 Task: Look for space in Cachan, France from 6th September, 2023 to 10th September, 2023 for 1 adult in price range Rs.9000 to Rs.17000. Place can be private room with 1  bedroom having 1 bed and 1 bathroom. Property type can be house, flat, guest house, hotel. Amenities needed are: washing machine. Booking option can be shelf check-in. Required host language is English.
Action: Mouse moved to (362, 176)
Screenshot: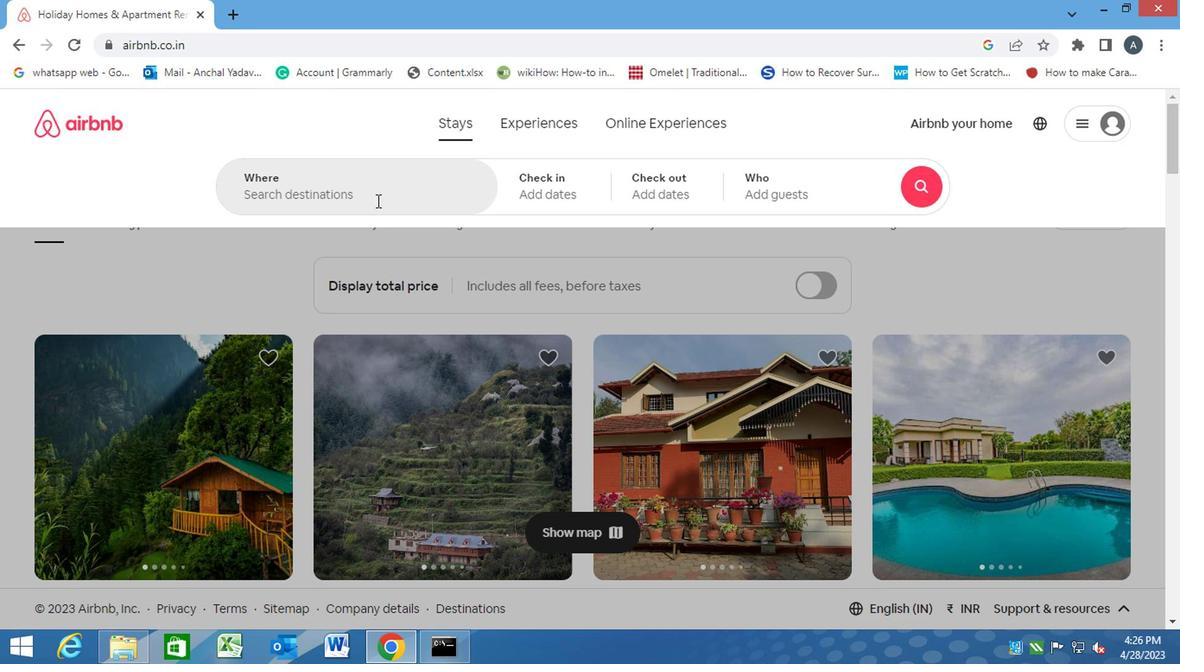 
Action: Mouse pressed left at (362, 176)
Screenshot: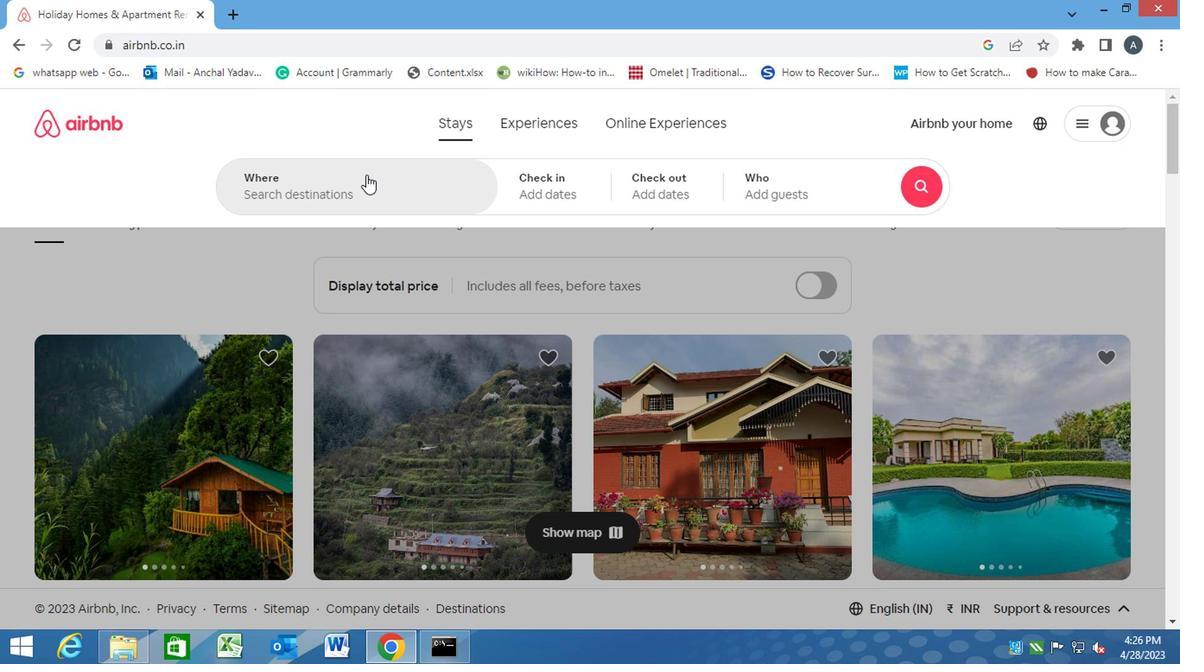 
Action: Key pressed c<Key.caps_lock>achan,<Key.space><Key.caps_lock>f<Key.caps_lock>rance<Key.enter>
Screenshot: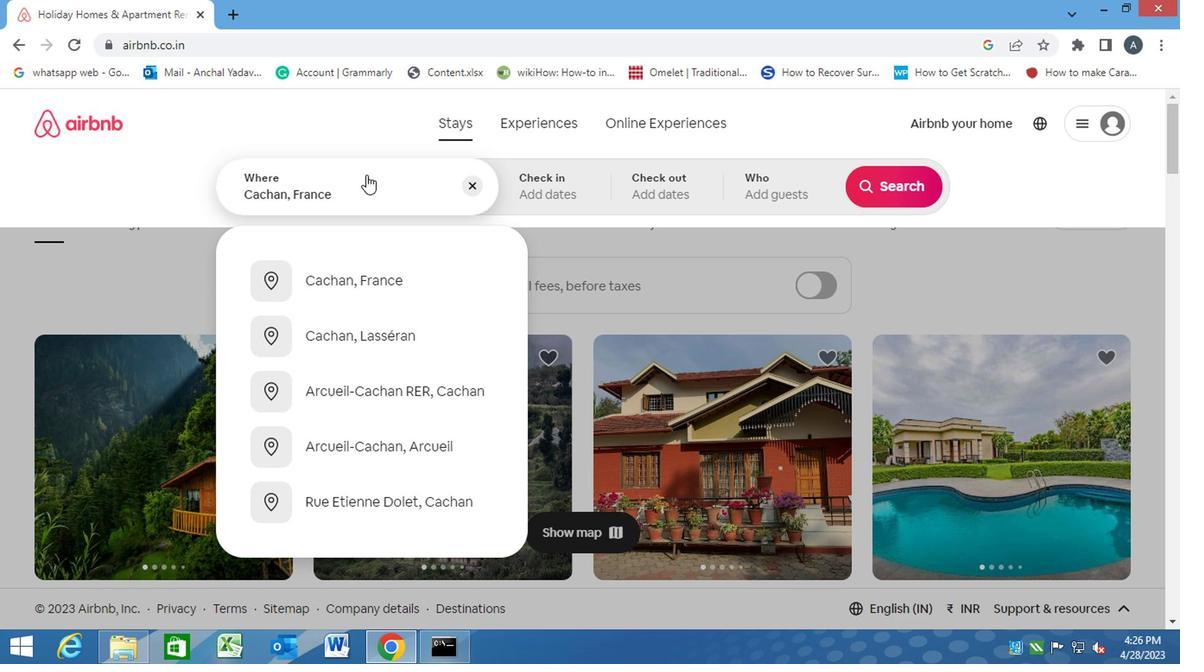 
Action: Mouse moved to (873, 322)
Screenshot: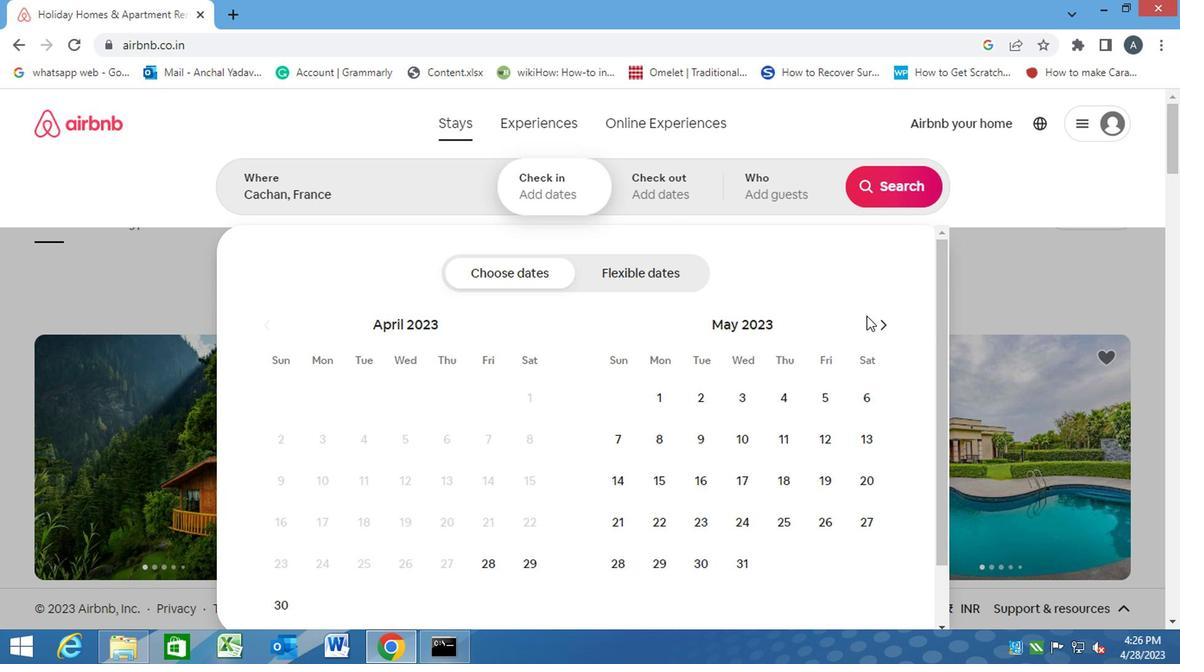 
Action: Mouse pressed left at (873, 322)
Screenshot: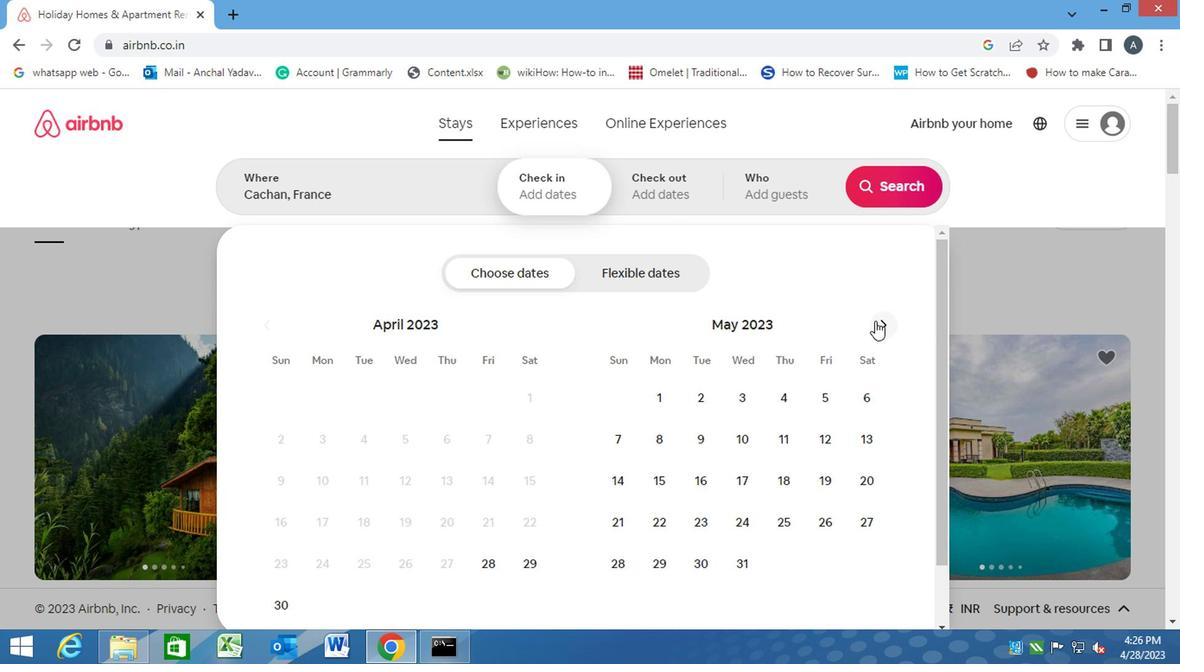 
Action: Mouse pressed left at (873, 322)
Screenshot: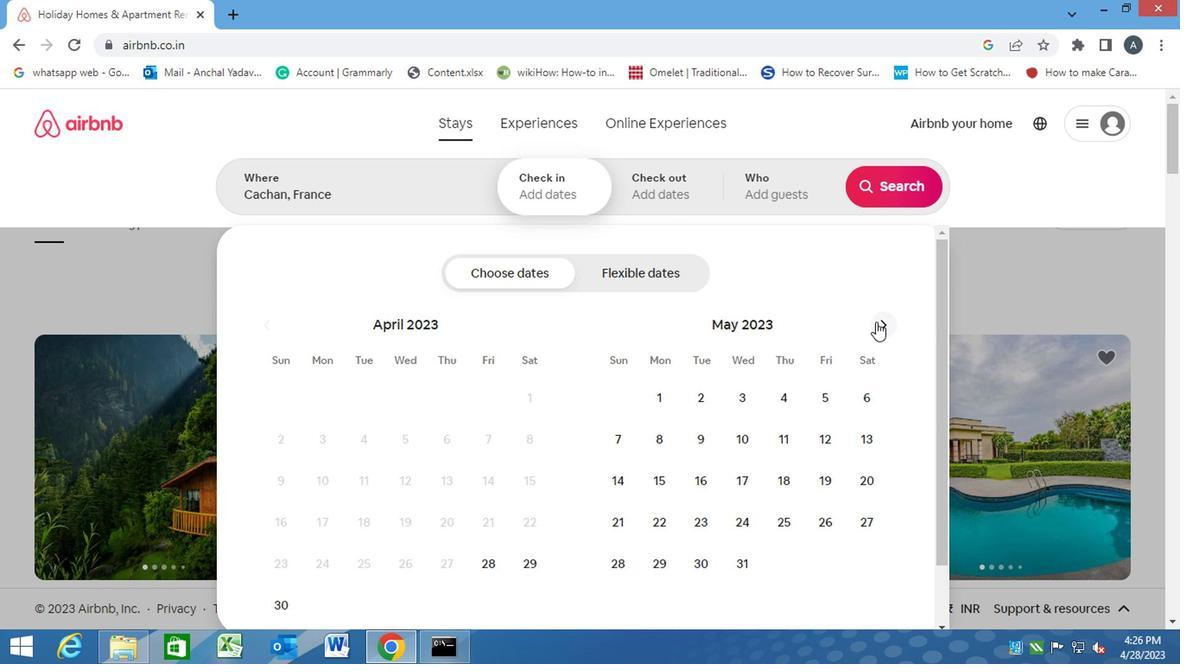 
Action: Mouse pressed left at (873, 322)
Screenshot: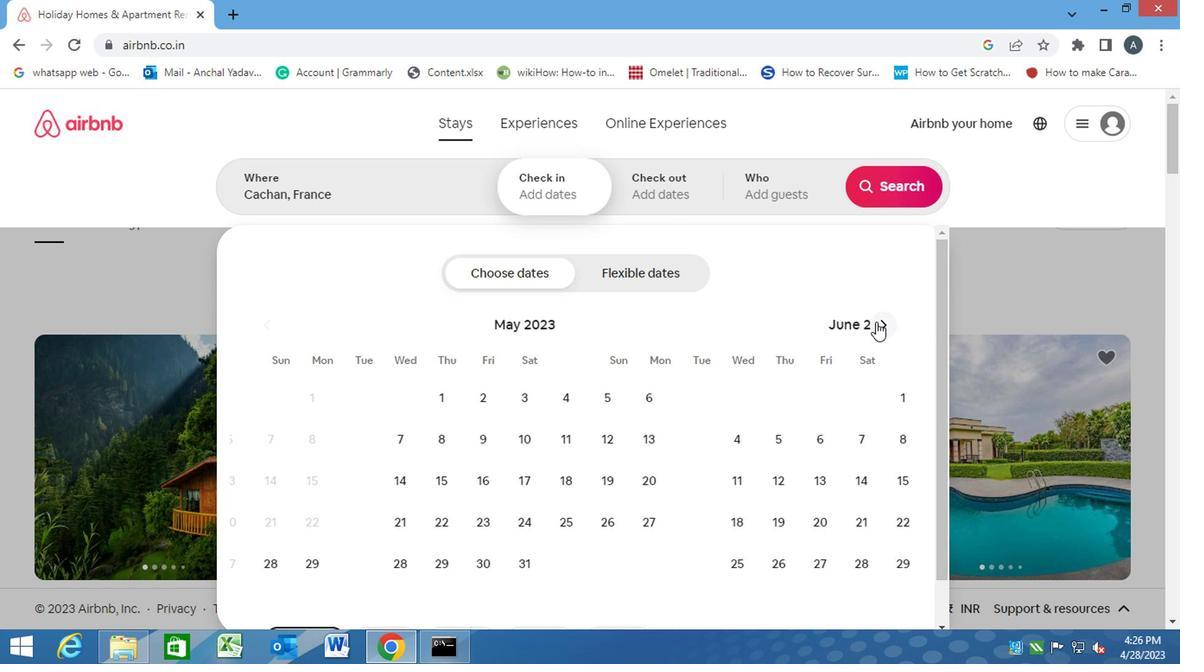 
Action: Mouse pressed left at (873, 322)
Screenshot: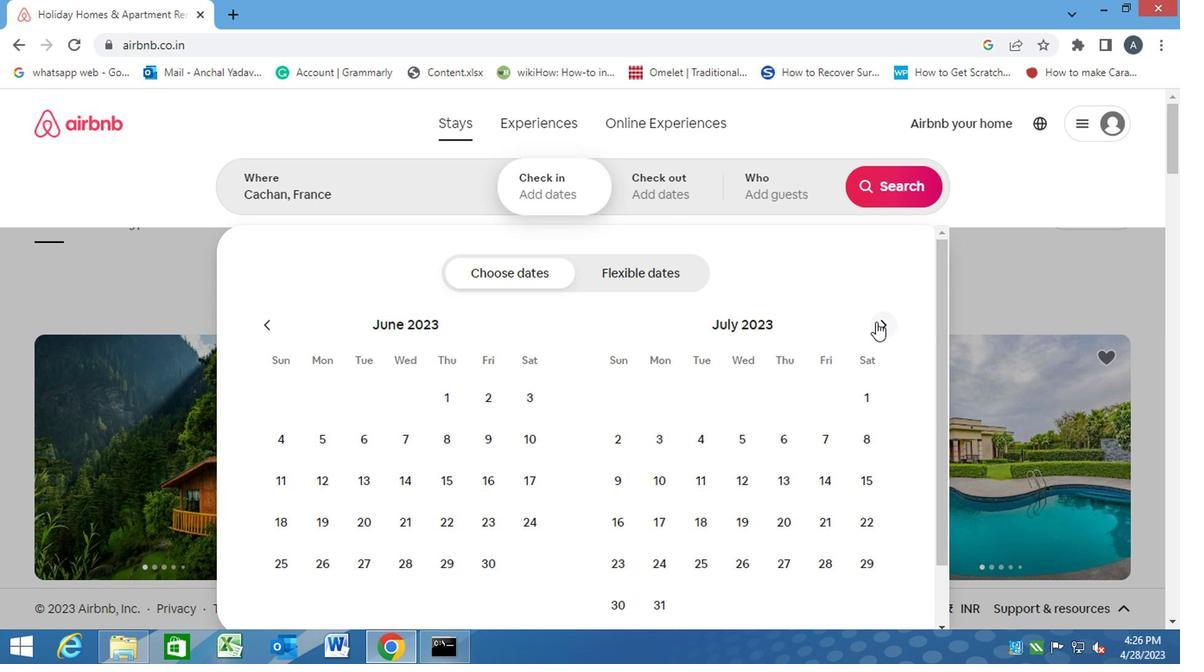 
Action: Mouse pressed left at (873, 322)
Screenshot: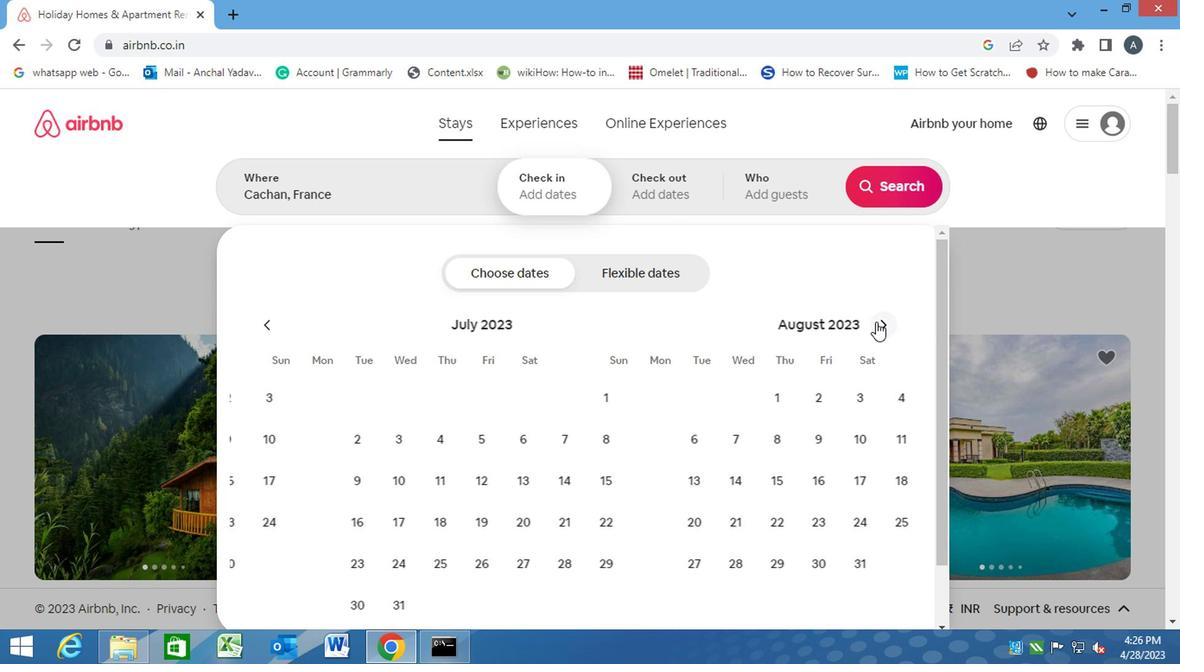 
Action: Mouse moved to (725, 442)
Screenshot: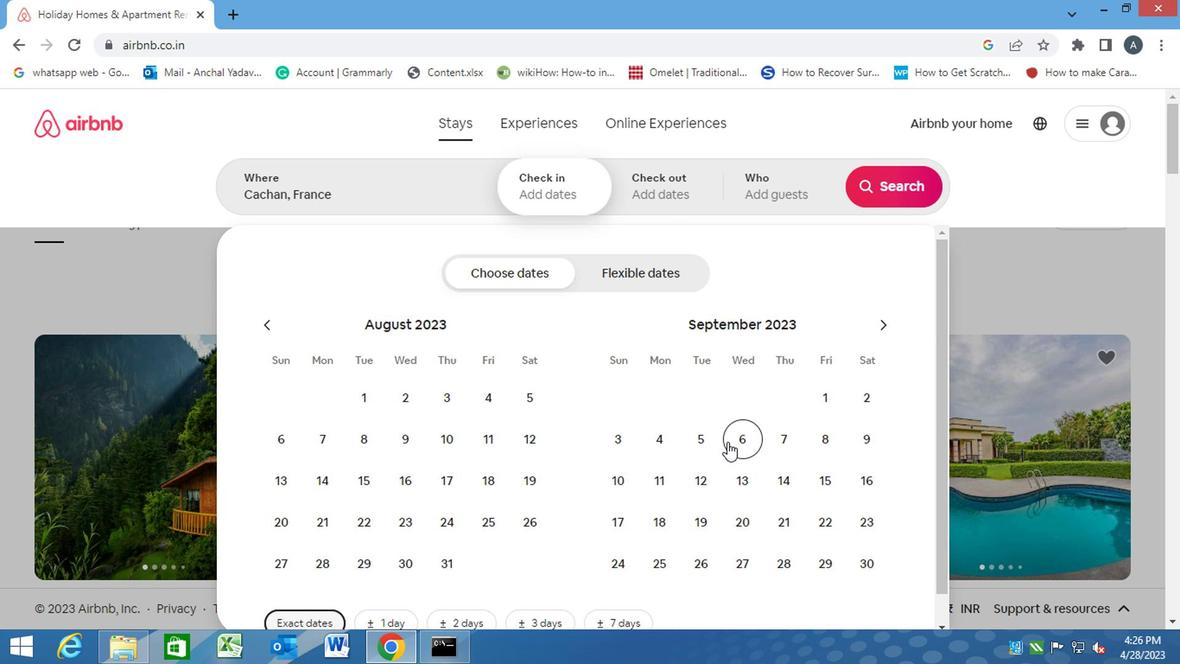 
Action: Mouse pressed left at (725, 442)
Screenshot: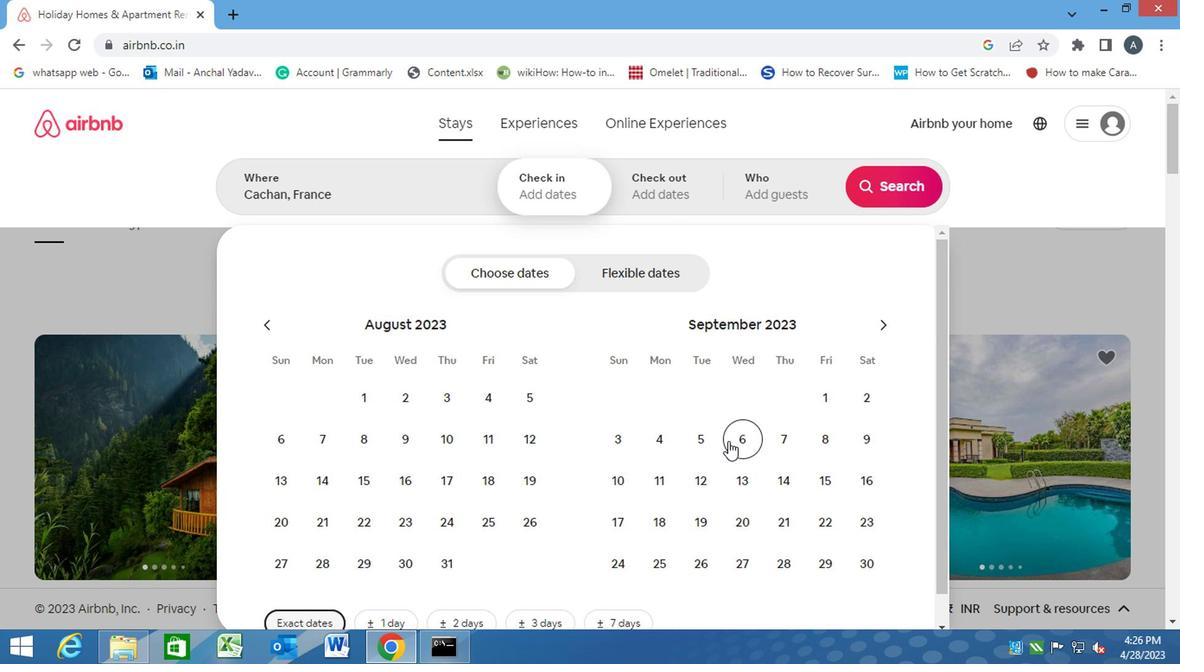 
Action: Mouse moved to (627, 480)
Screenshot: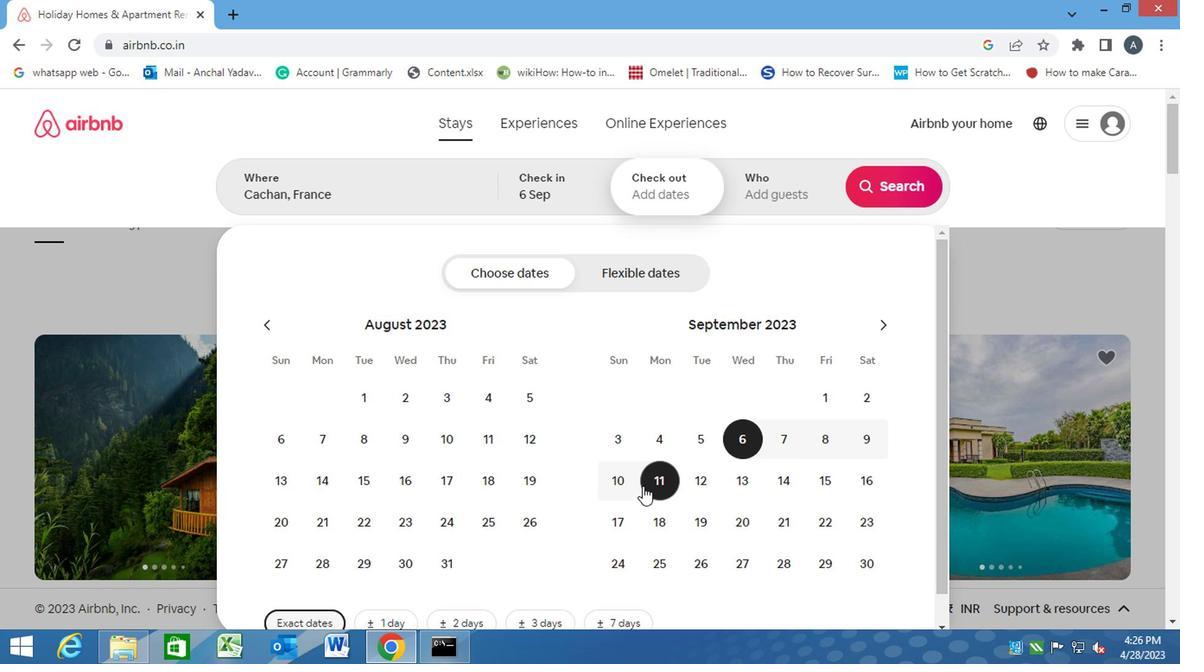 
Action: Mouse pressed left at (627, 480)
Screenshot: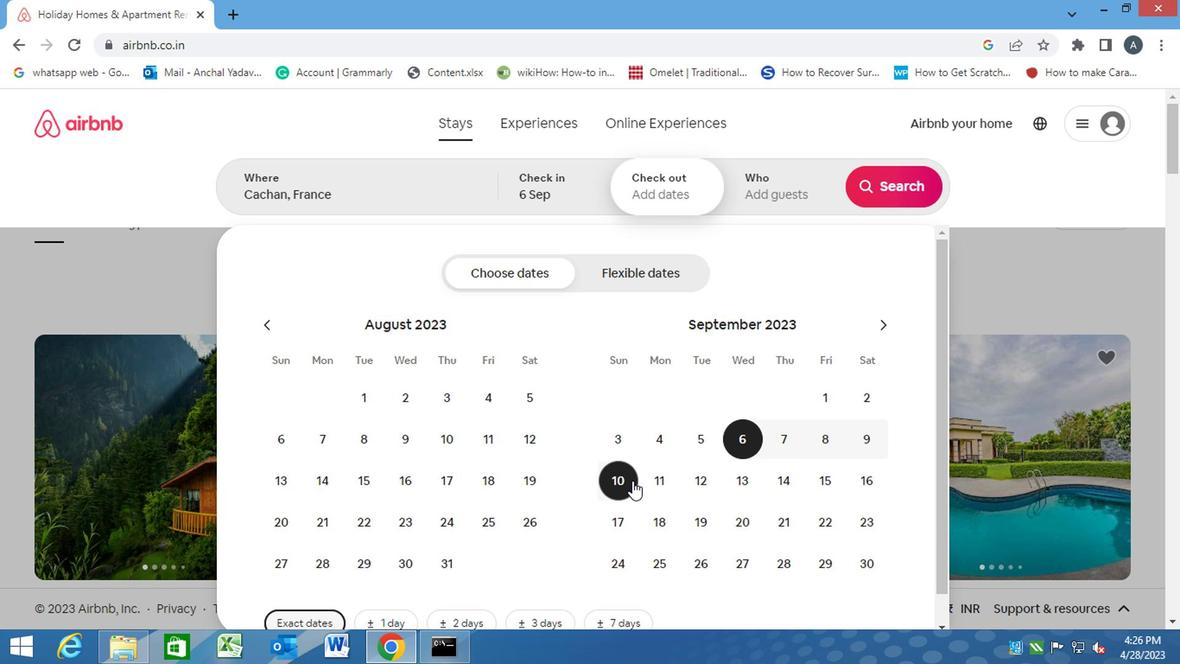 
Action: Mouse moved to (766, 183)
Screenshot: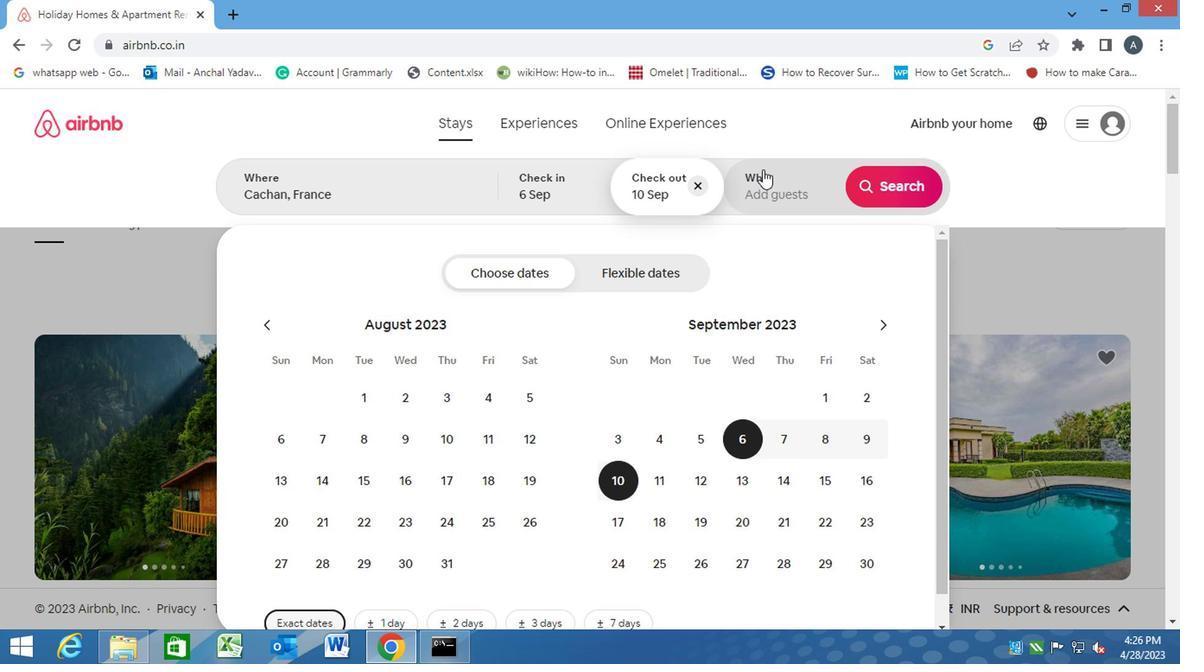 
Action: Mouse pressed left at (766, 183)
Screenshot: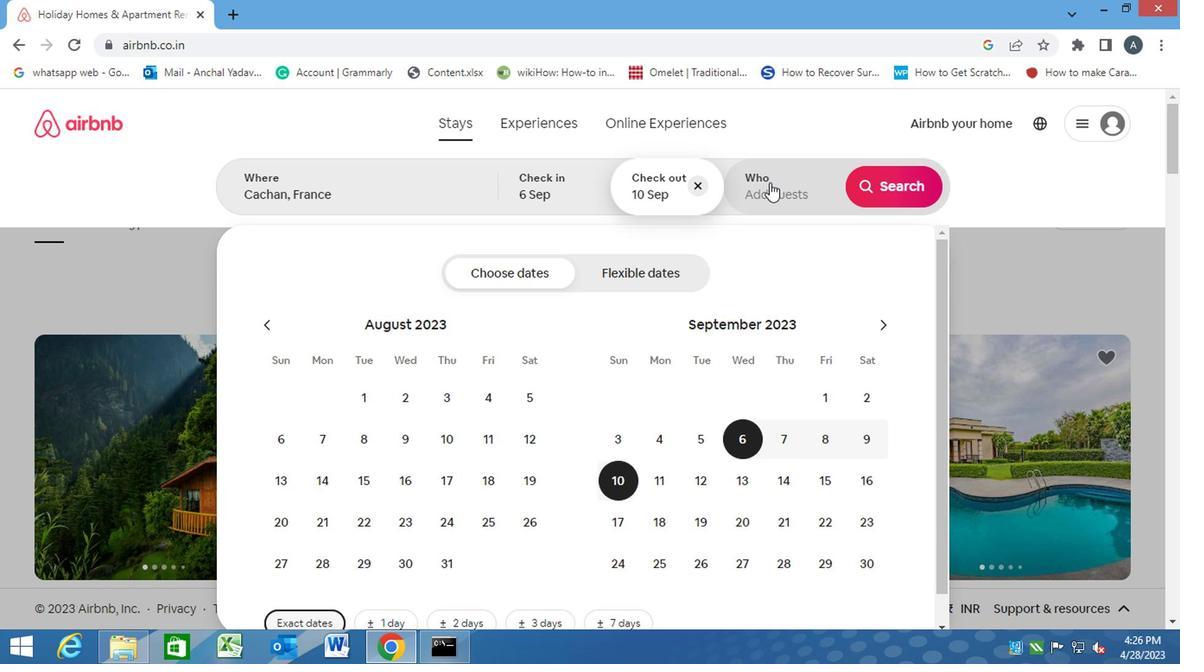 
Action: Mouse moved to (900, 282)
Screenshot: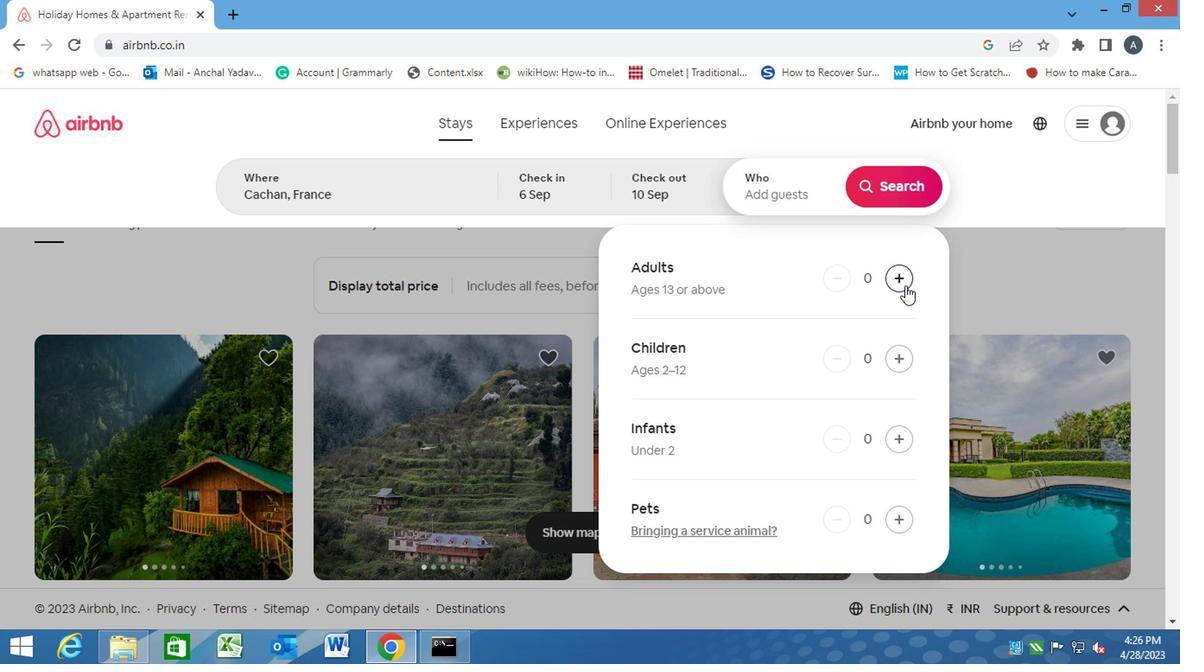 
Action: Mouse pressed left at (900, 282)
Screenshot: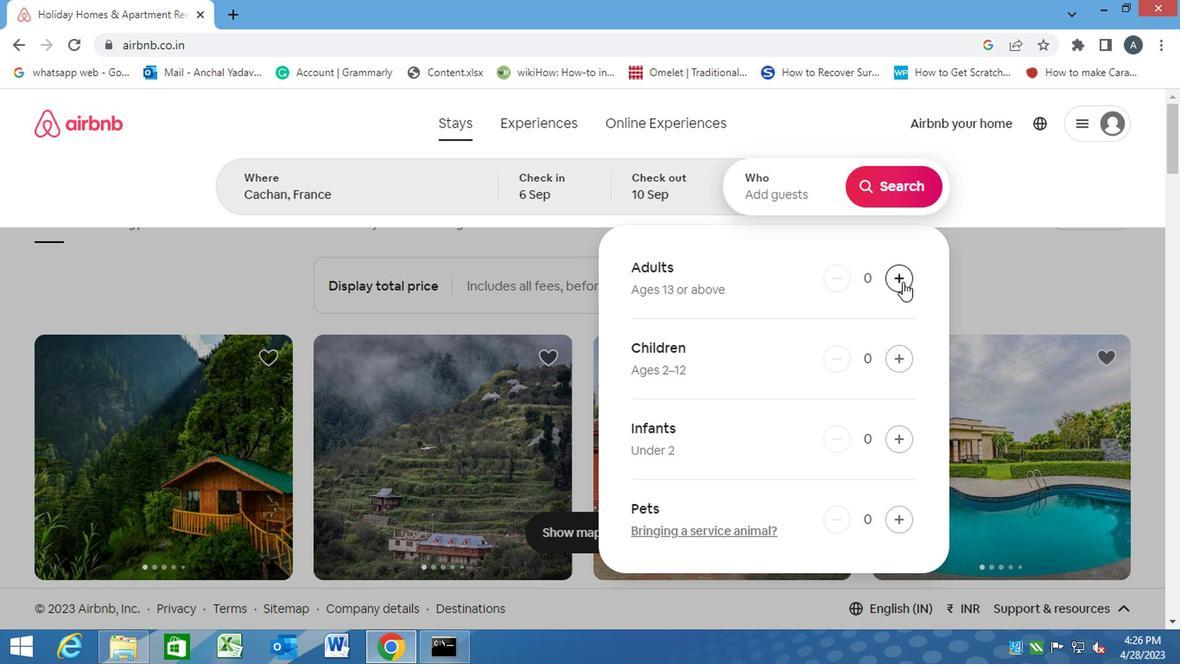 
Action: Mouse moved to (883, 186)
Screenshot: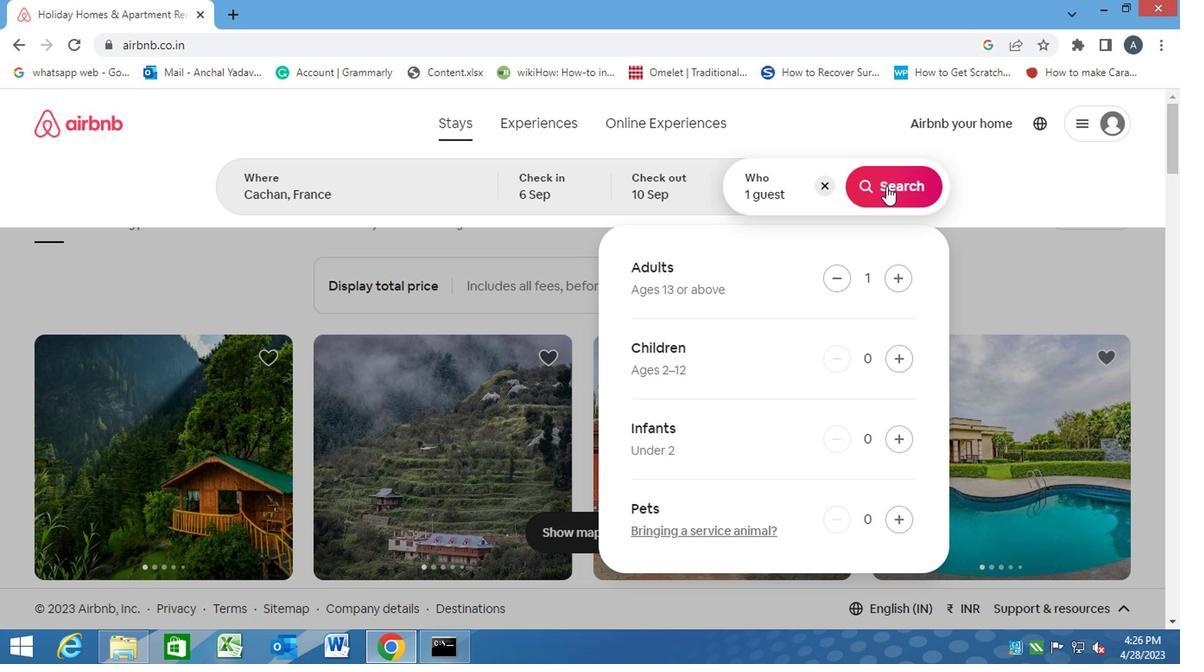 
Action: Mouse pressed left at (883, 186)
Screenshot: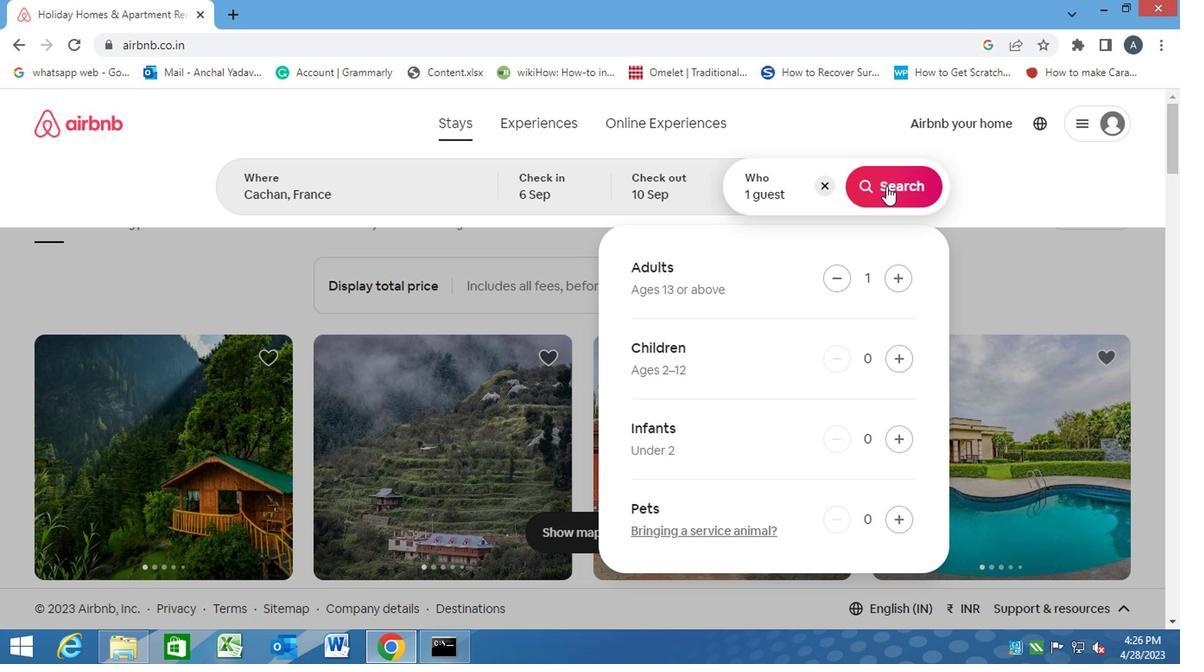 
Action: Mouse moved to (1093, 190)
Screenshot: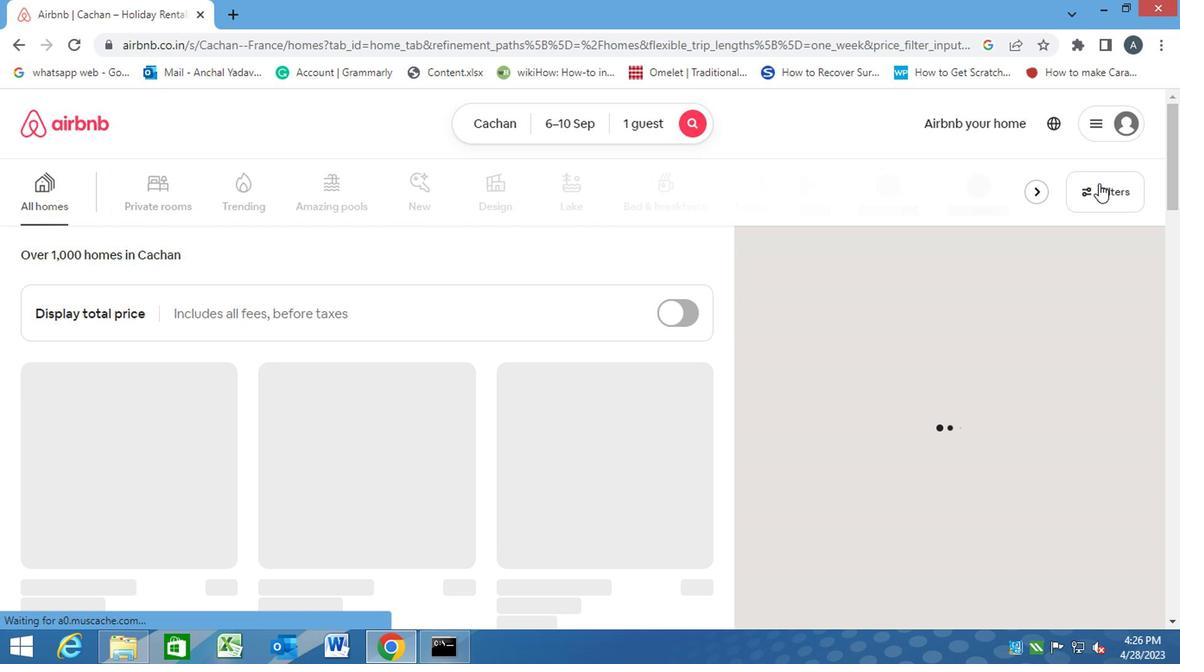 
Action: Mouse pressed left at (1093, 190)
Screenshot: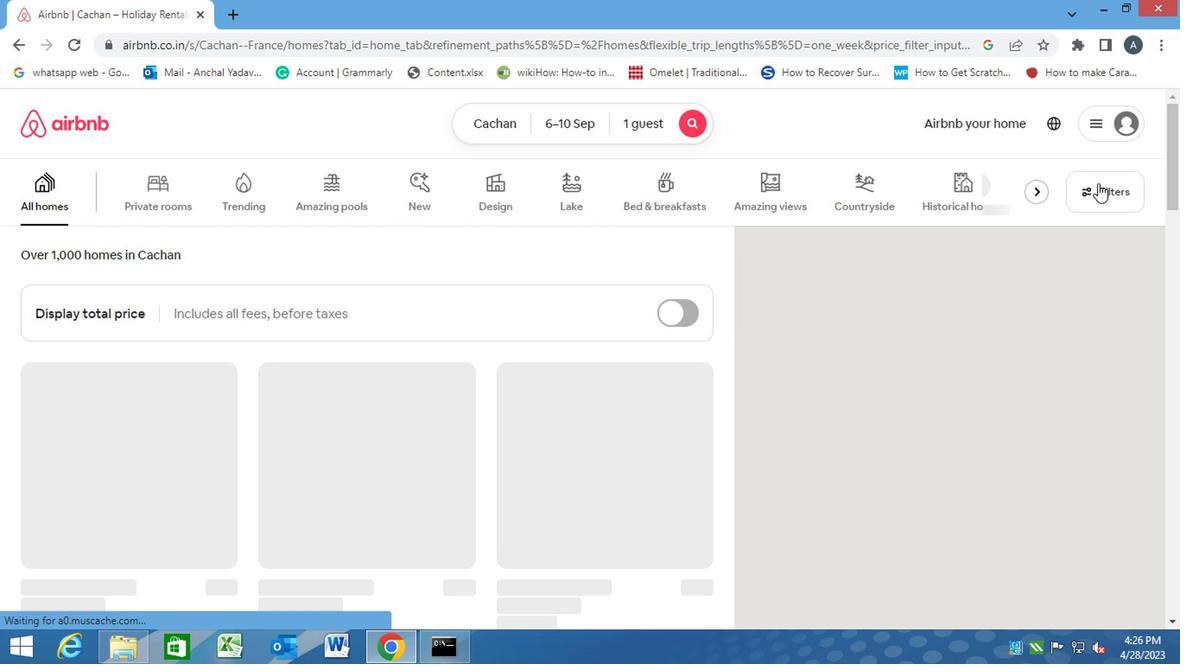 
Action: Mouse moved to (369, 413)
Screenshot: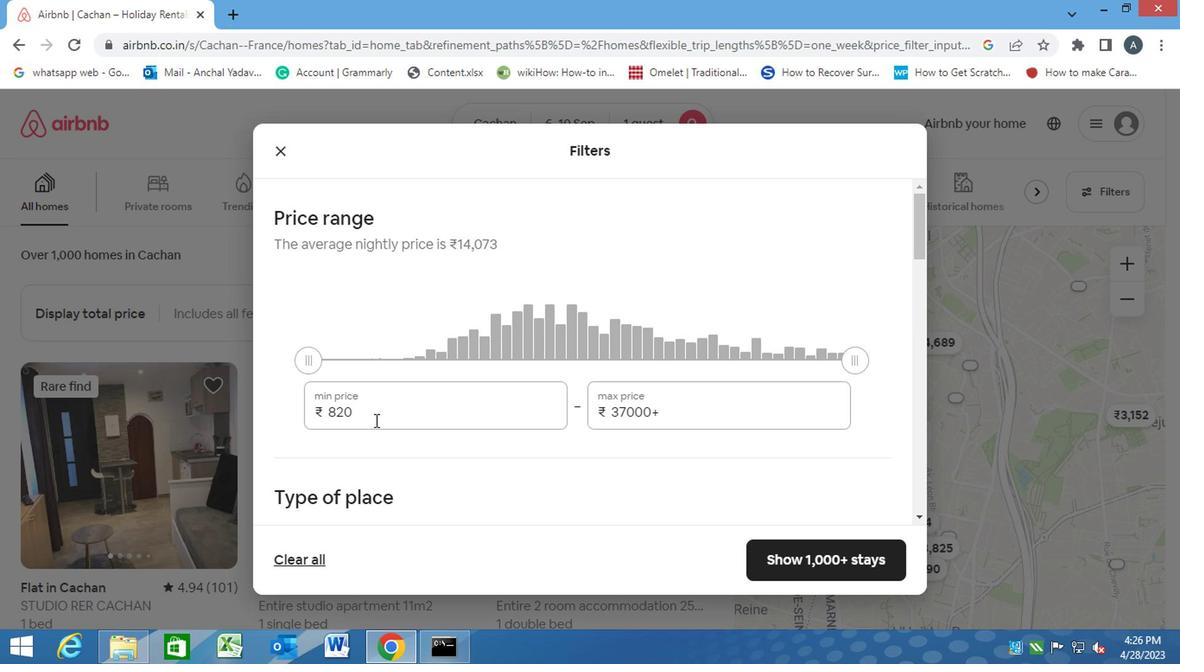 
Action: Mouse pressed left at (369, 413)
Screenshot: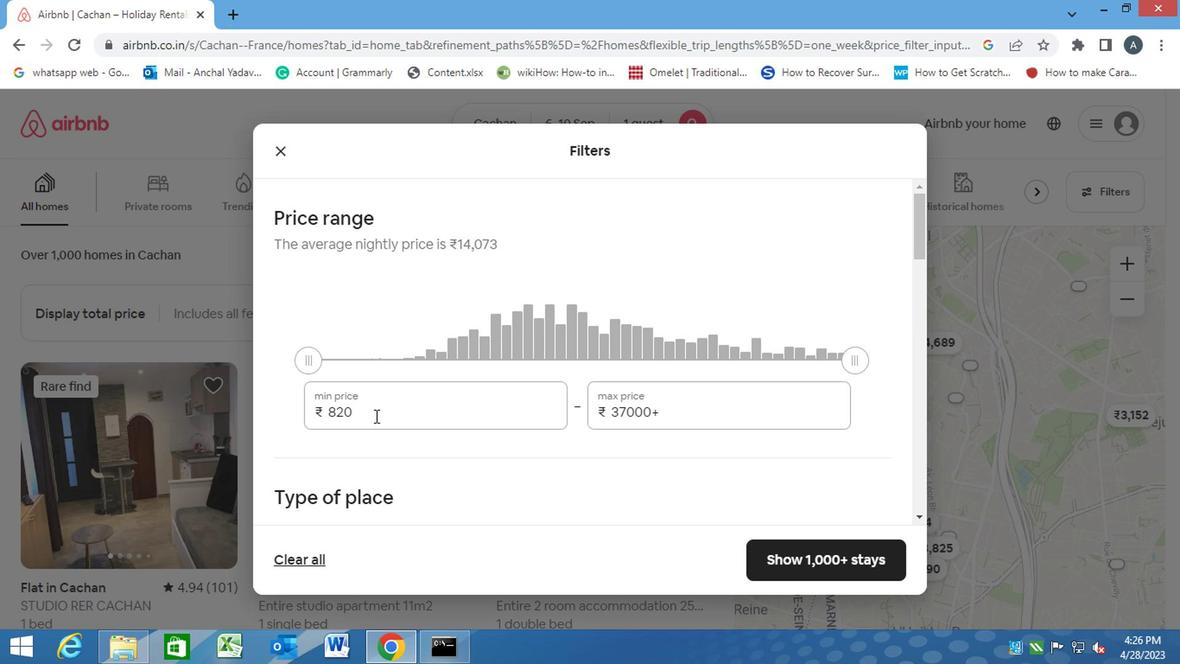 
Action: Mouse moved to (289, 420)
Screenshot: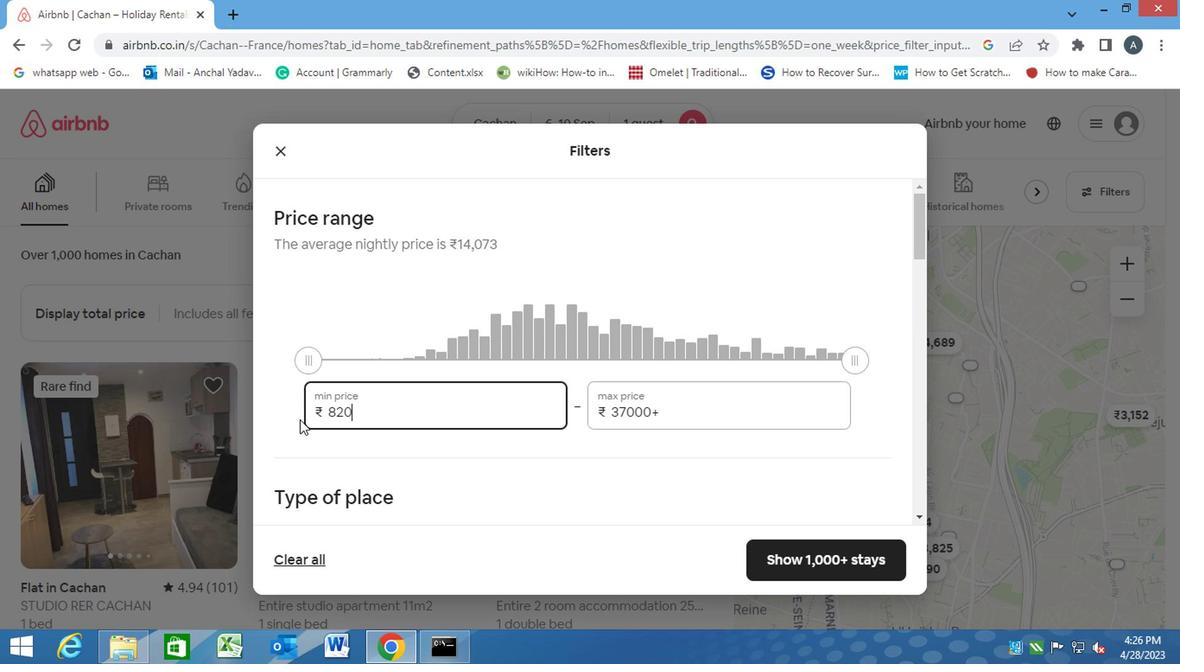 
Action: Key pressed 9
Screenshot: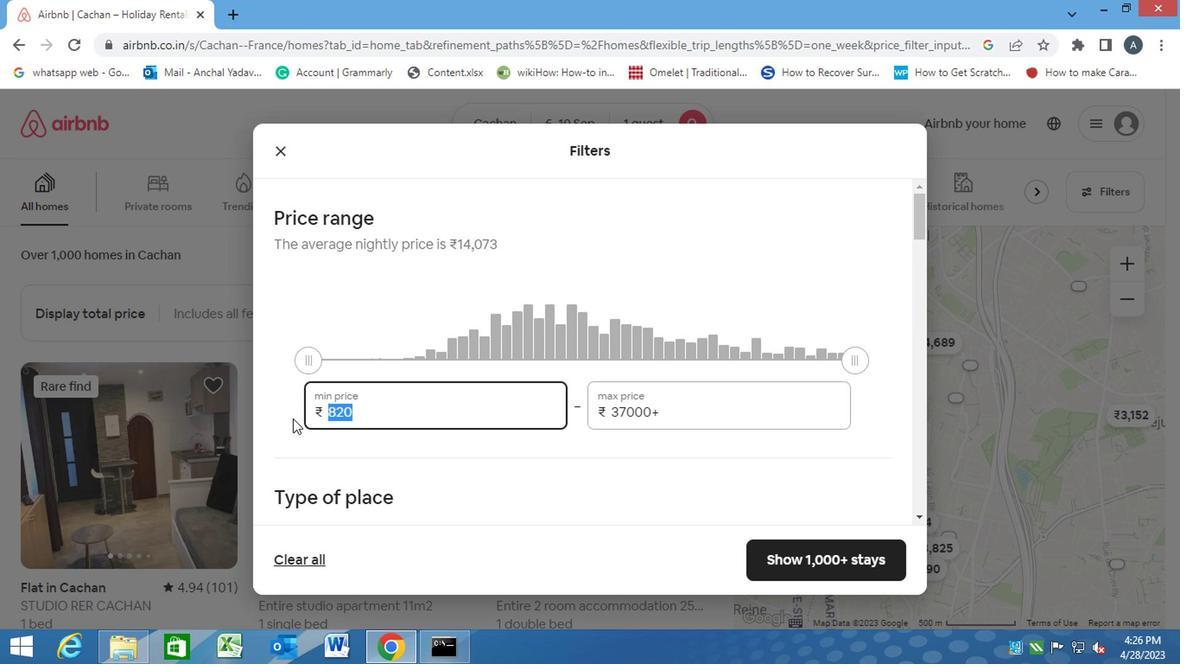 
Action: Mouse moved to (288, 420)
Screenshot: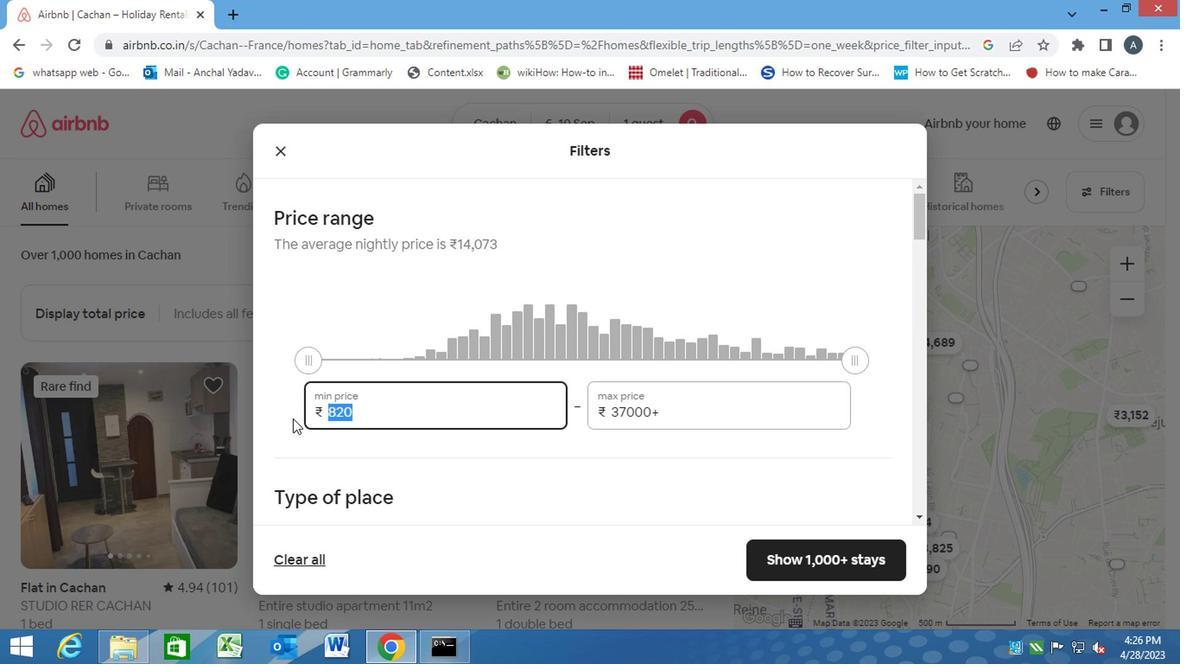 
Action: Key pressed 000<Key.tab><Key.backspace><Key.backspace><Key.backspace><Key.backspace><Key.backspace><Key.backspace><Key.backspace><Key.backspace><Key.backspace><Key.backspace><Key.backspace><Key.backspace><Key.backspace><Key.backspace><Key.backspace><Key.backspace><Key.backspace><Key.backspace><Key.backspace><Key.backspace><Key.backspace><Key.backspace><Key.backspace><Key.backspace><Key.backspace>17000
Screenshot: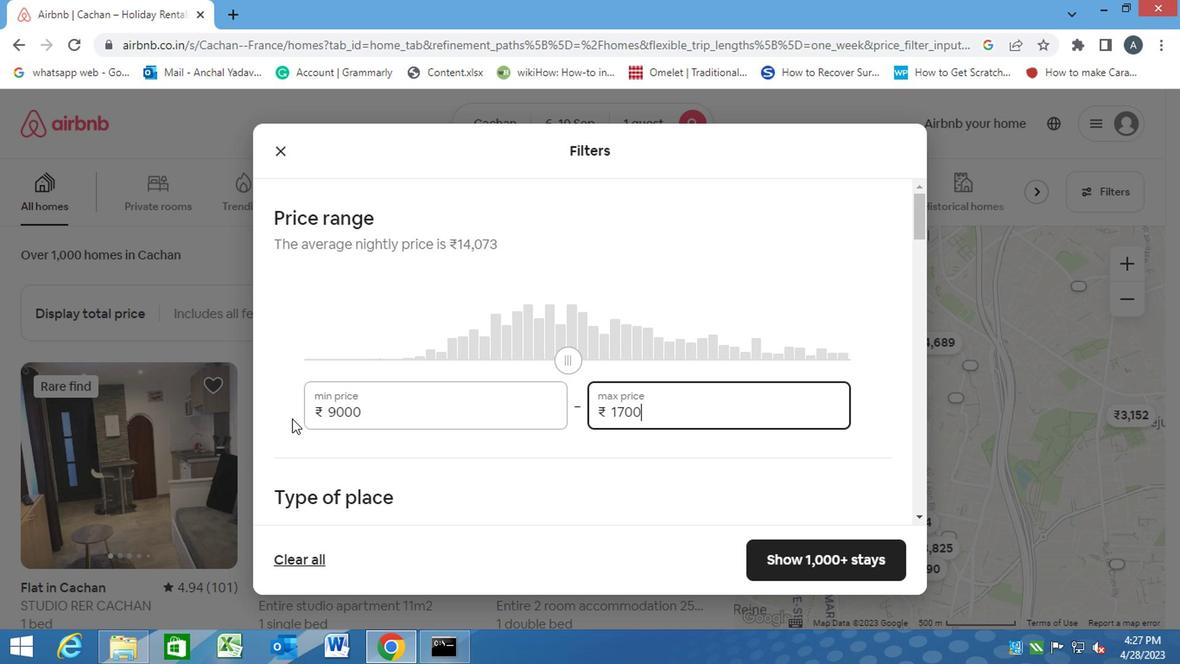
Action: Mouse moved to (305, 420)
Screenshot: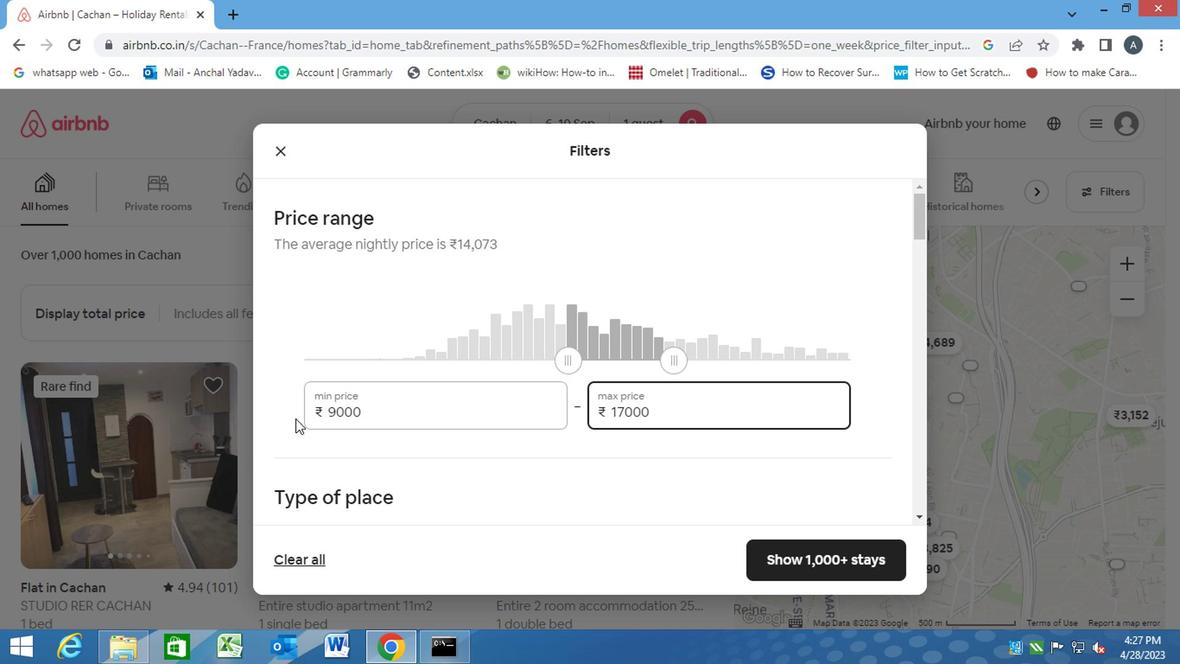
Action: Mouse scrolled (305, 418) with delta (0, -1)
Screenshot: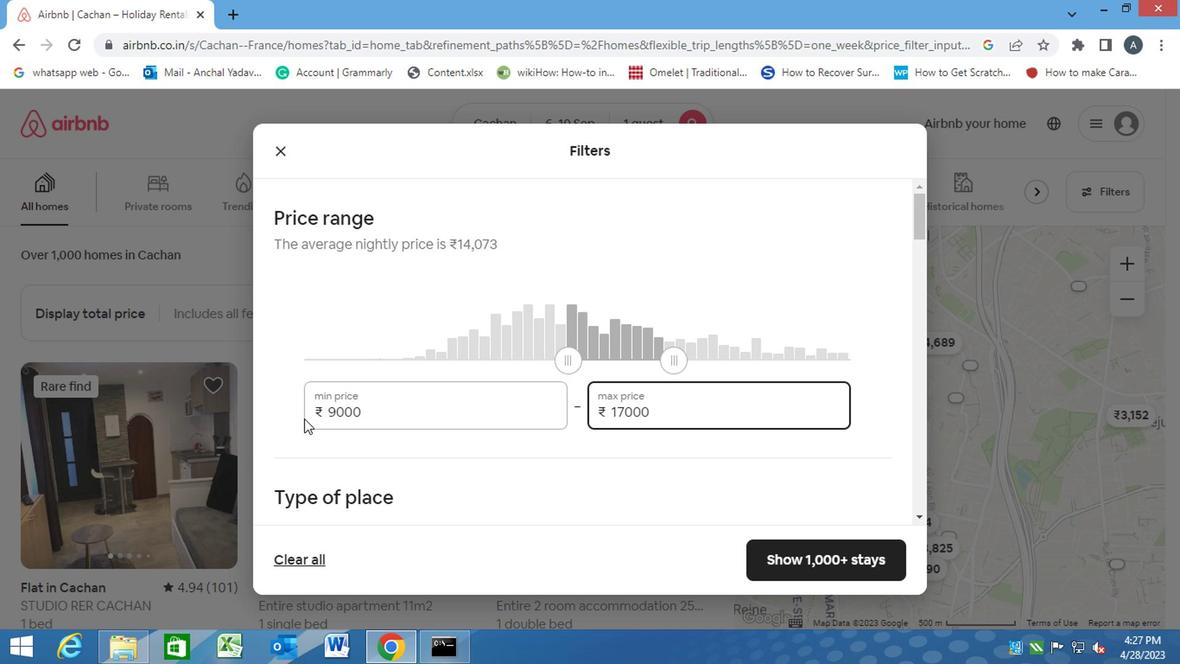
Action: Mouse scrolled (305, 418) with delta (0, -1)
Screenshot: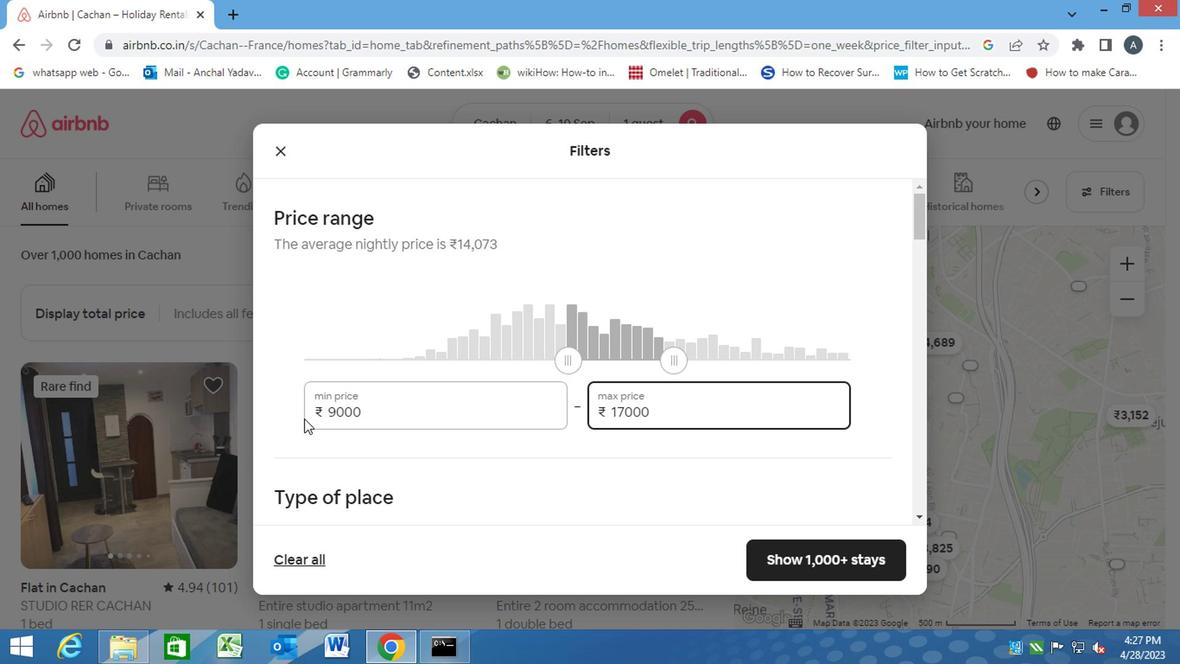 
Action: Mouse moved to (581, 376)
Screenshot: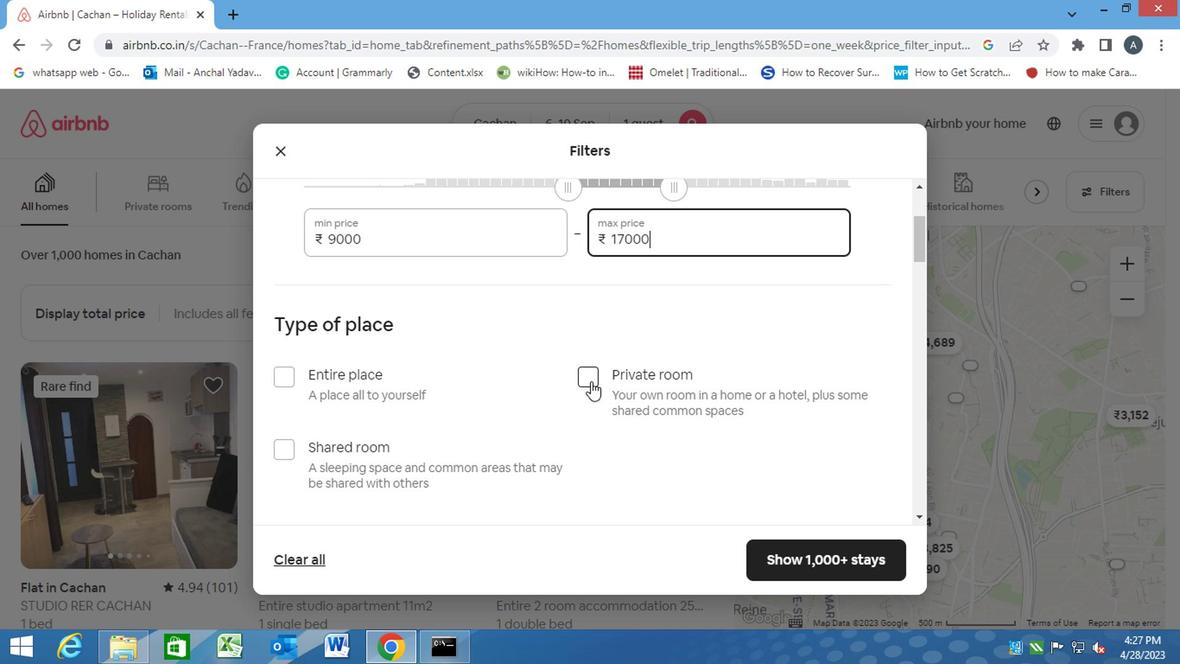 
Action: Mouse pressed left at (581, 376)
Screenshot: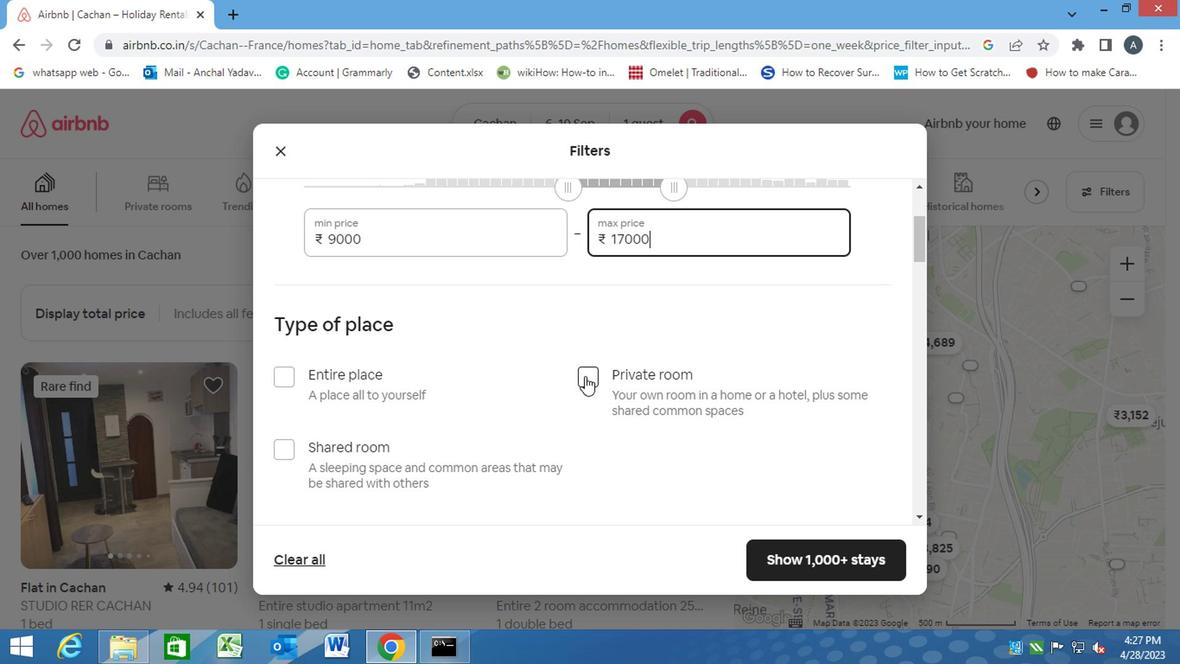 
Action: Mouse moved to (558, 436)
Screenshot: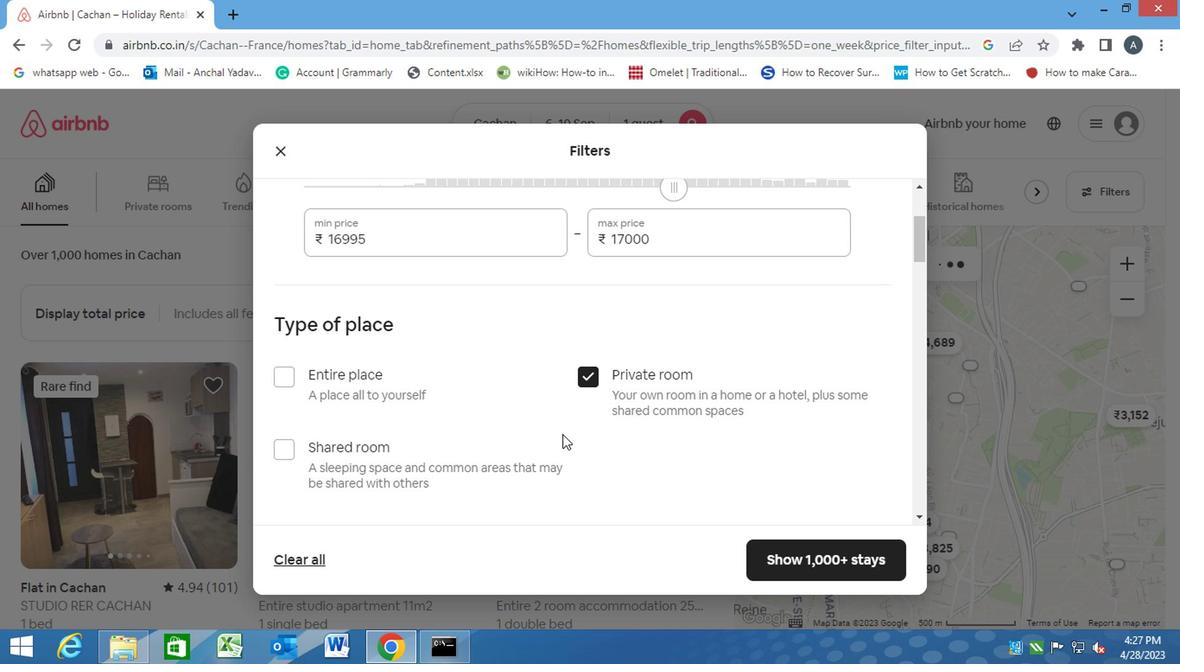 
Action: Mouse scrolled (558, 435) with delta (0, 0)
Screenshot: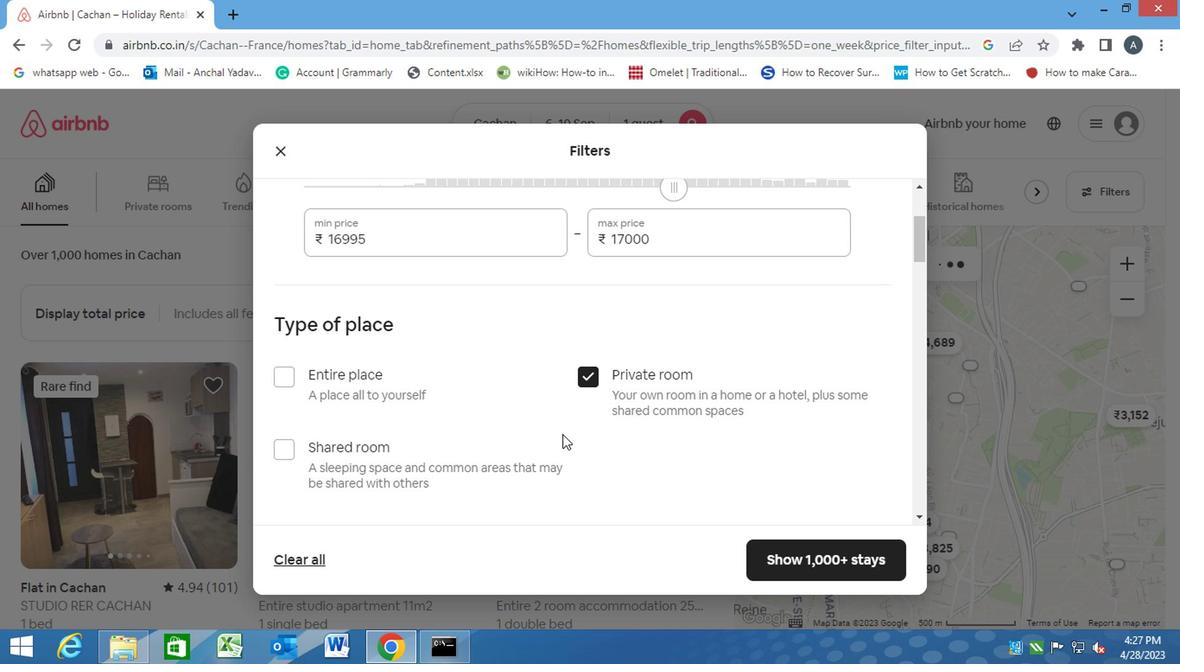 
Action: Mouse scrolled (558, 435) with delta (0, 0)
Screenshot: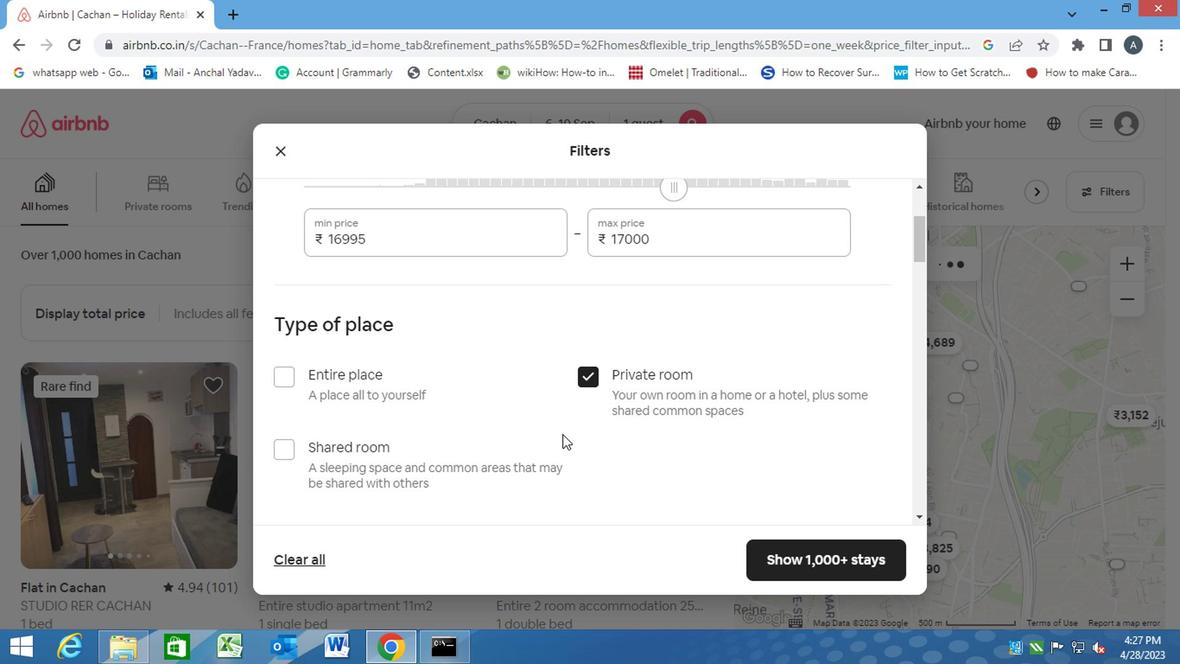 
Action: Mouse moved to (557, 436)
Screenshot: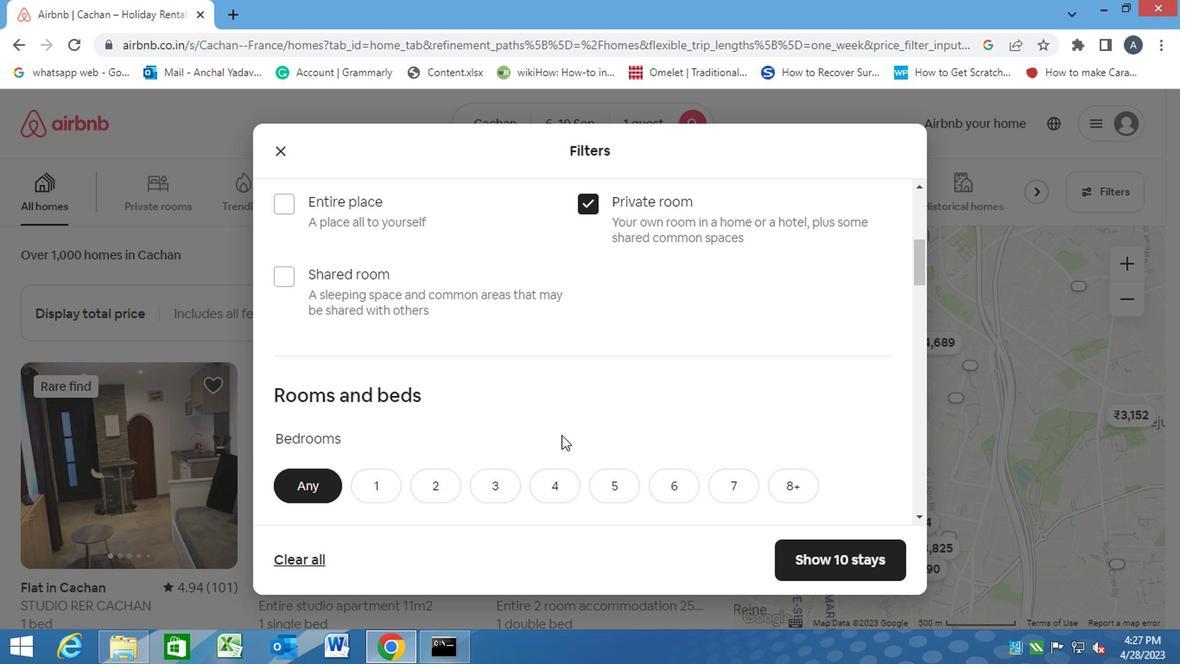 
Action: Mouse scrolled (557, 435) with delta (0, 0)
Screenshot: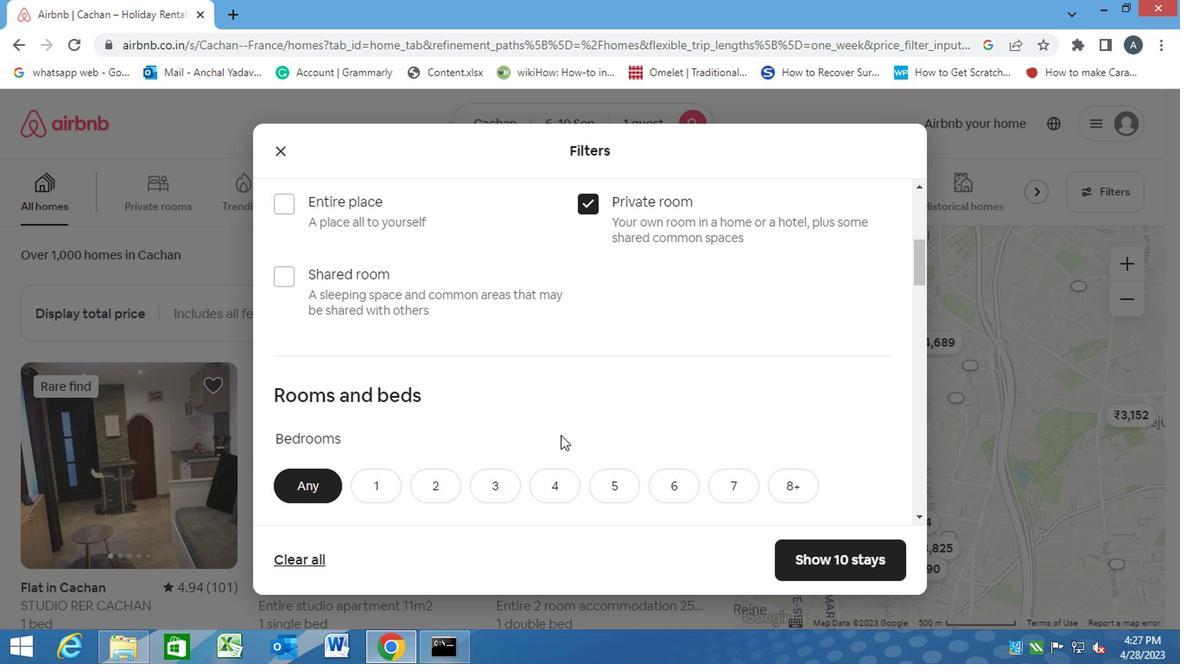 
Action: Mouse scrolled (557, 435) with delta (0, 0)
Screenshot: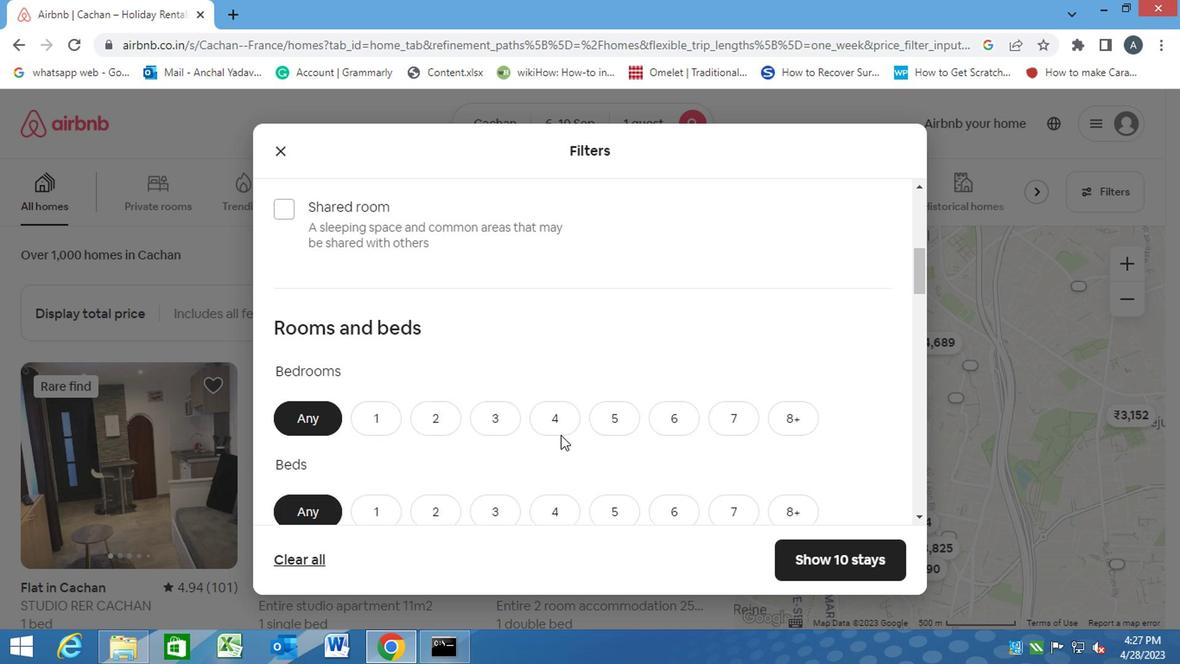 
Action: Mouse moved to (365, 317)
Screenshot: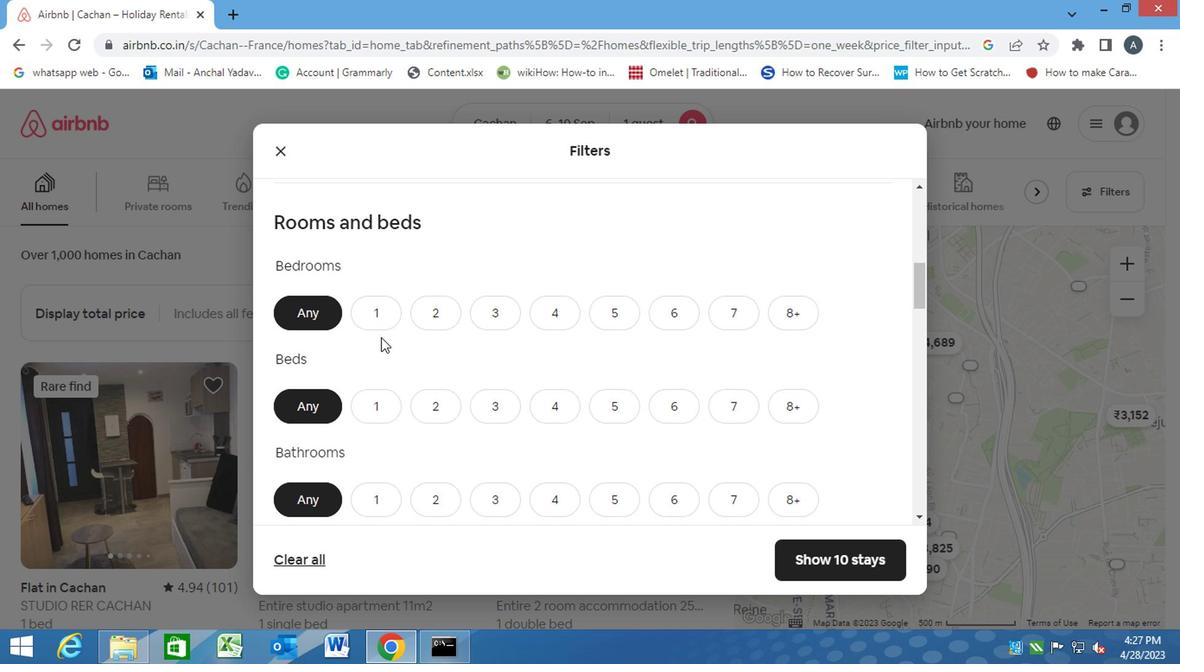 
Action: Mouse pressed left at (365, 317)
Screenshot: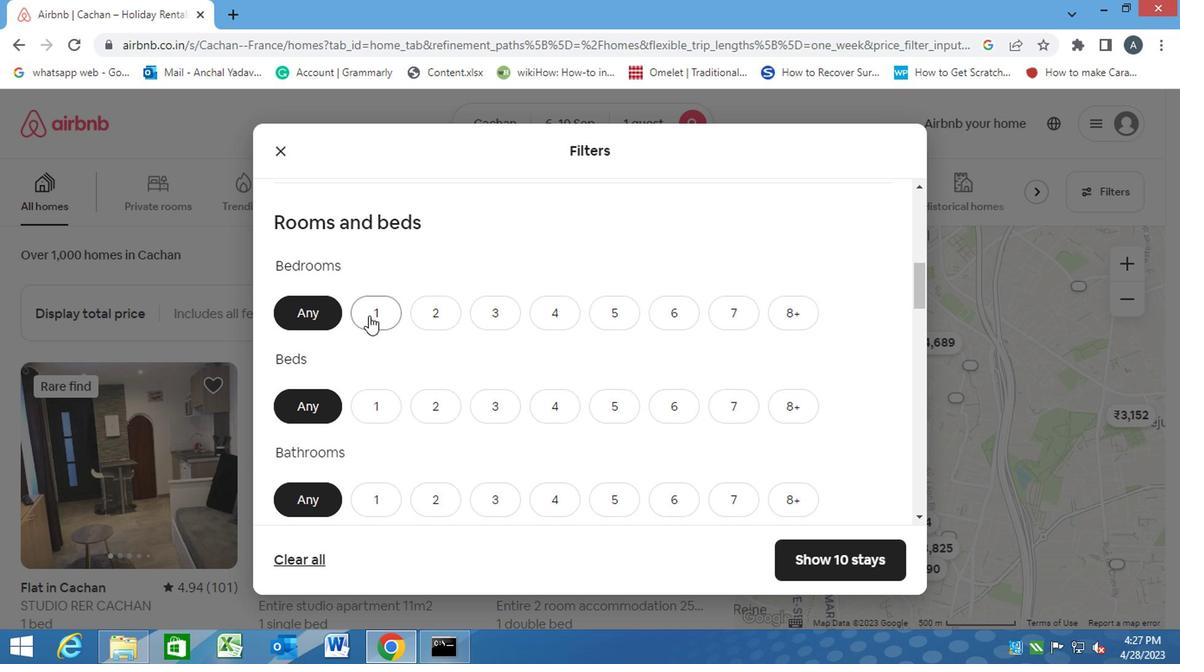 
Action: Mouse moved to (365, 405)
Screenshot: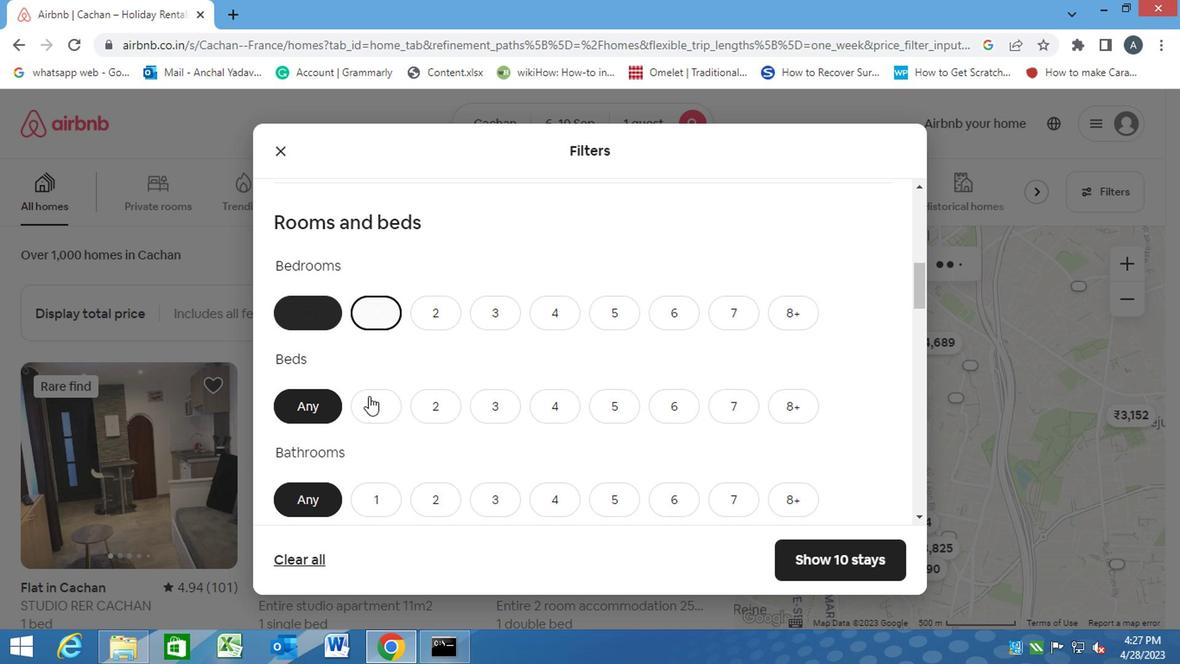 
Action: Mouse pressed left at (365, 405)
Screenshot: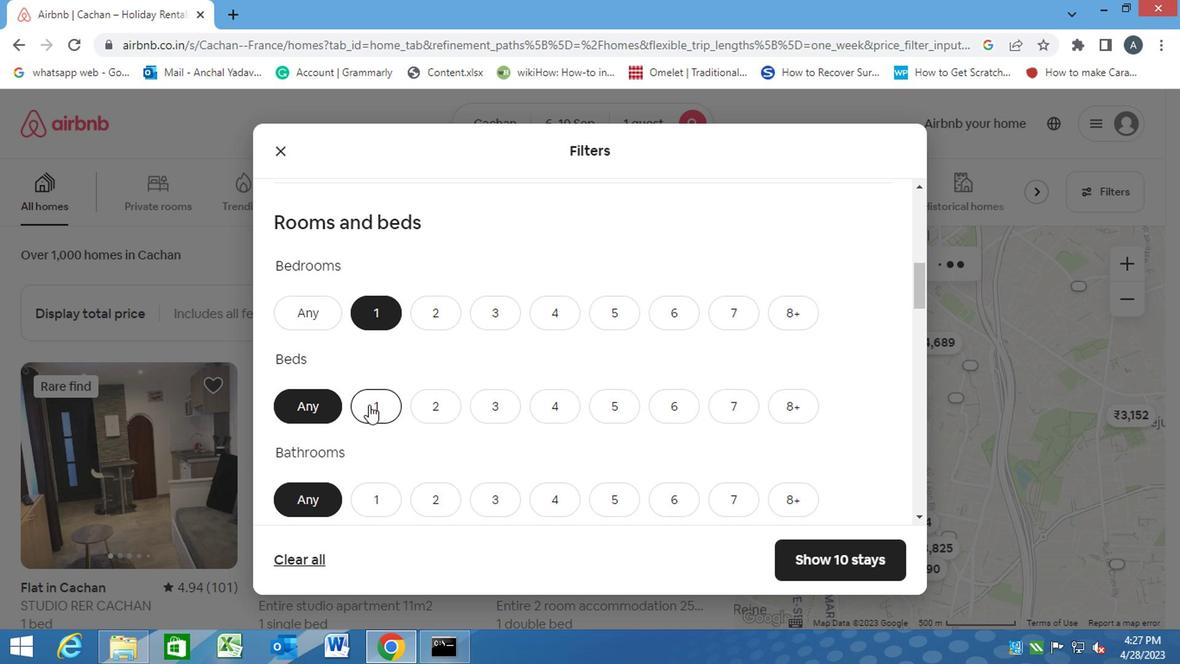 
Action: Mouse moved to (379, 506)
Screenshot: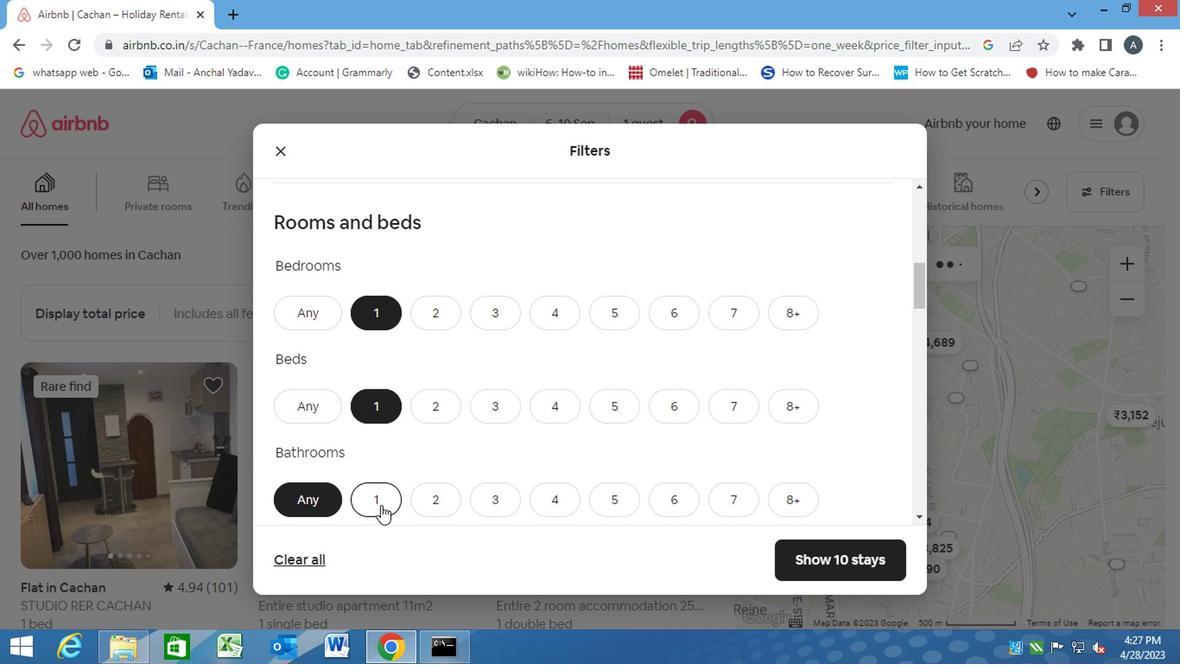 
Action: Mouse pressed left at (379, 506)
Screenshot: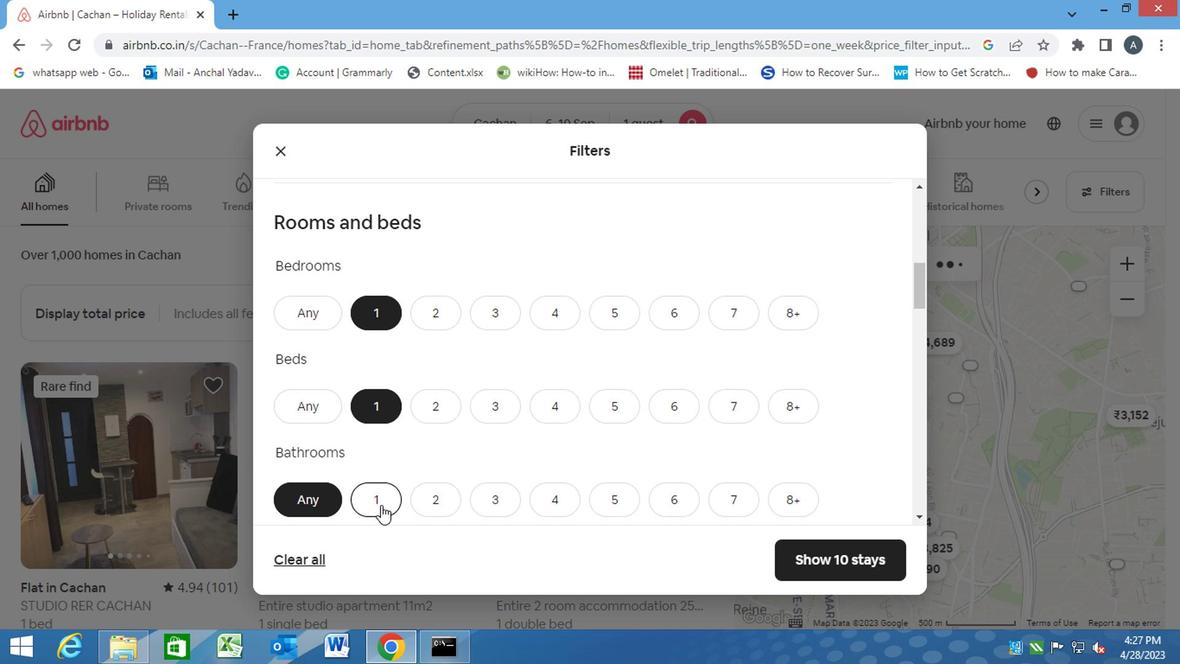 
Action: Mouse moved to (536, 482)
Screenshot: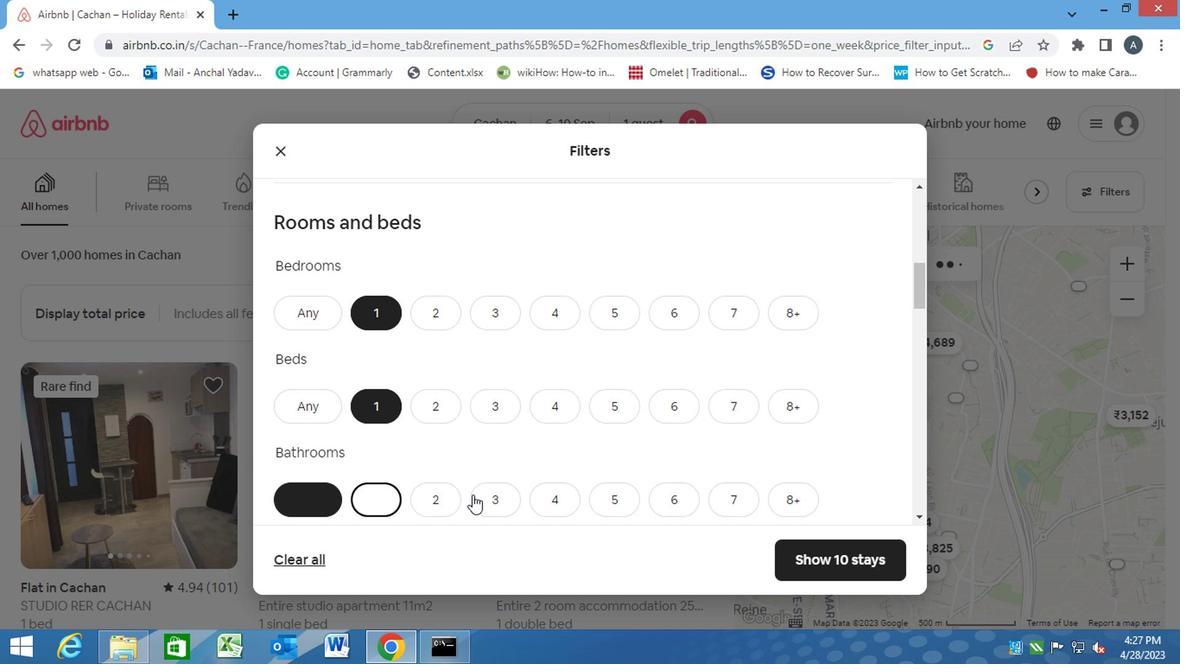 
Action: Mouse scrolled (536, 480) with delta (0, -1)
Screenshot: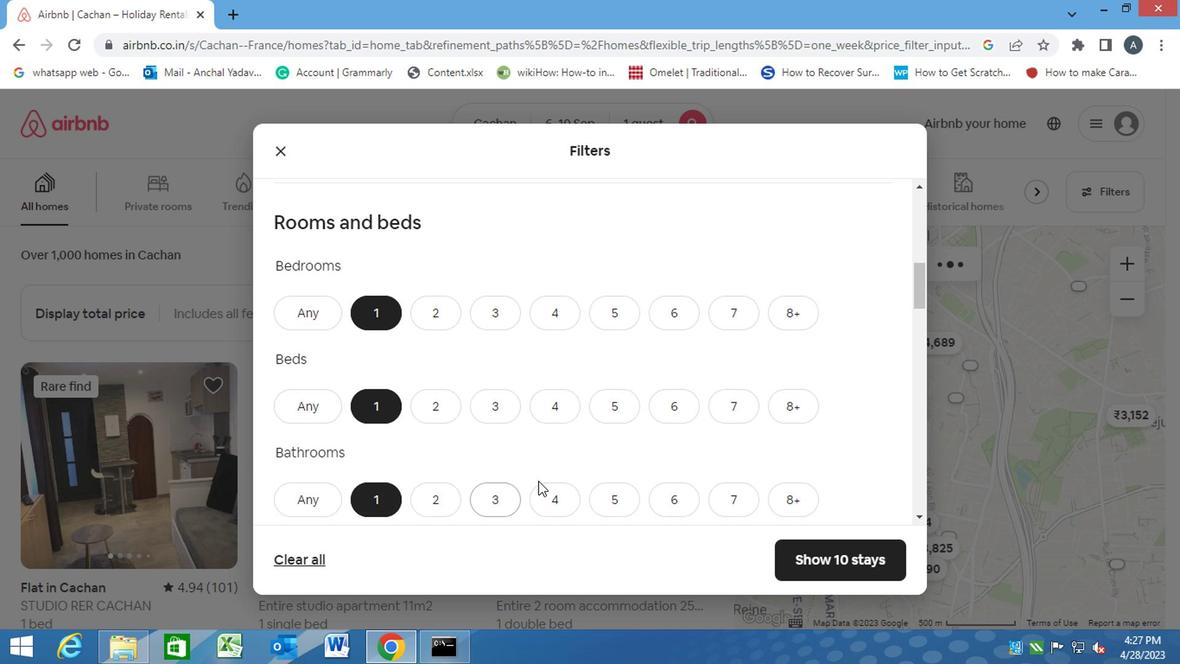 
Action: Mouse scrolled (536, 480) with delta (0, -1)
Screenshot: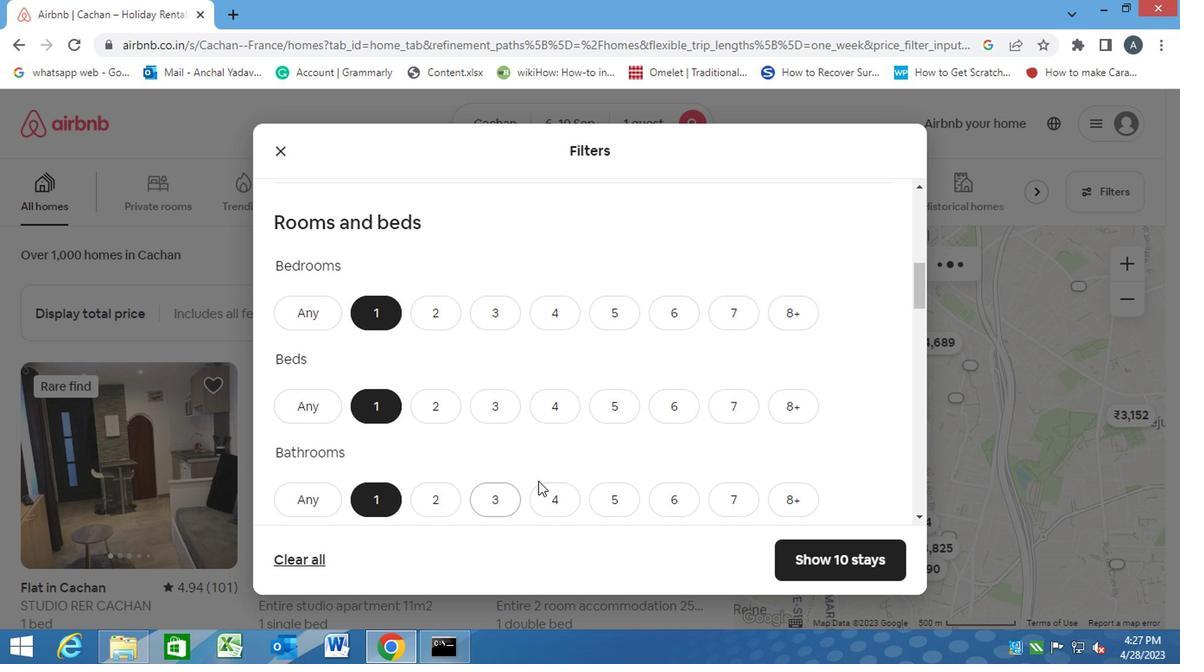 
Action: Mouse scrolled (536, 480) with delta (0, -1)
Screenshot: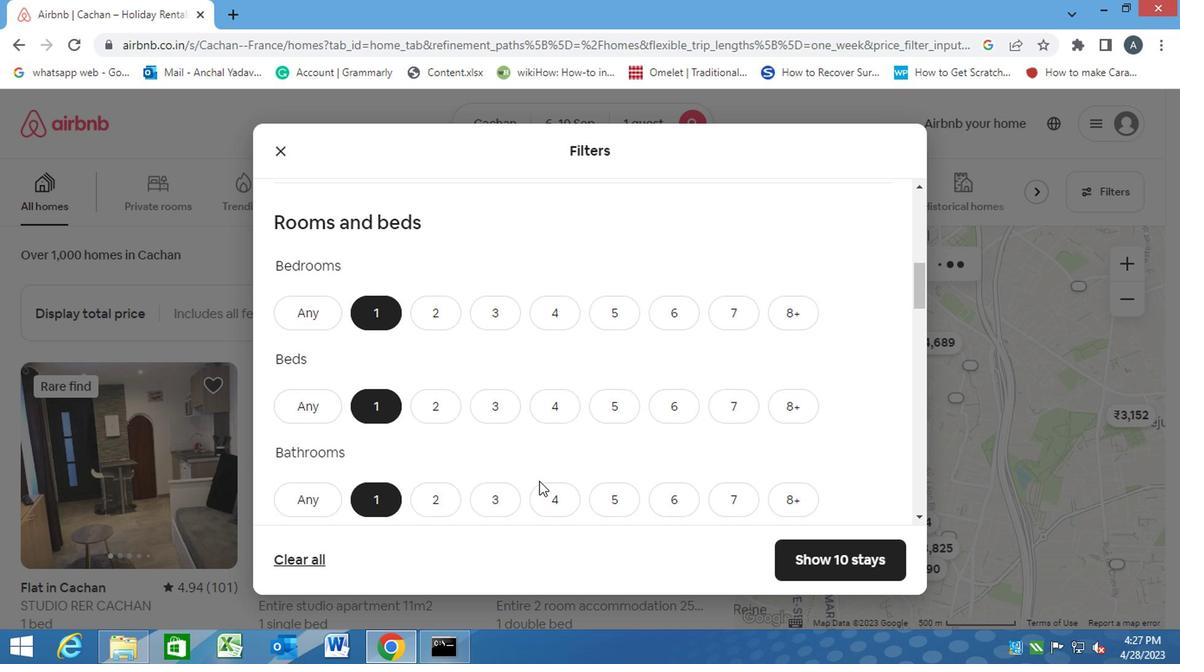 
Action: Mouse moved to (383, 412)
Screenshot: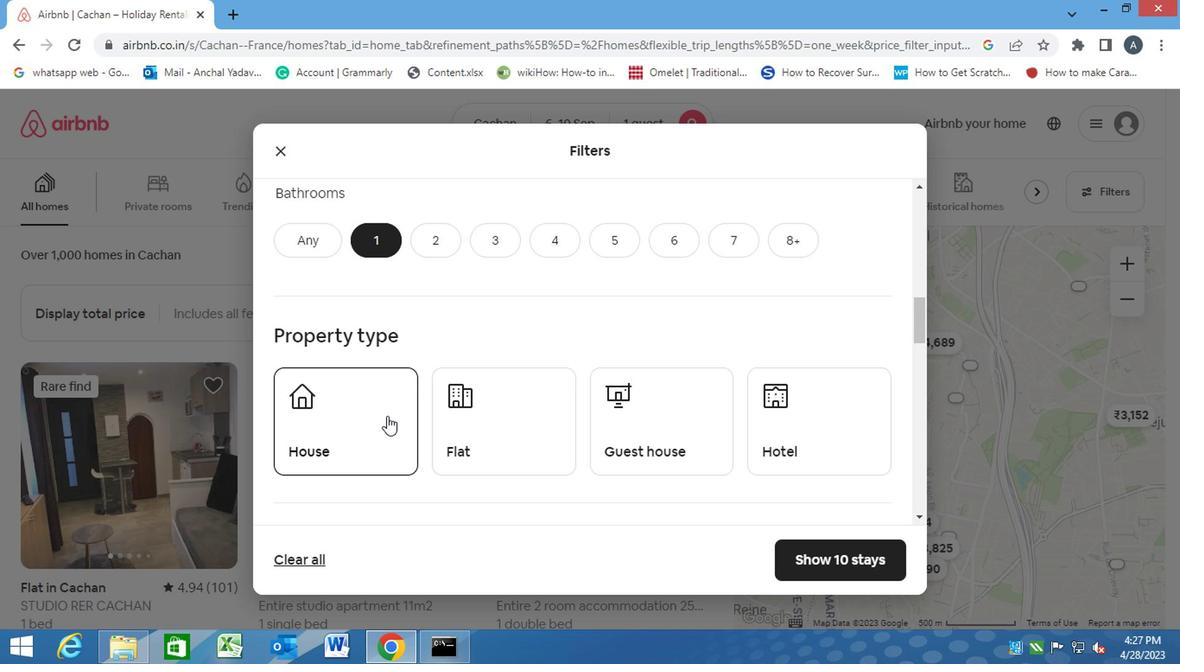 
Action: Mouse pressed left at (383, 412)
Screenshot: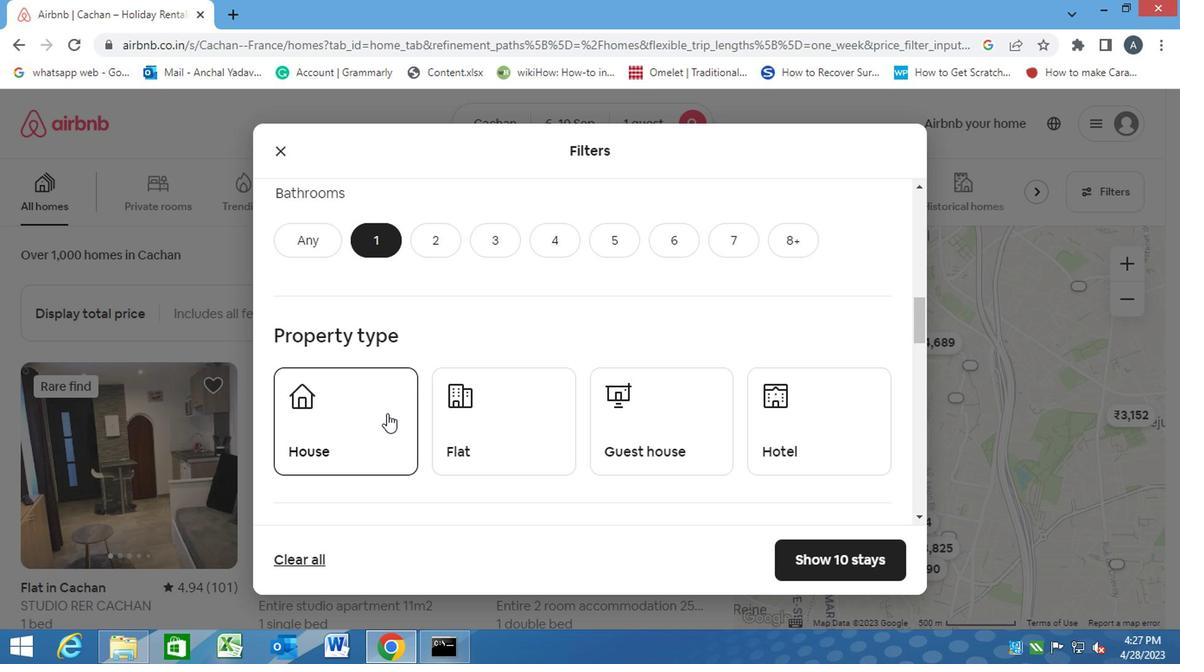 
Action: Mouse moved to (501, 423)
Screenshot: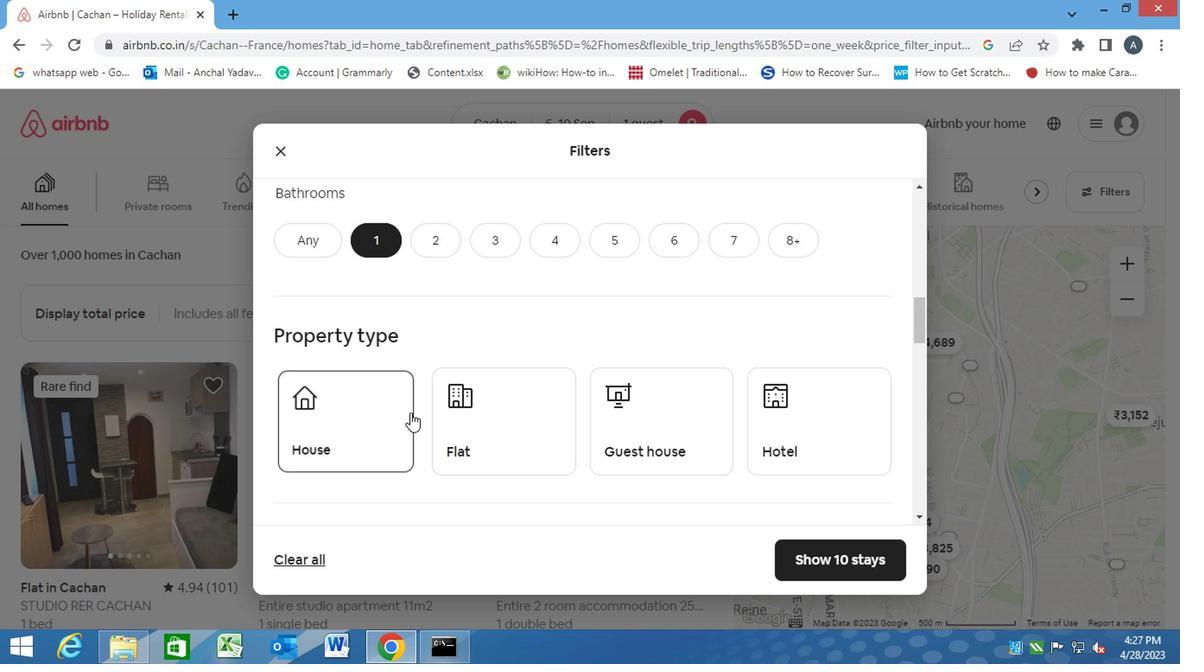 
Action: Mouse pressed left at (501, 423)
Screenshot: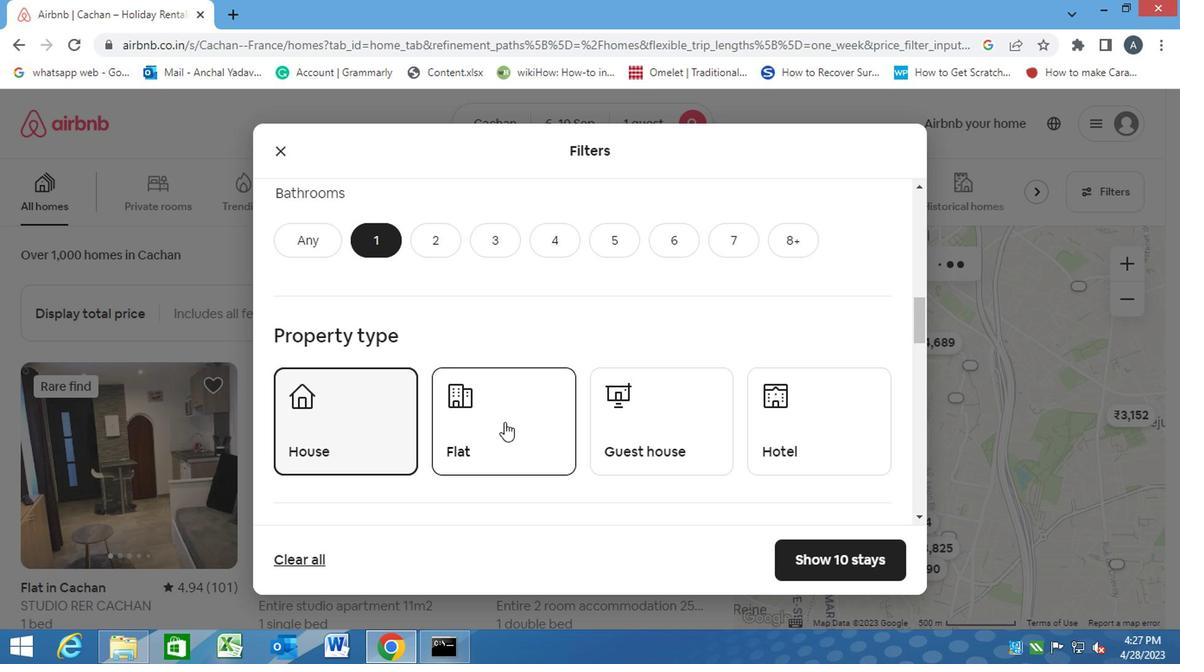 
Action: Mouse moved to (660, 418)
Screenshot: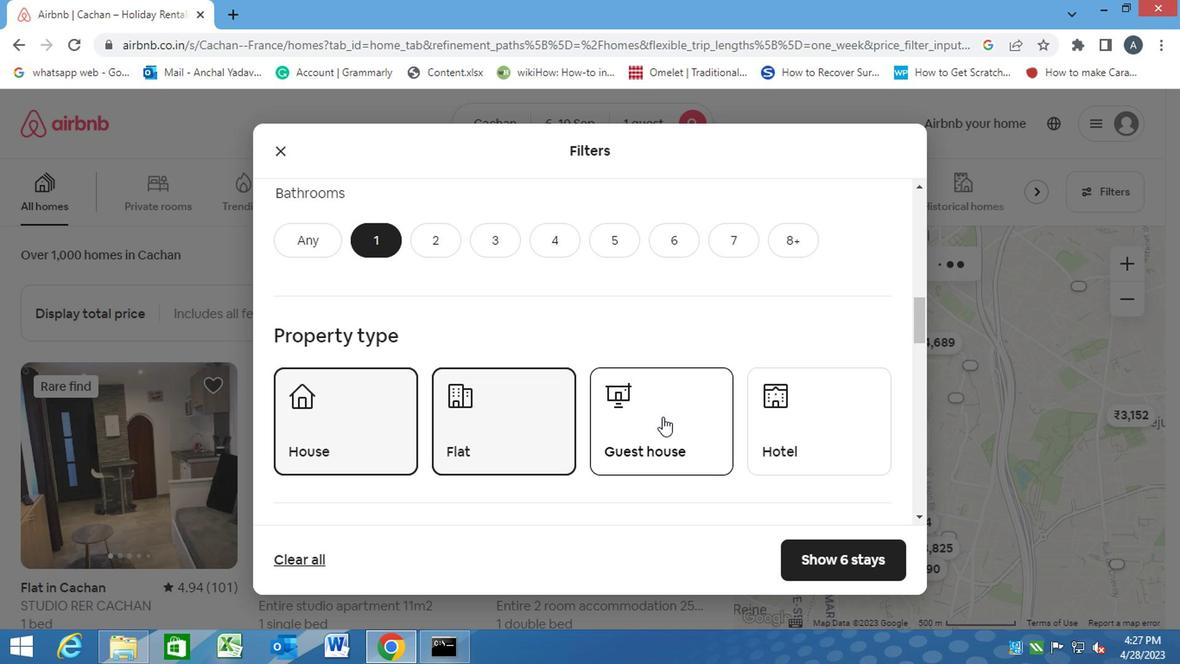 
Action: Mouse pressed left at (660, 418)
Screenshot: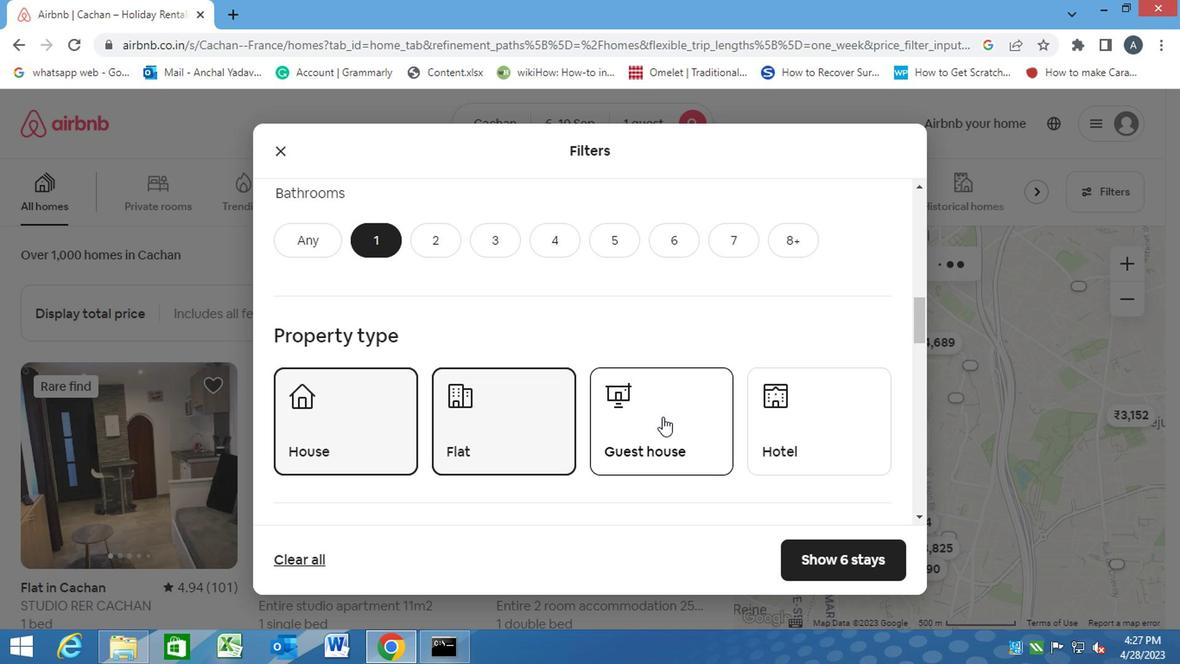 
Action: Mouse moved to (787, 426)
Screenshot: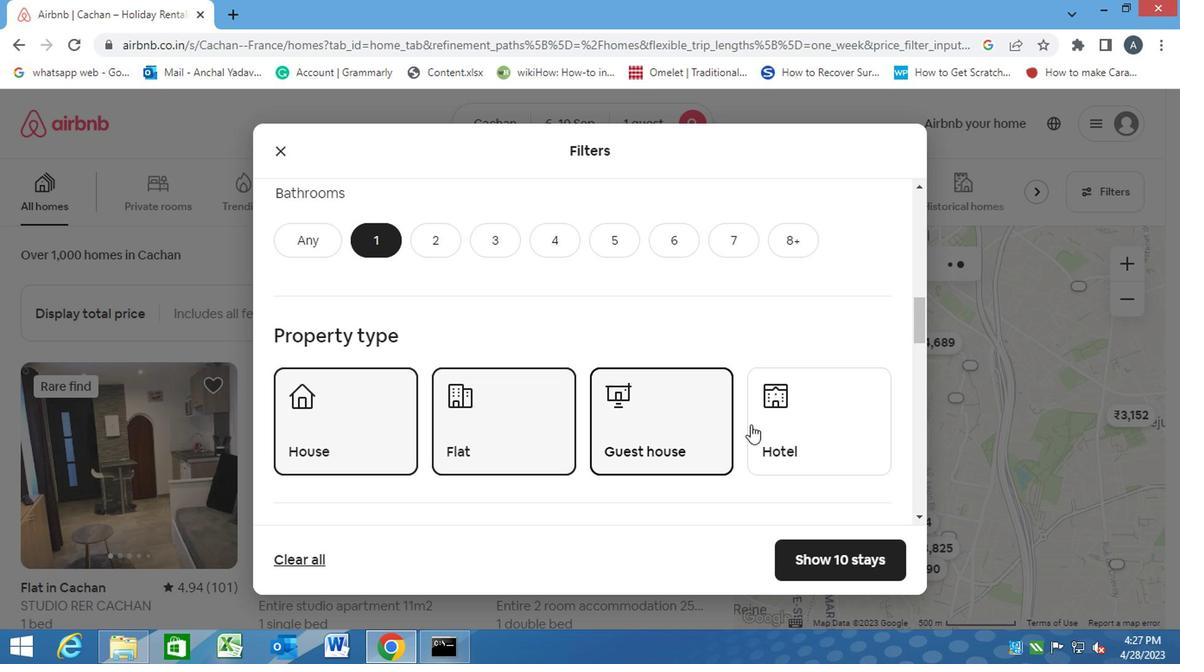 
Action: Mouse pressed left at (787, 426)
Screenshot: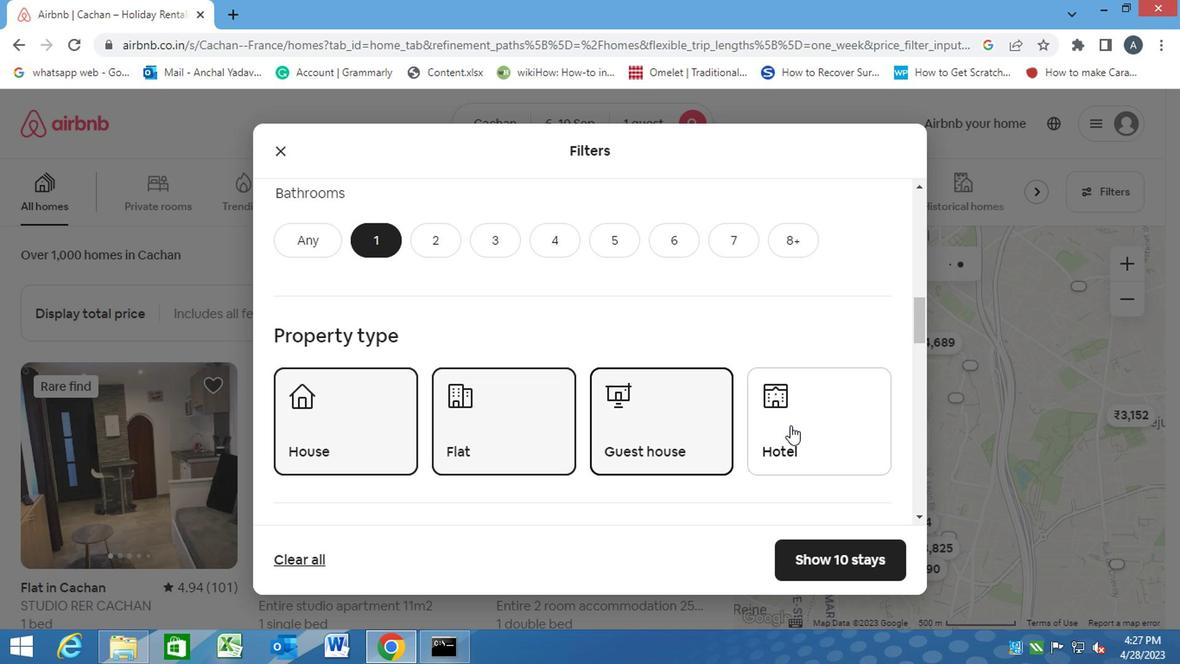 
Action: Mouse moved to (585, 441)
Screenshot: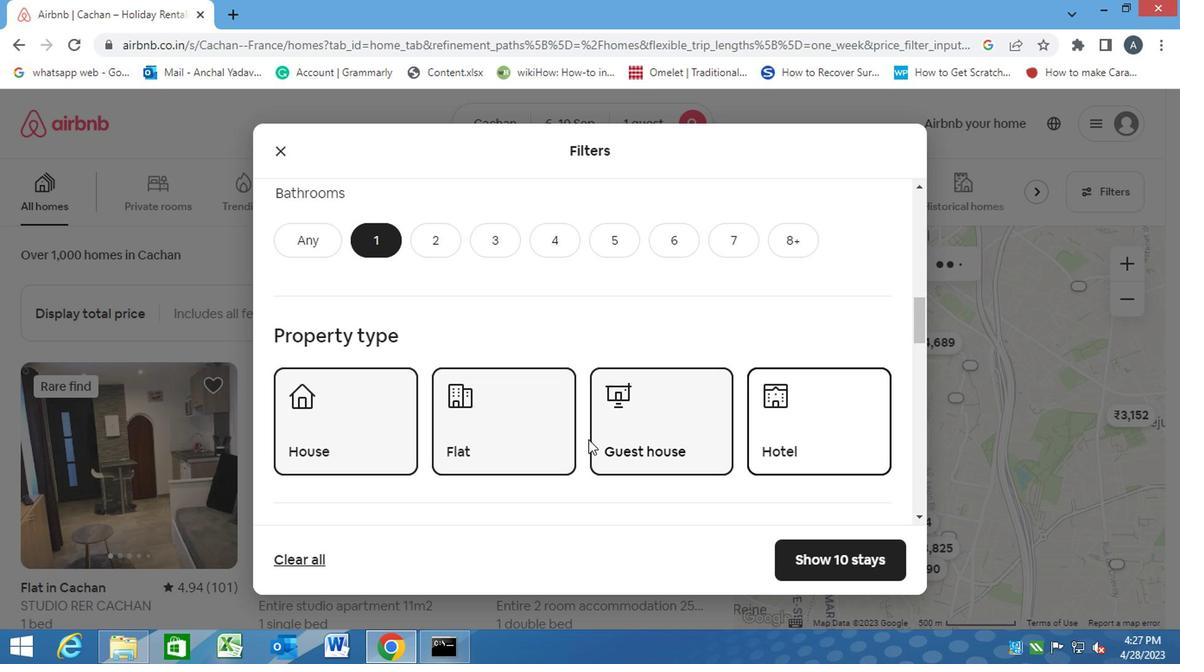 
Action: Mouse scrolled (585, 440) with delta (0, -1)
Screenshot: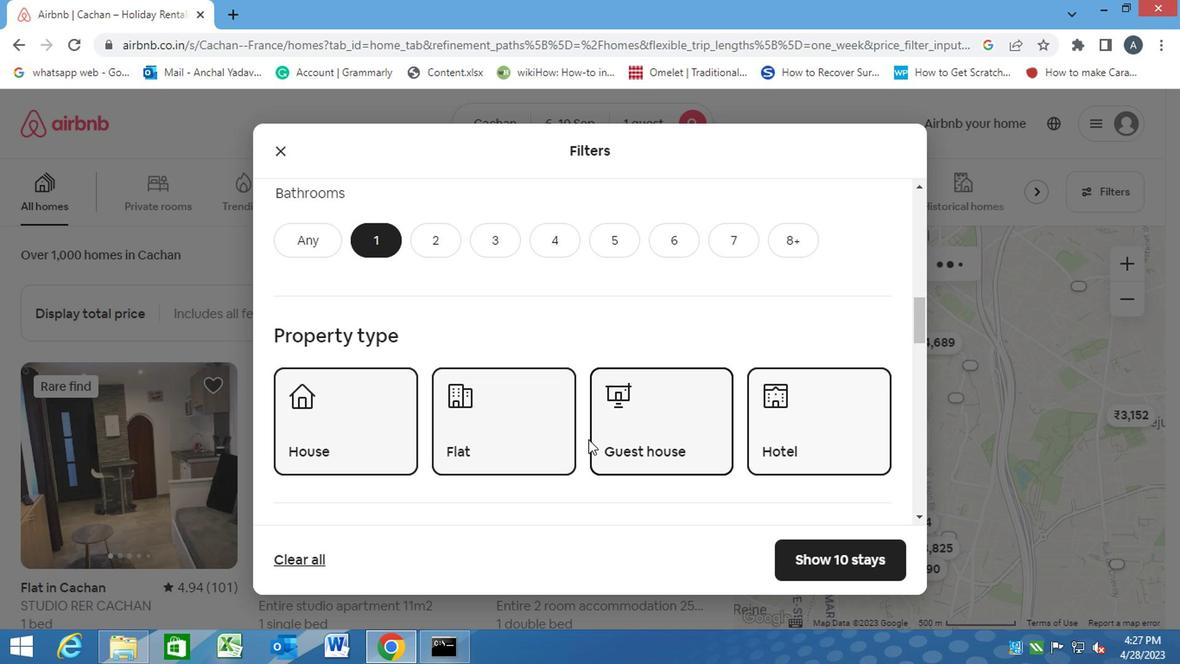 
Action: Mouse scrolled (585, 440) with delta (0, -1)
Screenshot: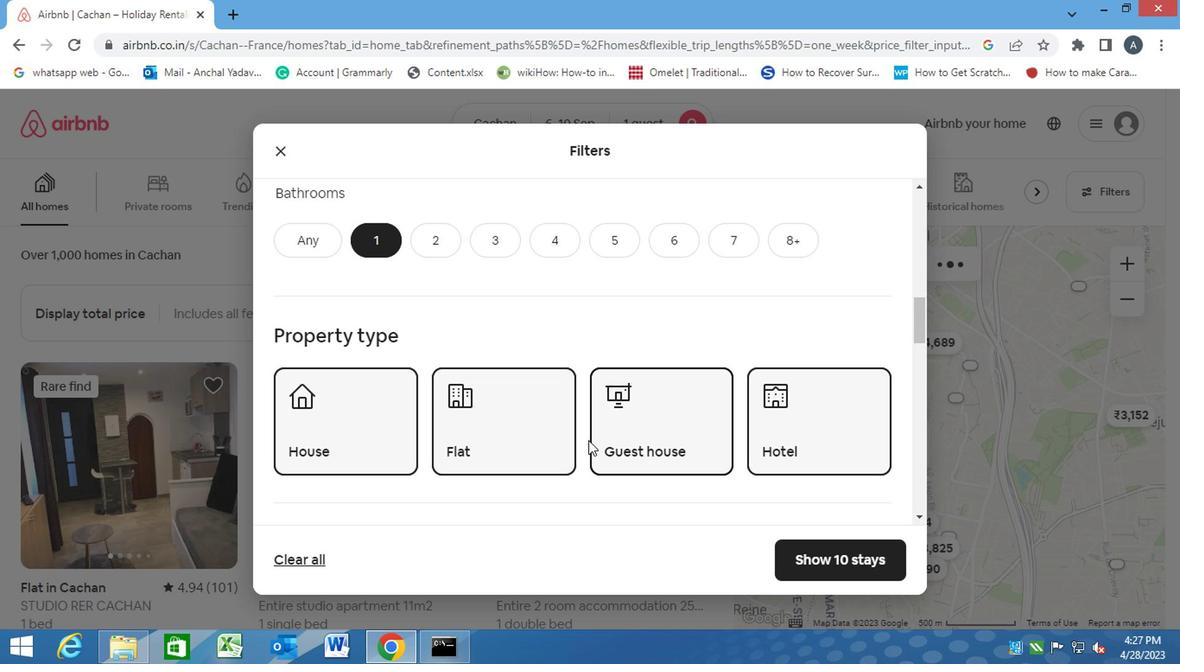 
Action: Mouse scrolled (585, 440) with delta (0, -1)
Screenshot: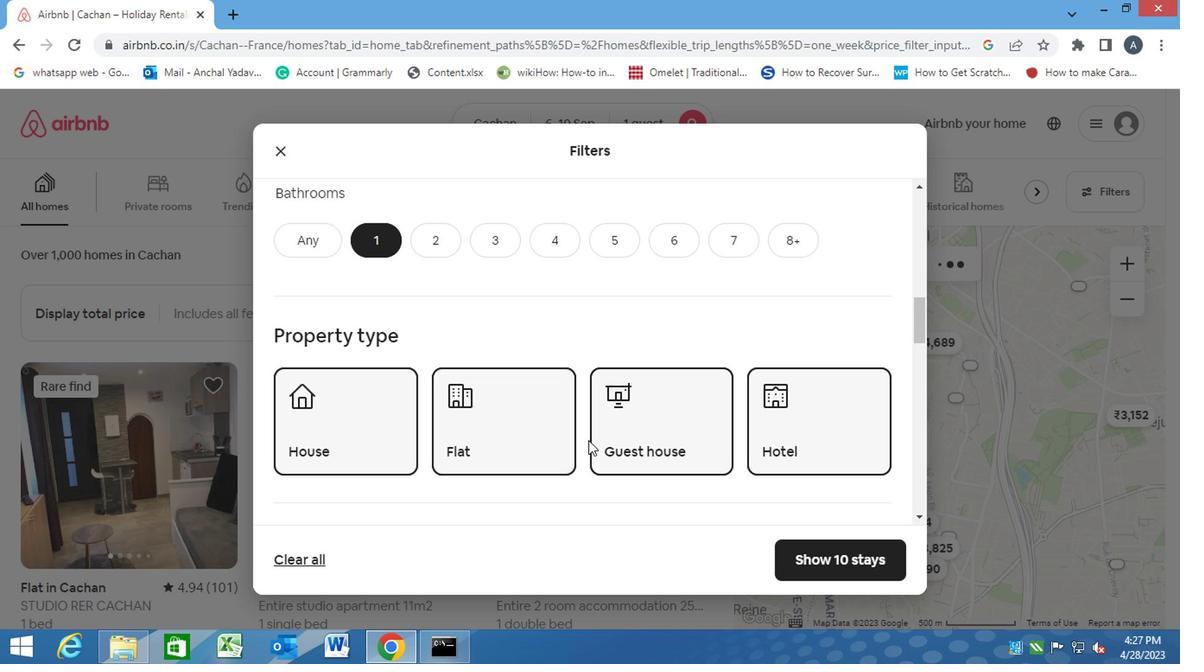
Action: Mouse moved to (293, 411)
Screenshot: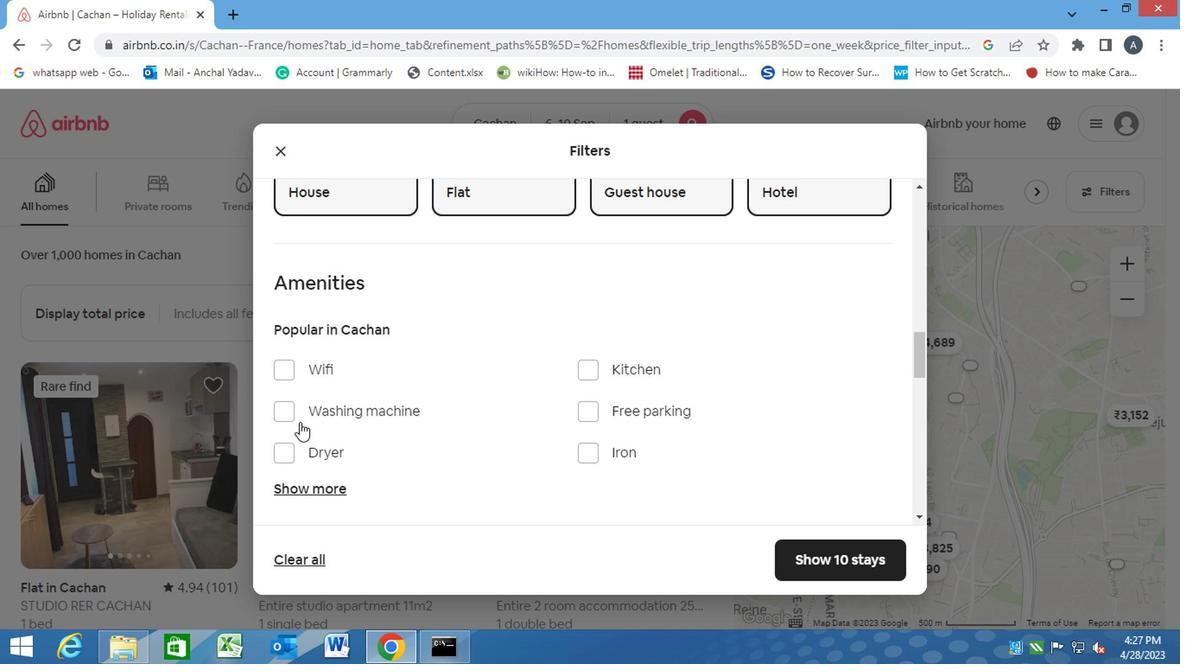
Action: Mouse pressed left at (293, 411)
Screenshot: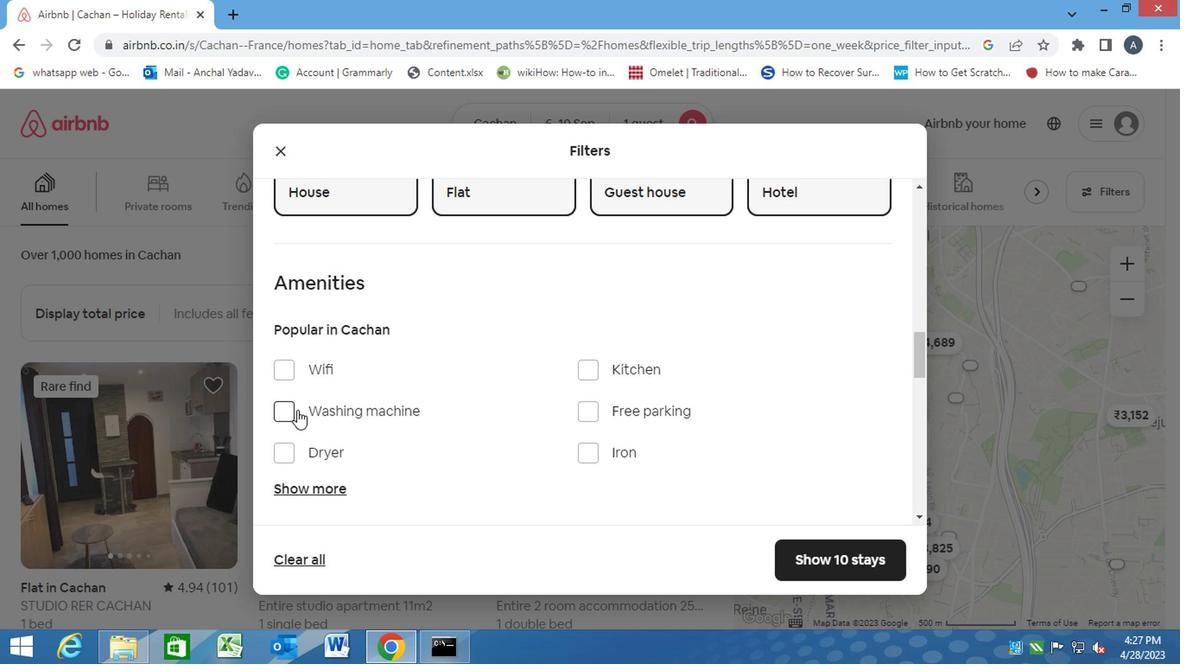 
Action: Mouse moved to (430, 455)
Screenshot: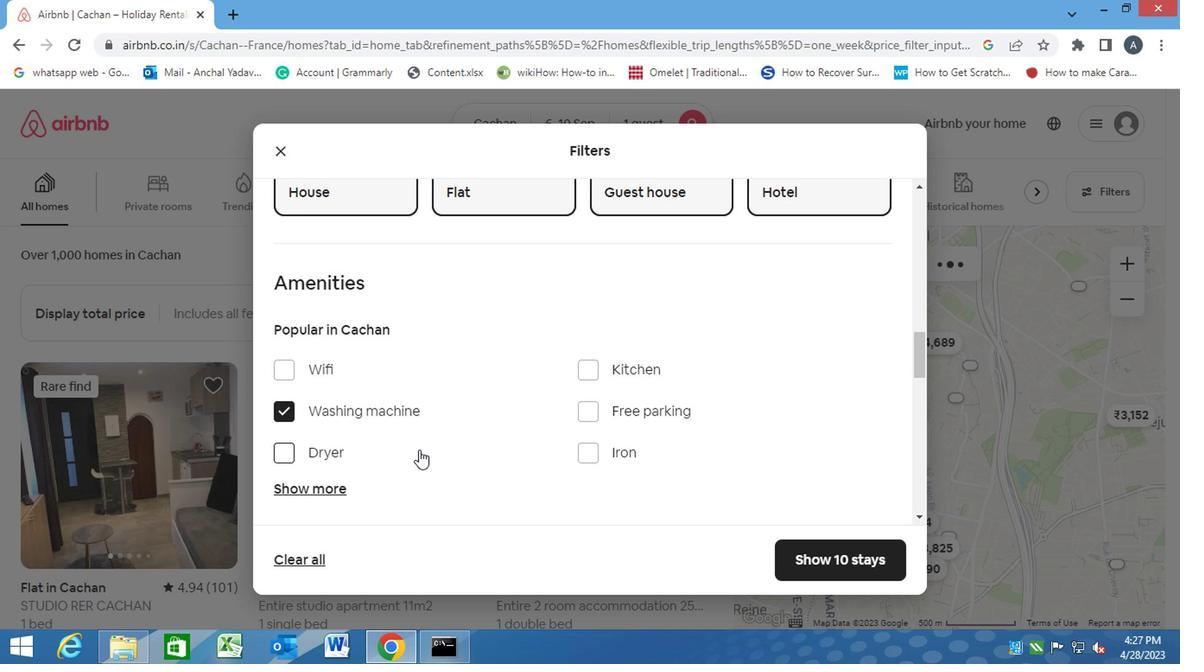 
Action: Mouse scrolled (430, 454) with delta (0, 0)
Screenshot: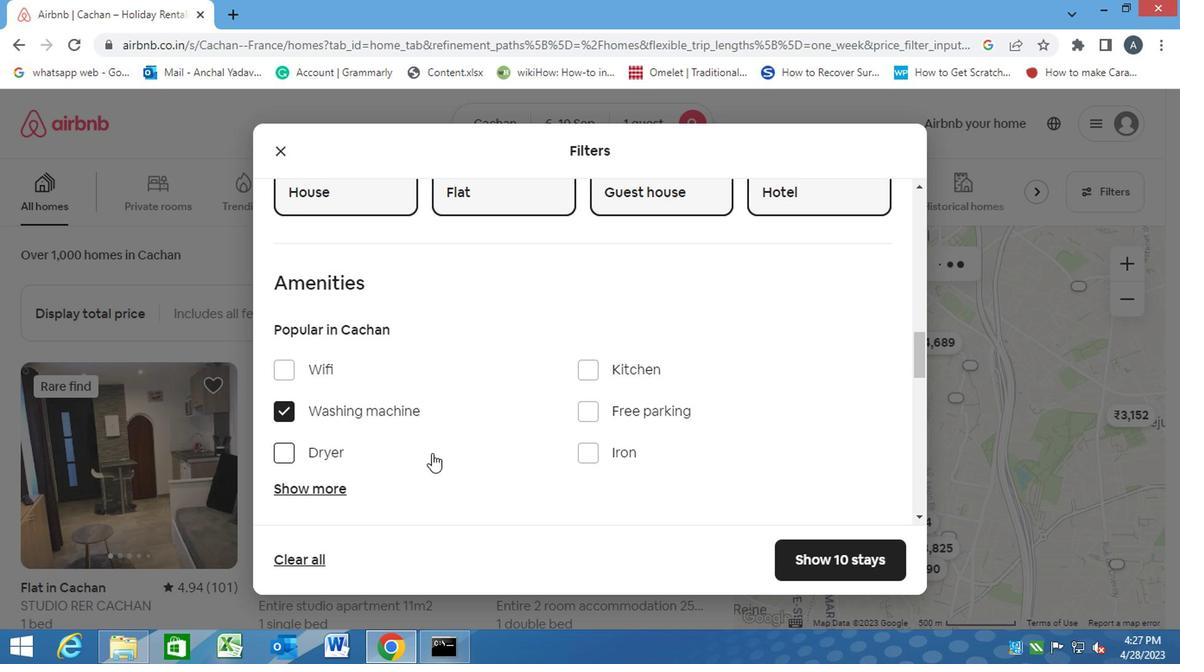 
Action: Mouse scrolled (430, 454) with delta (0, 0)
Screenshot: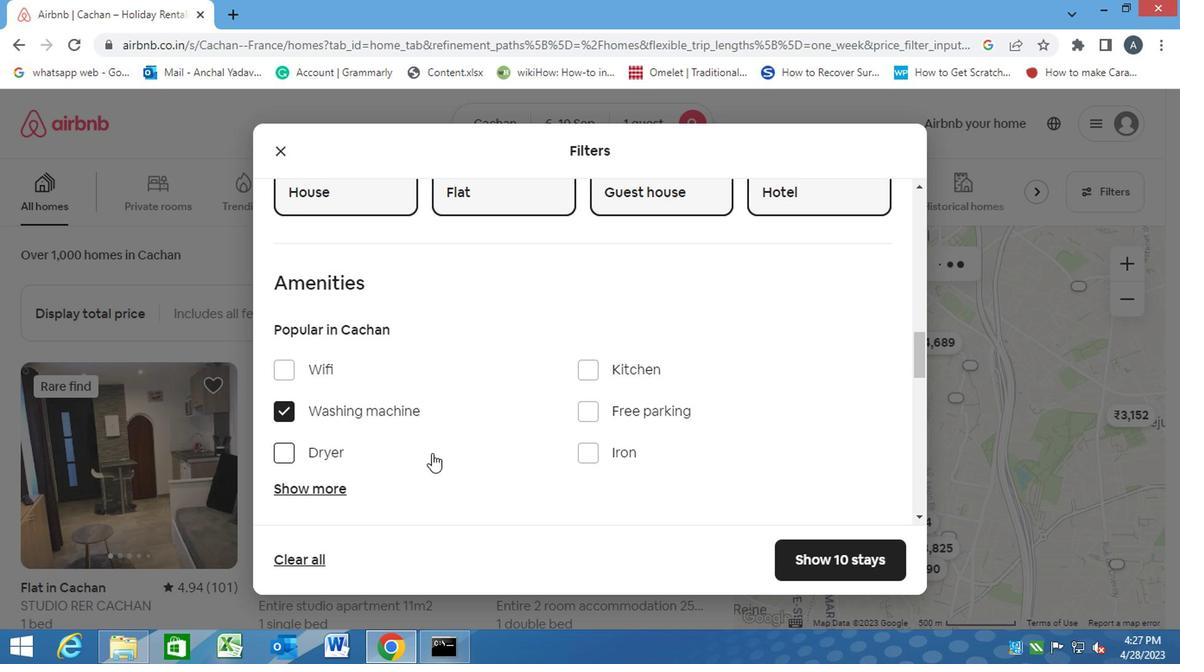 
Action: Mouse moved to (570, 454)
Screenshot: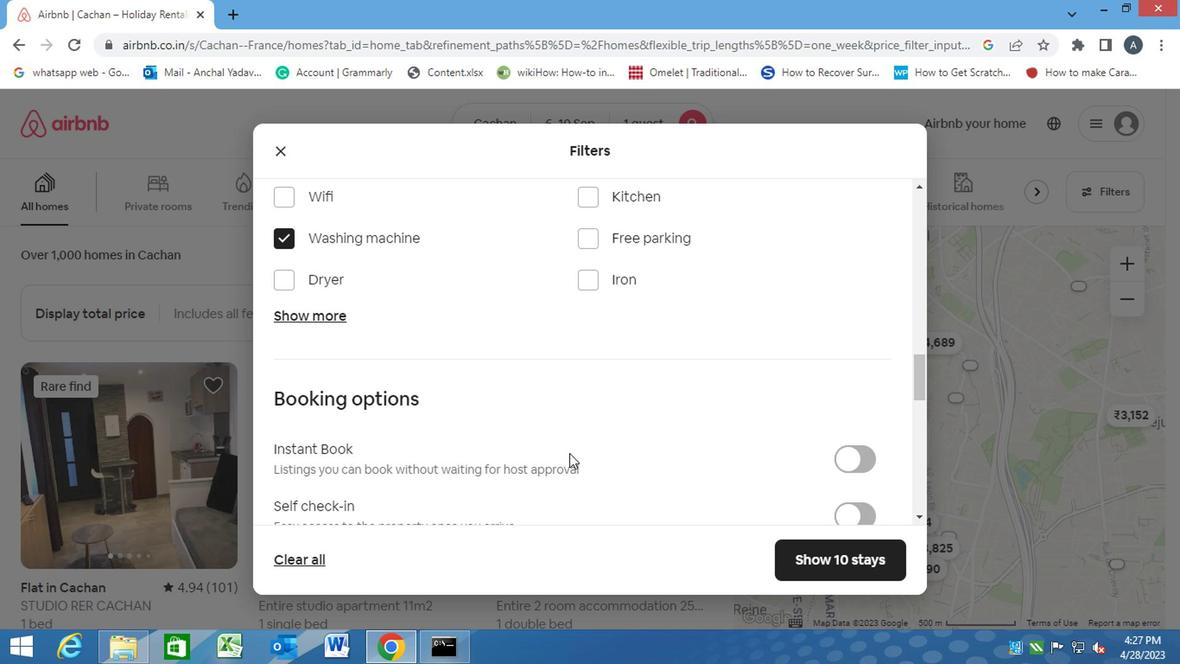 
Action: Mouse scrolled (570, 453) with delta (0, -1)
Screenshot: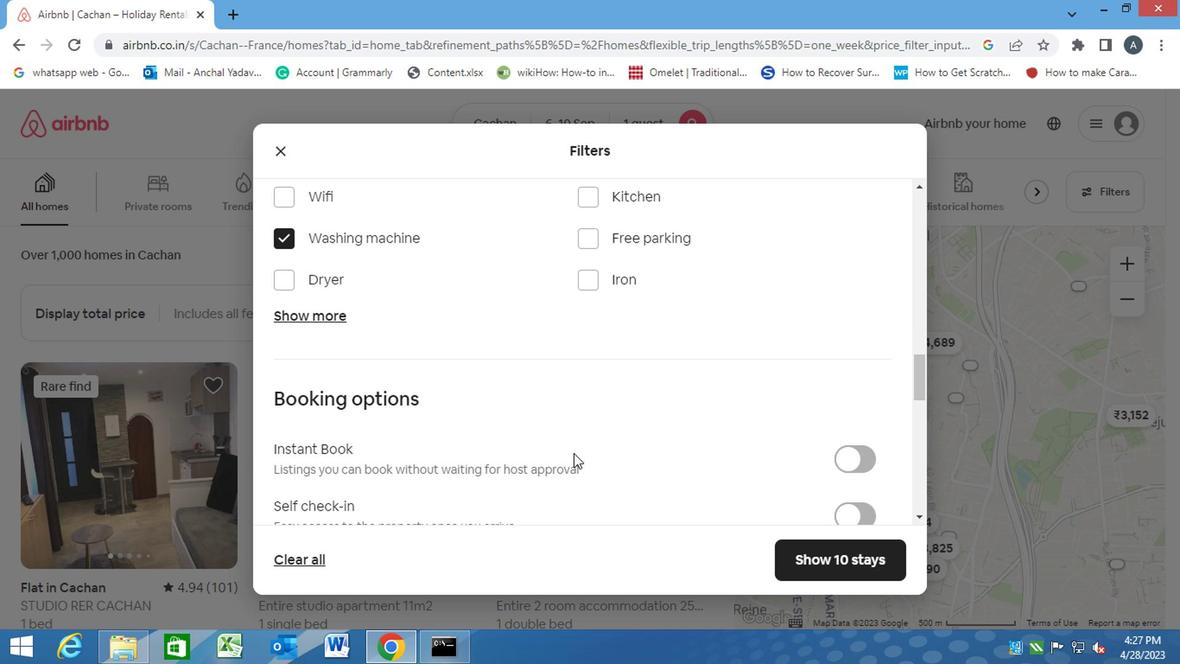 
Action: Mouse scrolled (570, 453) with delta (0, -1)
Screenshot: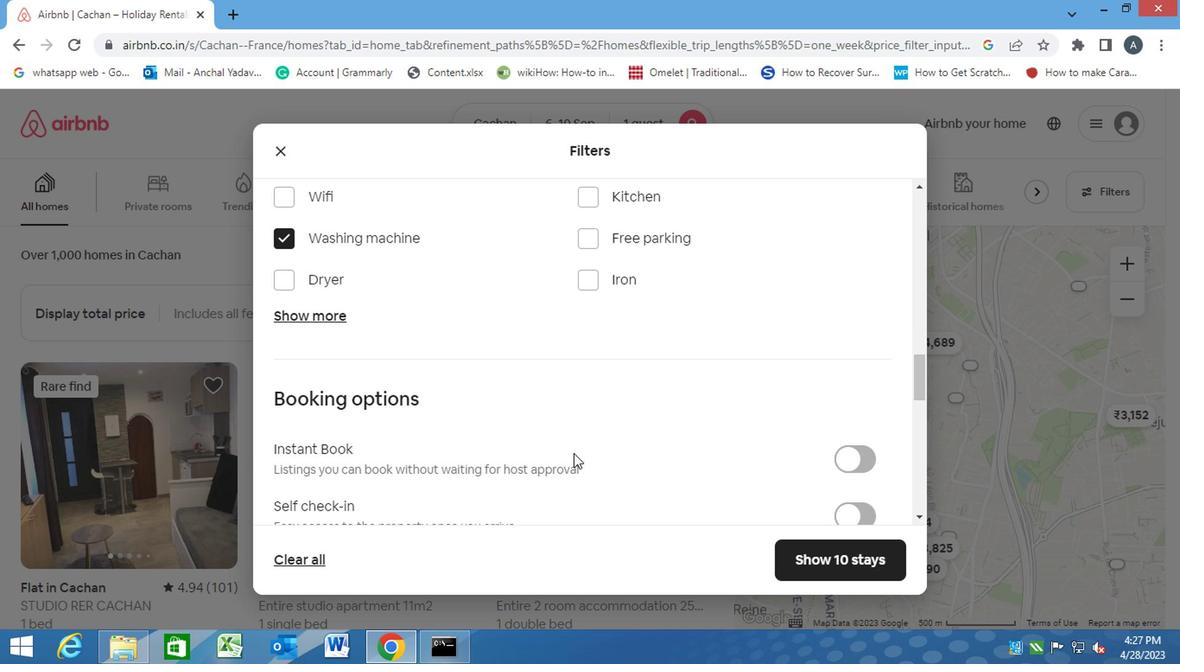 
Action: Mouse moved to (843, 345)
Screenshot: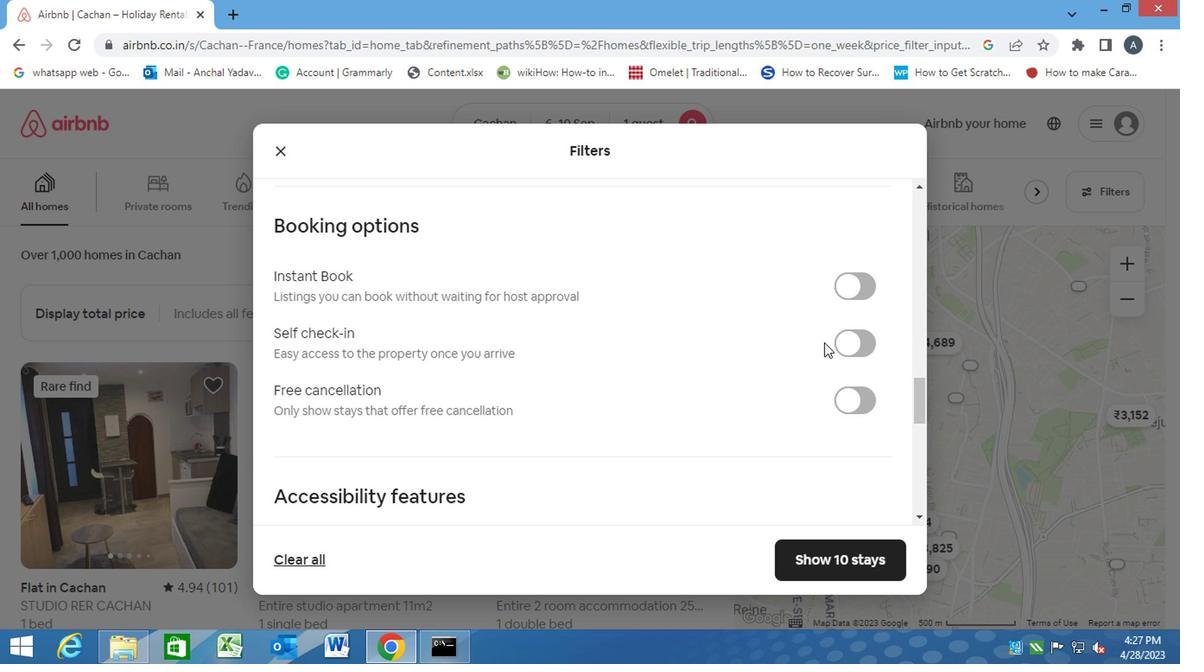 
Action: Mouse pressed left at (843, 345)
Screenshot: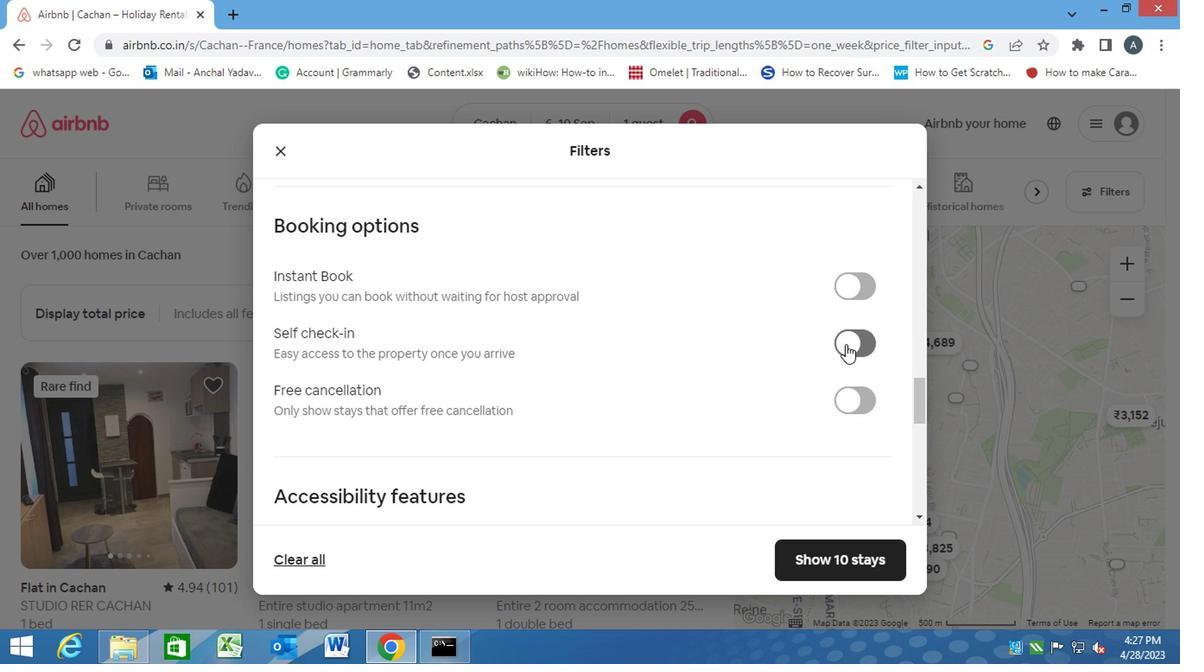 
Action: Mouse moved to (674, 394)
Screenshot: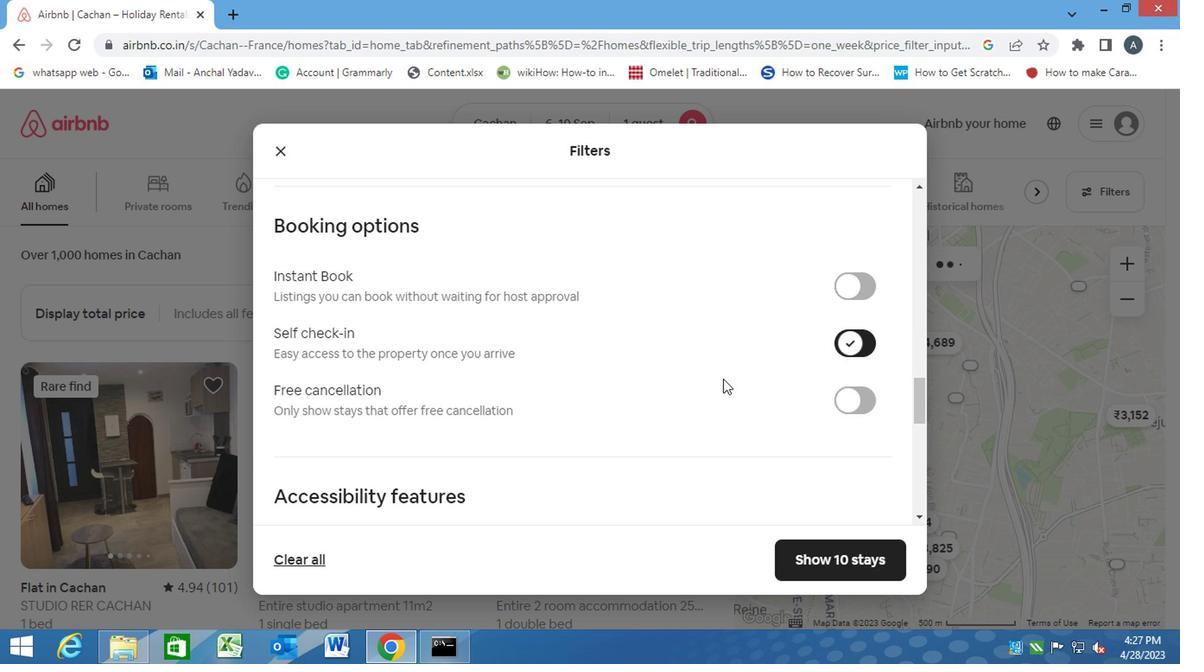 
Action: Mouse scrolled (674, 393) with delta (0, -1)
Screenshot: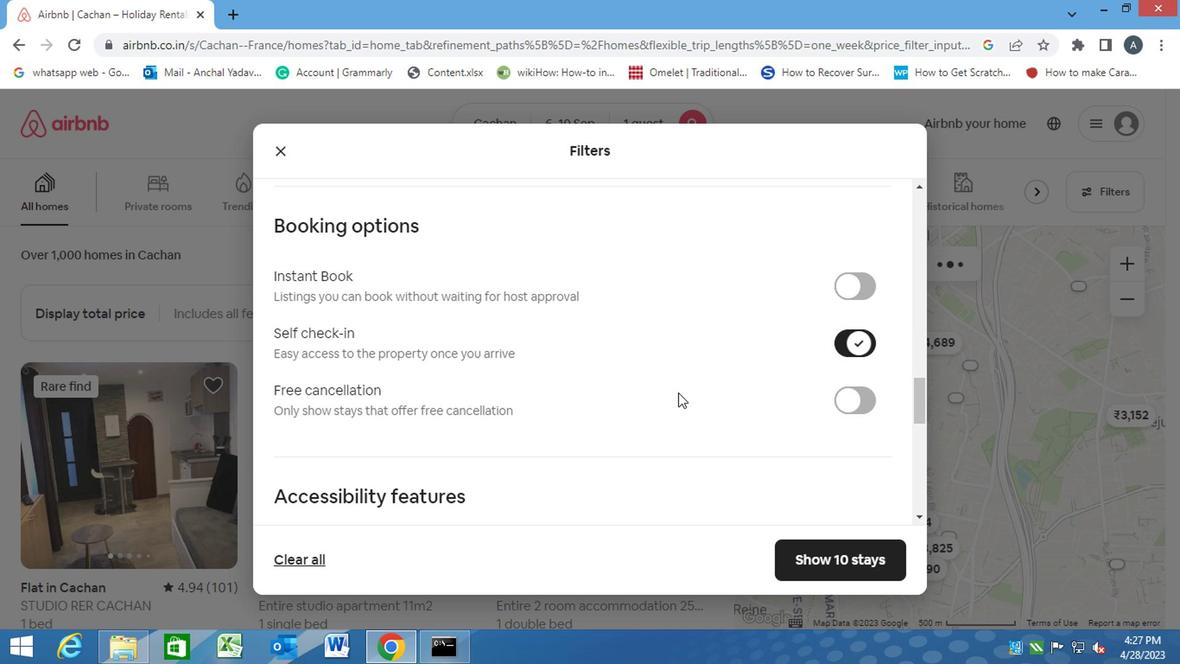
Action: Mouse scrolled (674, 393) with delta (0, -1)
Screenshot: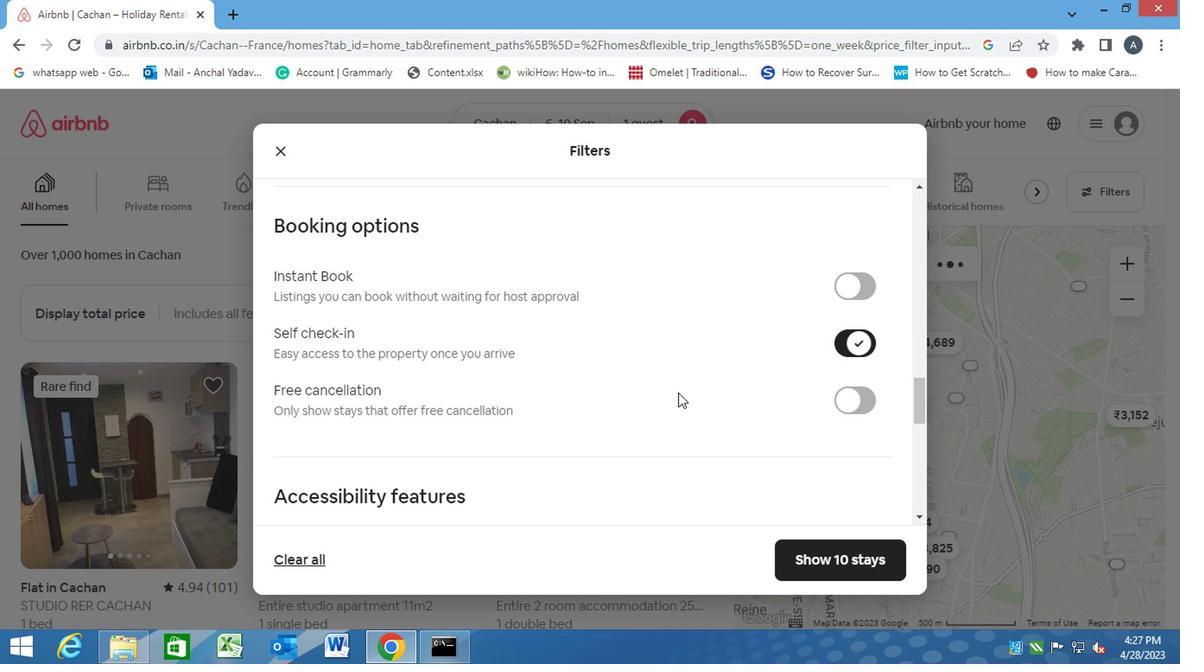 
Action: Mouse scrolled (674, 393) with delta (0, -1)
Screenshot: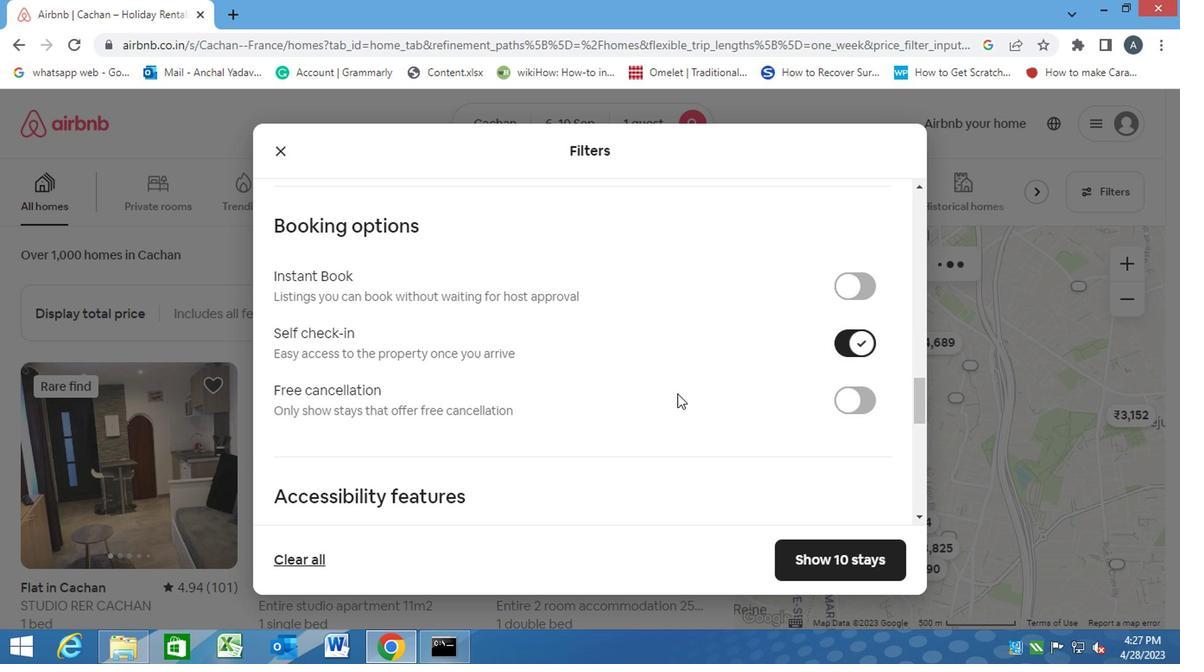 
Action: Mouse moved to (674, 394)
Screenshot: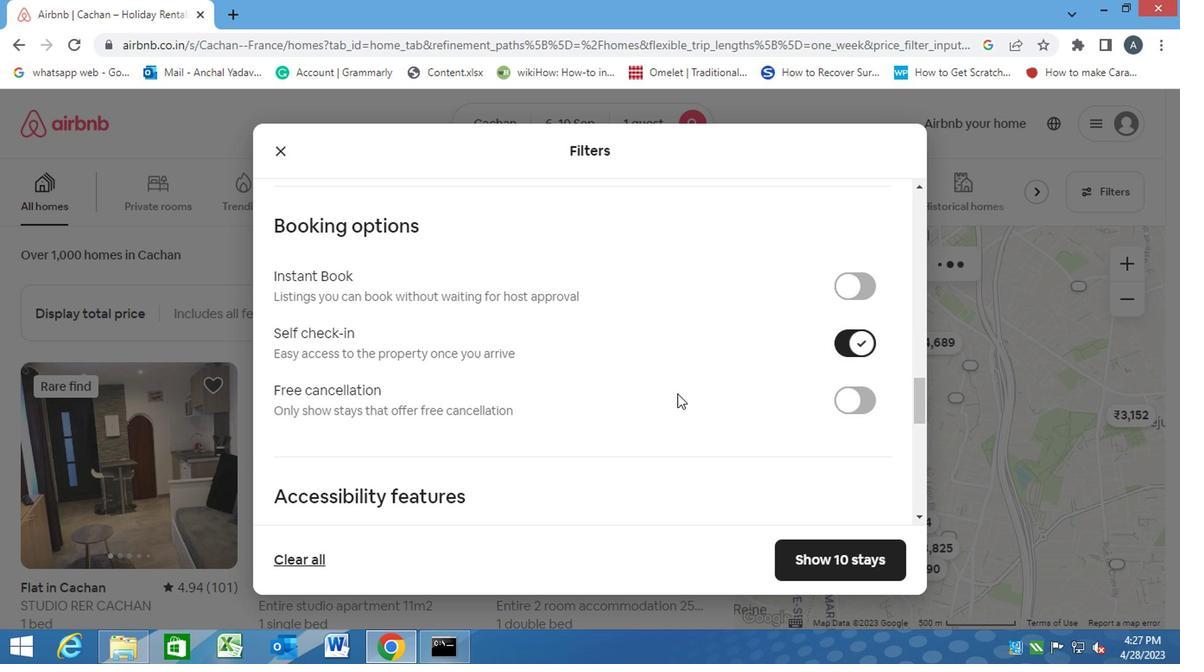 
Action: Mouse scrolled (674, 393) with delta (0, -1)
Screenshot: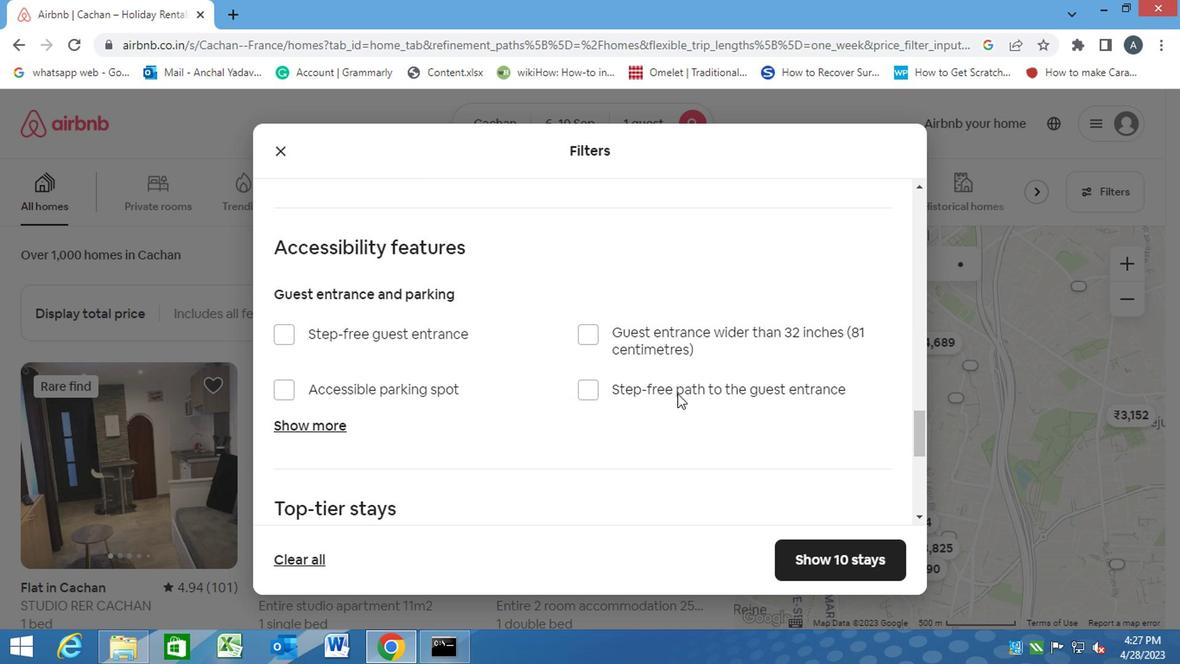 
Action: Mouse moved to (673, 395)
Screenshot: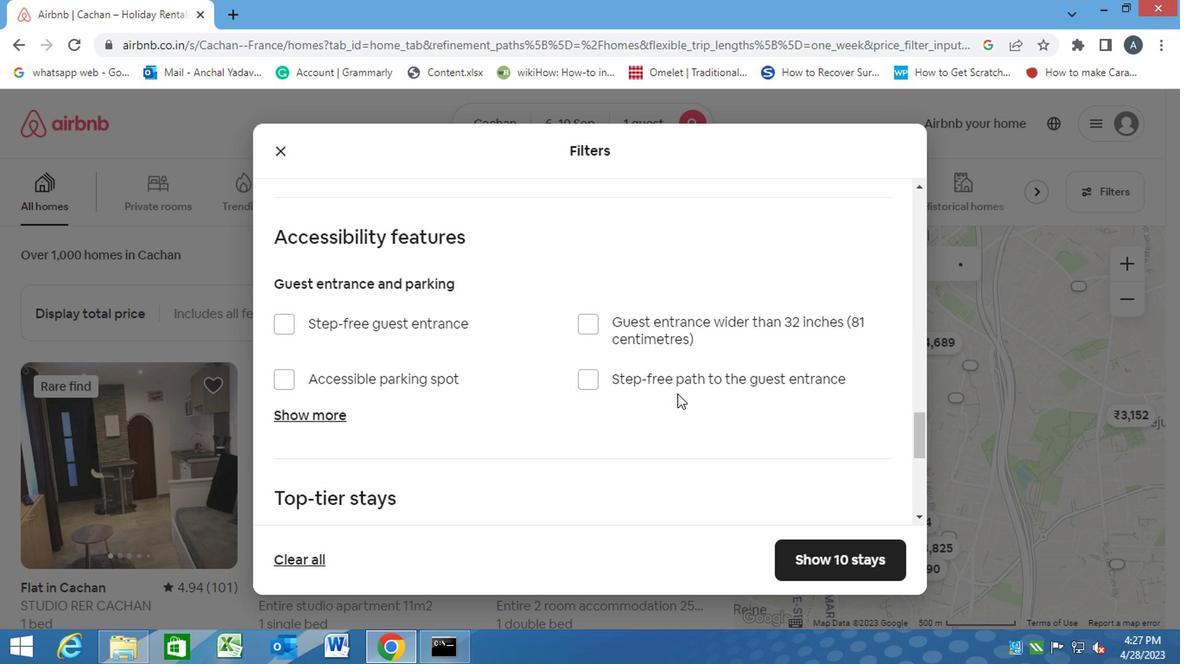 
Action: Mouse scrolled (673, 394) with delta (0, 0)
Screenshot: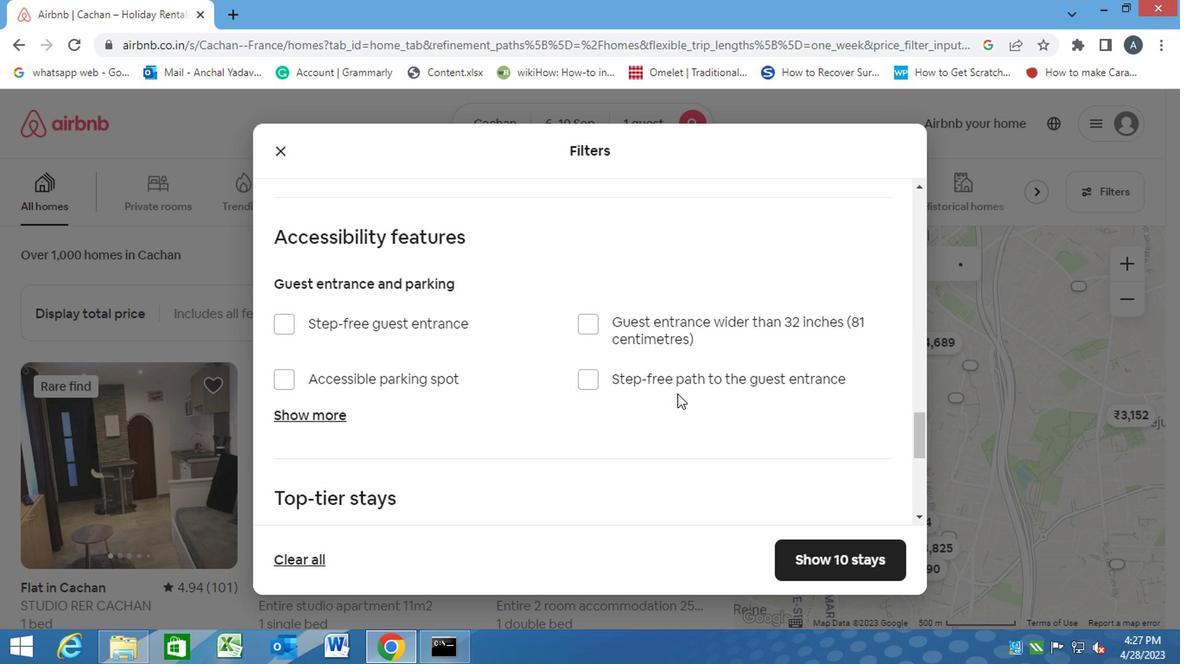 
Action: Mouse scrolled (673, 394) with delta (0, 0)
Screenshot: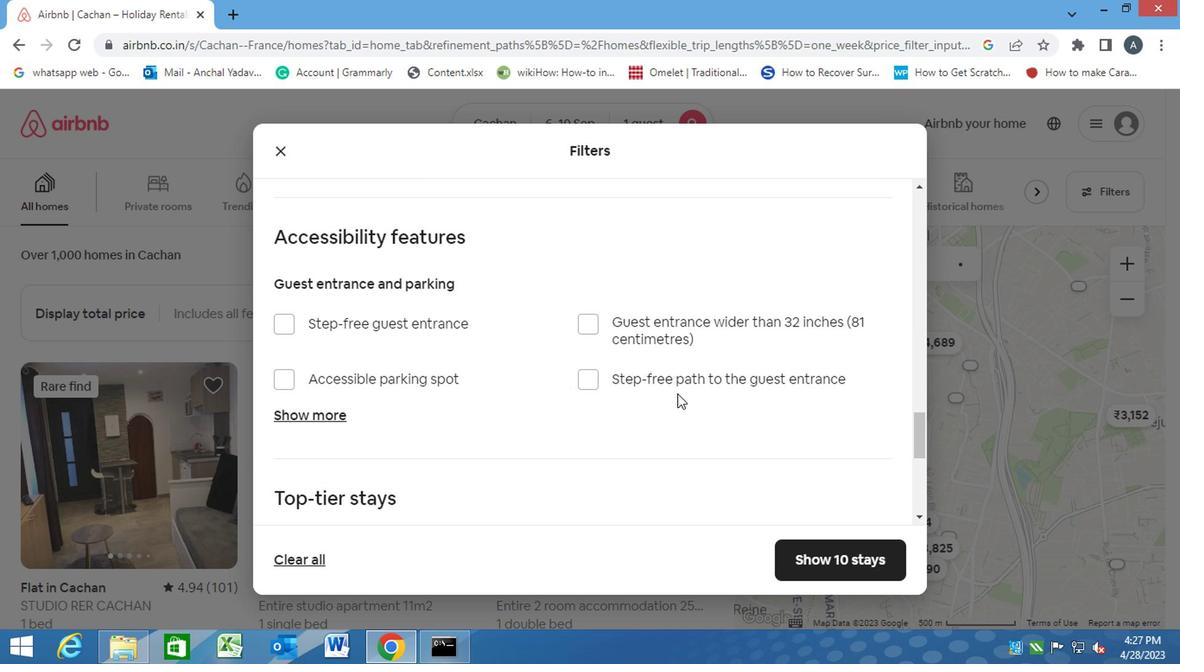
Action: Mouse moved to (290, 414)
Screenshot: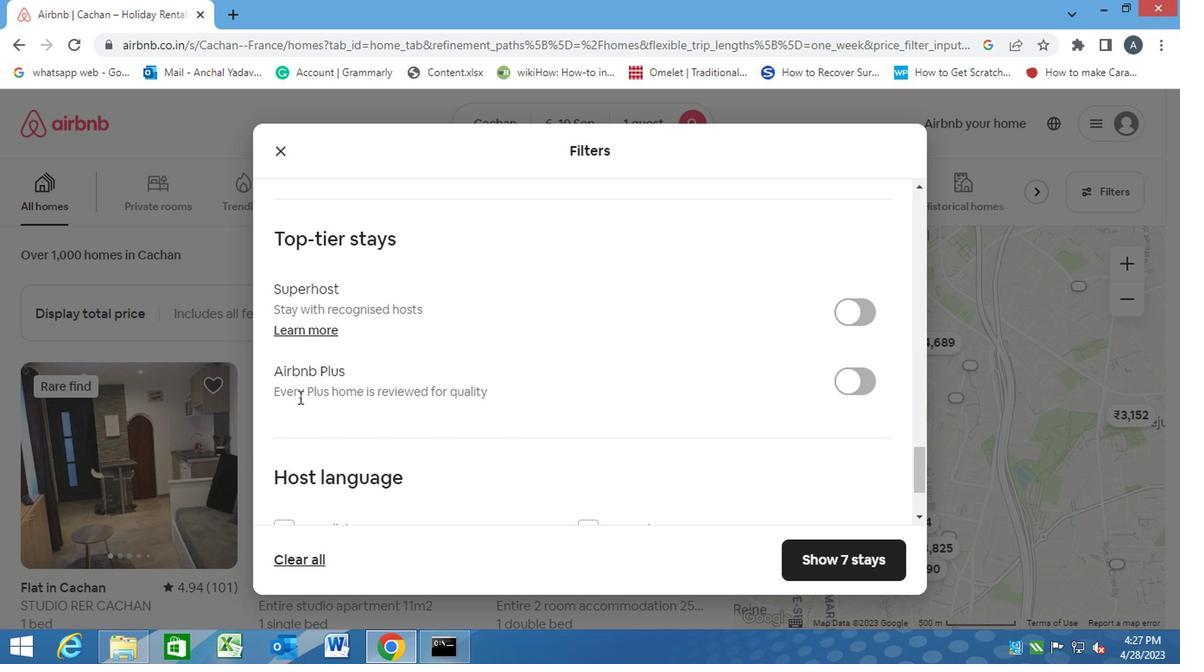 
Action: Mouse scrolled (290, 413) with delta (0, 0)
Screenshot: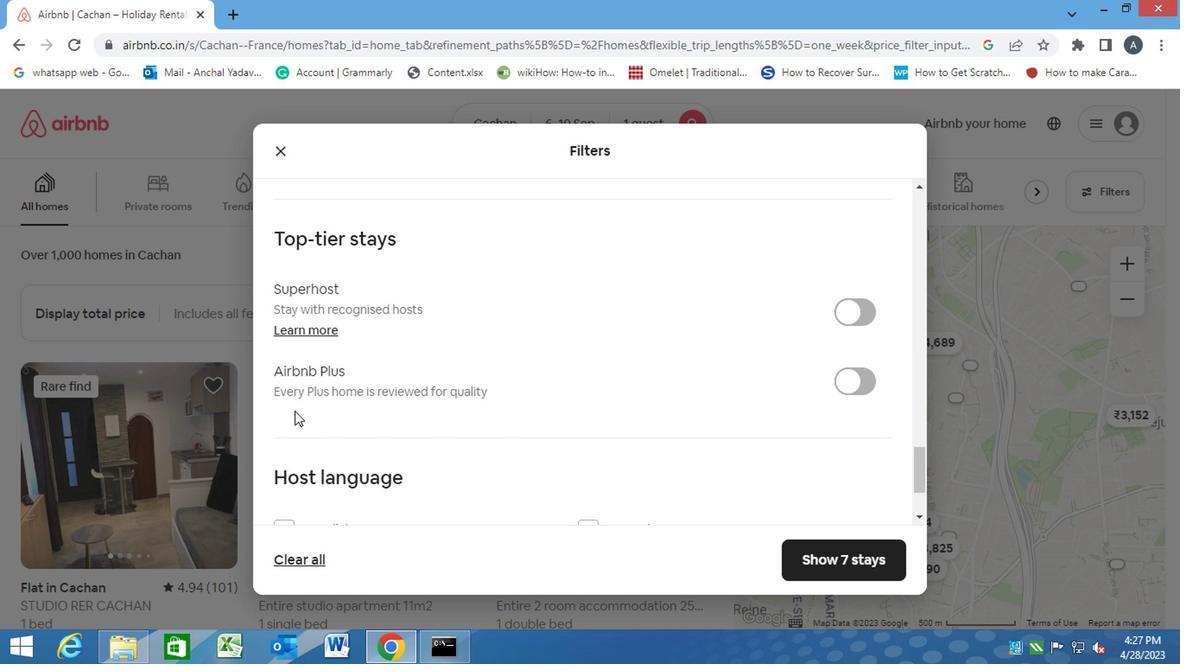 
Action: Mouse moved to (290, 415)
Screenshot: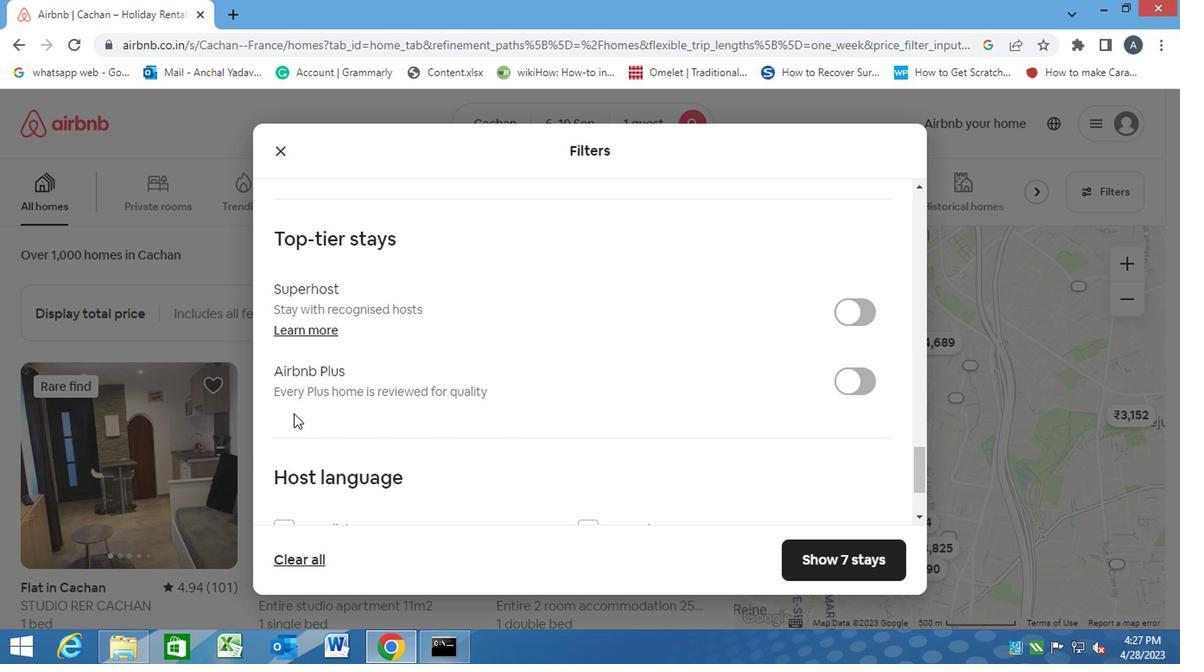 
Action: Mouse scrolled (290, 414) with delta (0, -1)
Screenshot: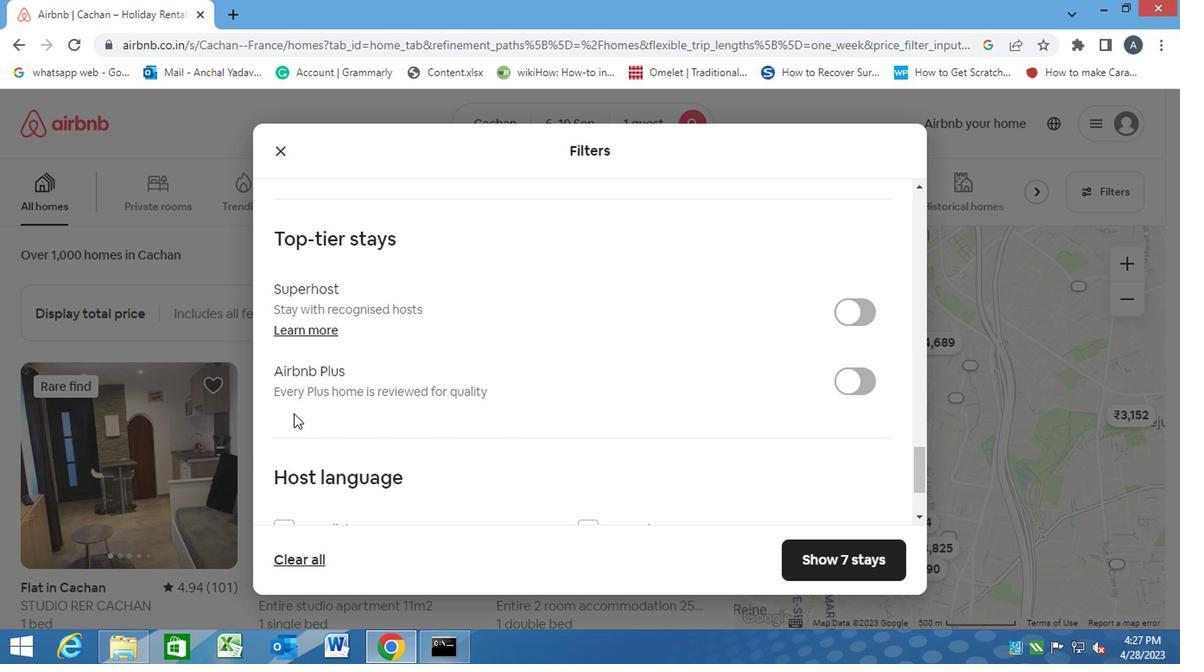 
Action: Mouse scrolled (290, 414) with delta (0, -1)
Screenshot: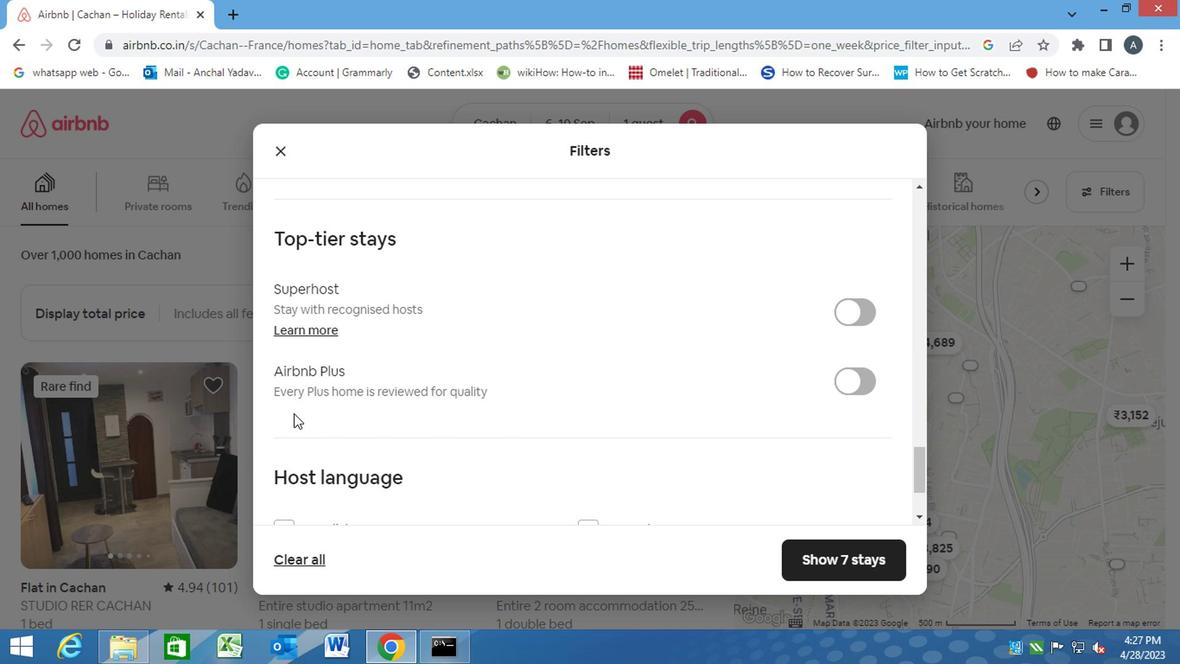
Action: Mouse moved to (281, 396)
Screenshot: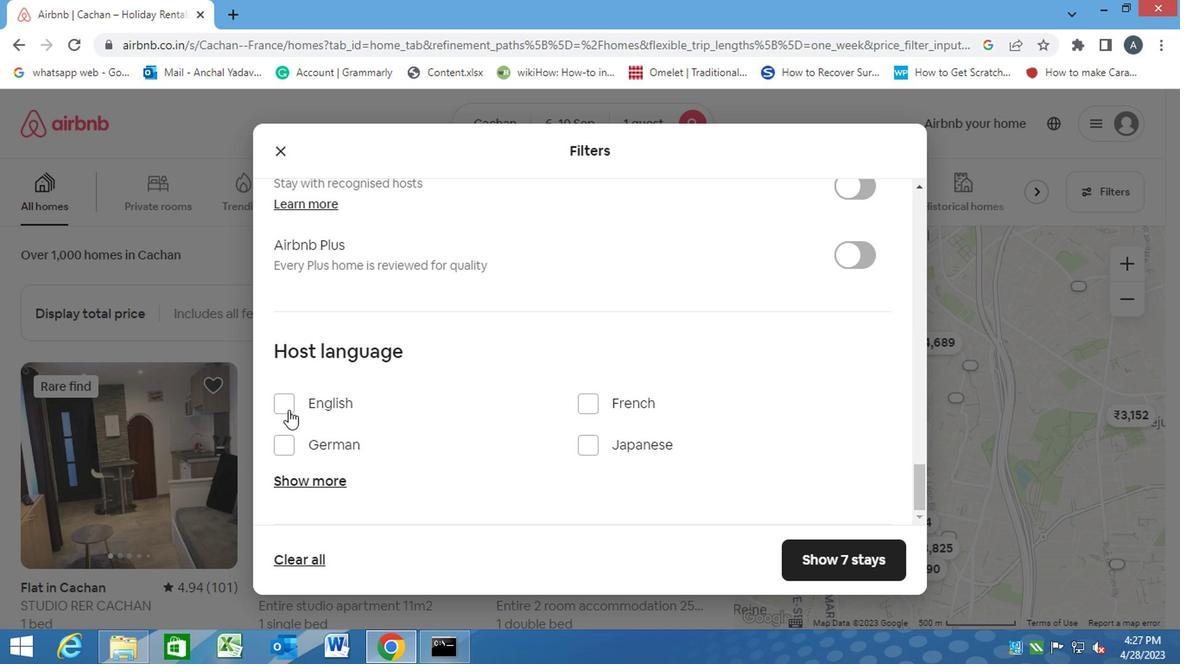 
Action: Mouse pressed left at (281, 396)
Screenshot: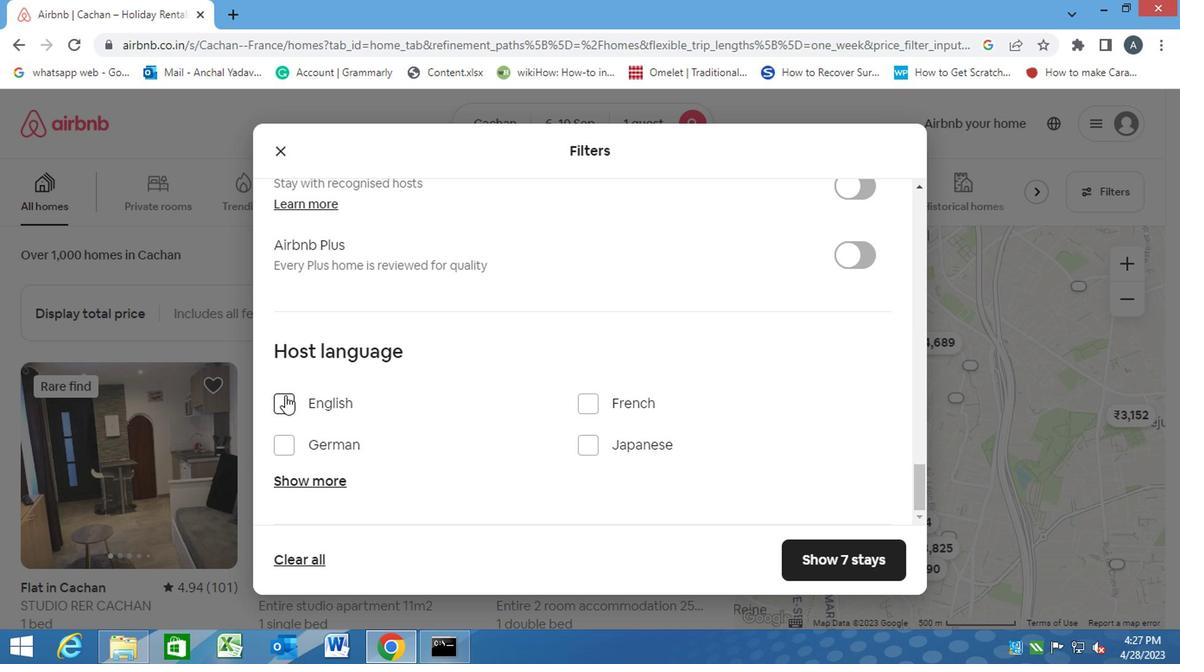 
Action: Mouse moved to (824, 550)
Screenshot: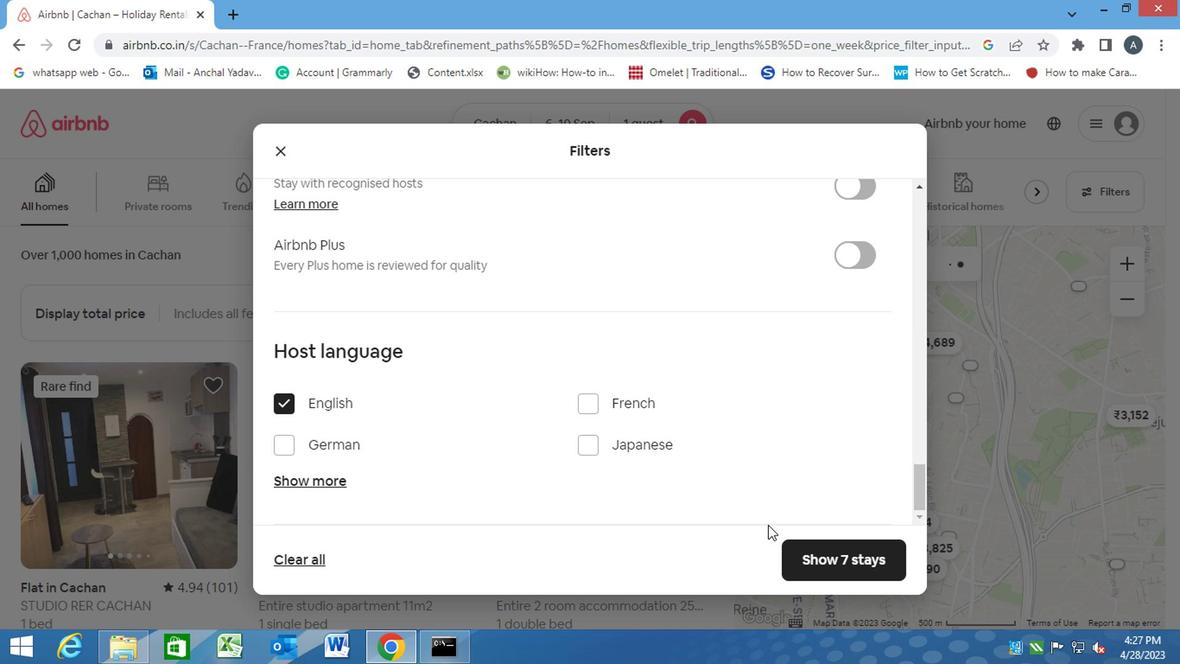 
Action: Mouse pressed left at (824, 550)
Screenshot: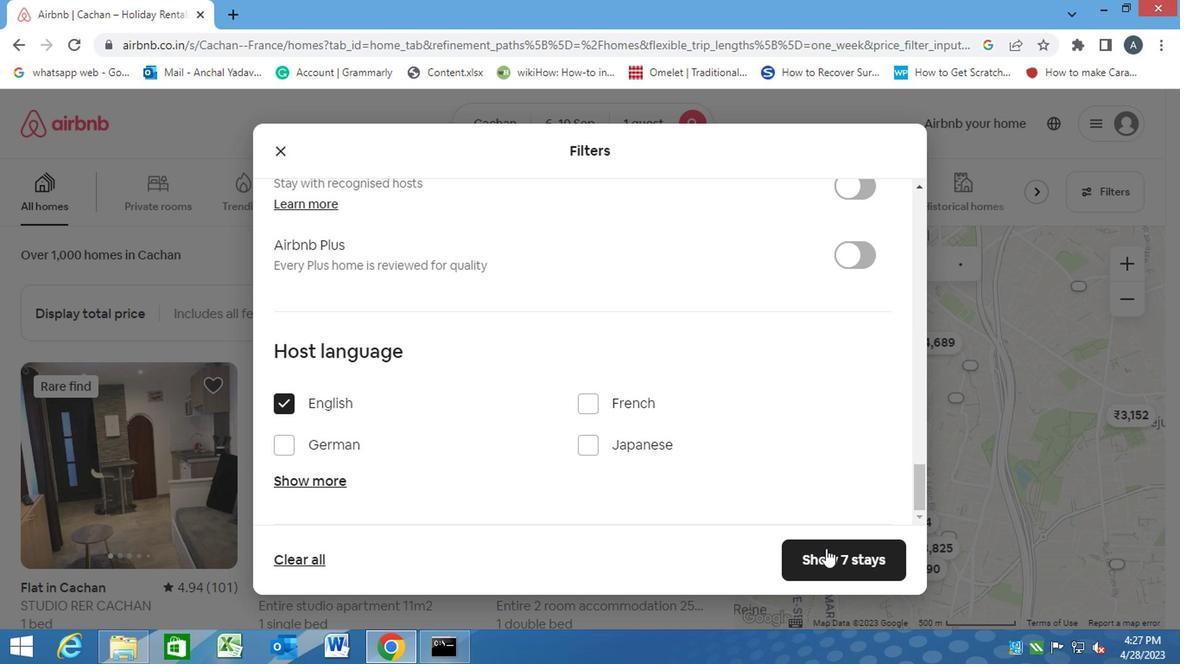 
